 Task: Look for space in Sragen, Indonesia from 9th July, 2023 to 16th July, 2023 for 2 adults, 1 child in price range Rs.8000 to Rs.16000. Place can be entire place with 2 bedrooms having 2 beds and 1 bathroom. Property type can be house, flat, guest house. Booking option can be shelf check-in. Required host language is English.
Action: Mouse moved to (558, 88)
Screenshot: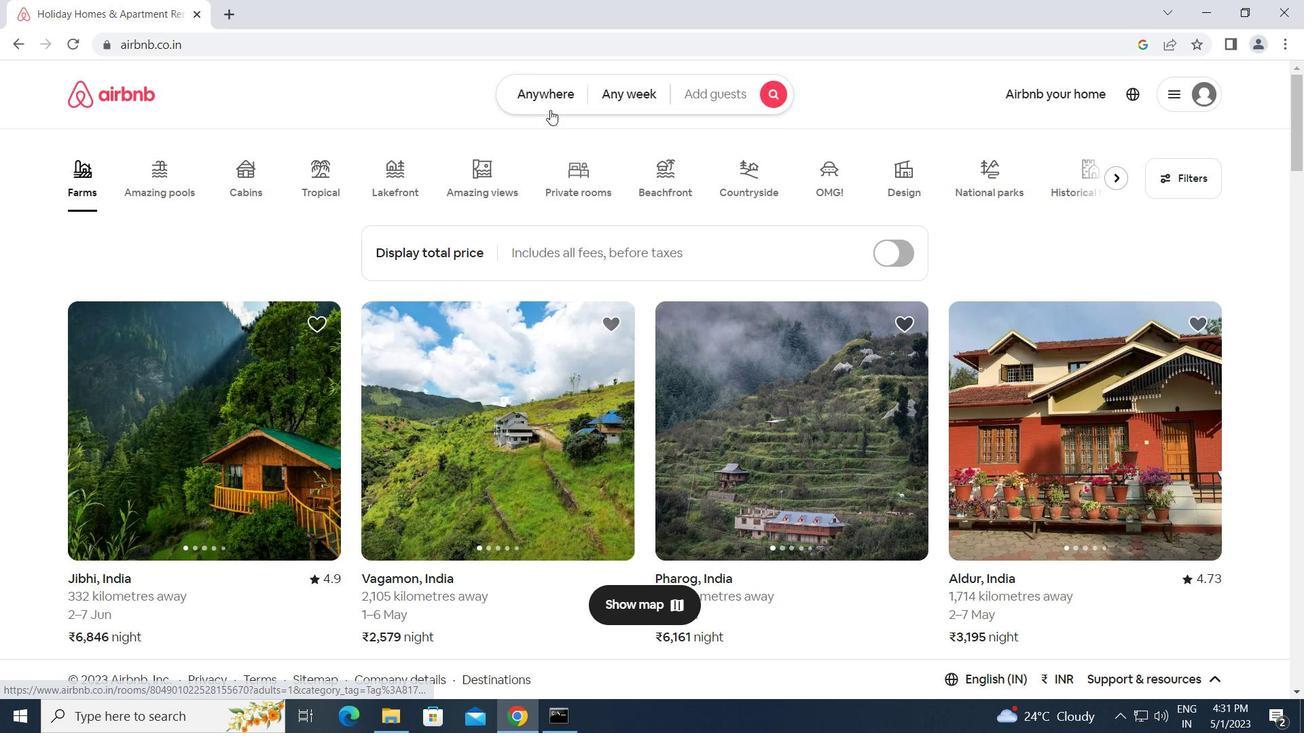 
Action: Mouse pressed left at (558, 88)
Screenshot: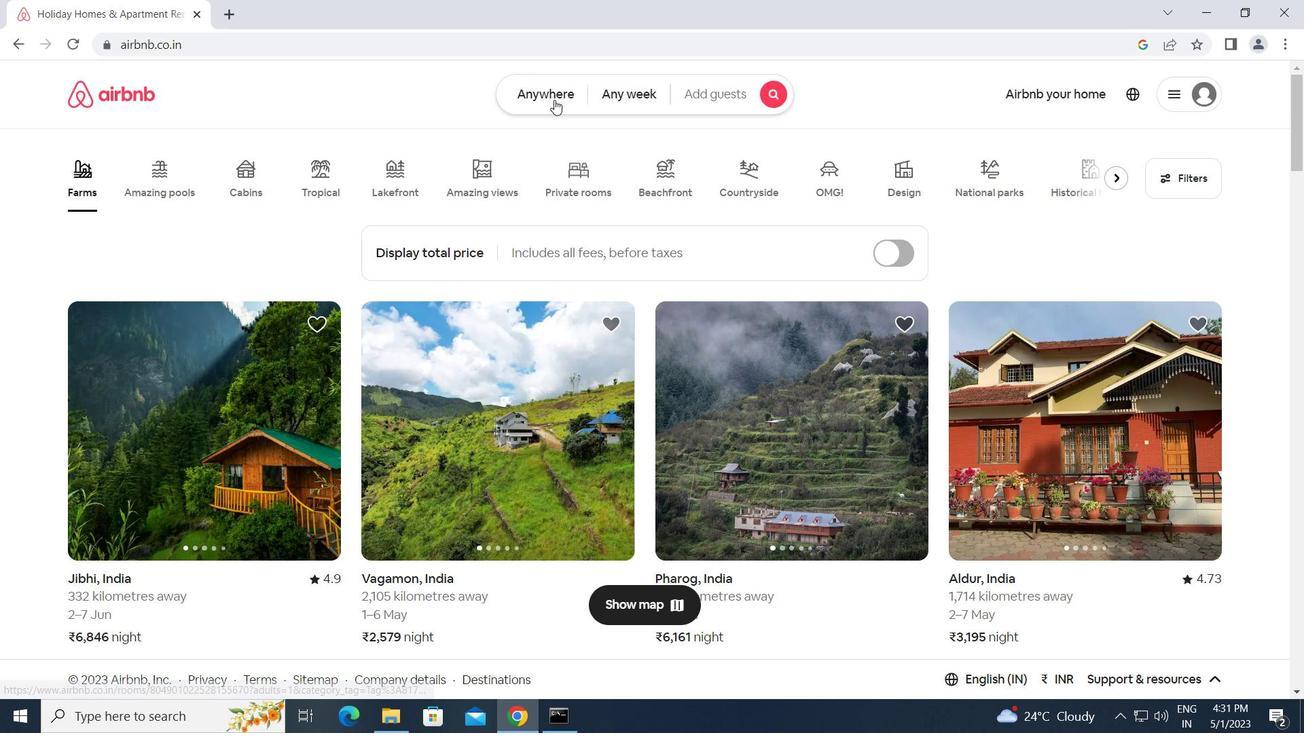 
Action: Mouse moved to (475, 169)
Screenshot: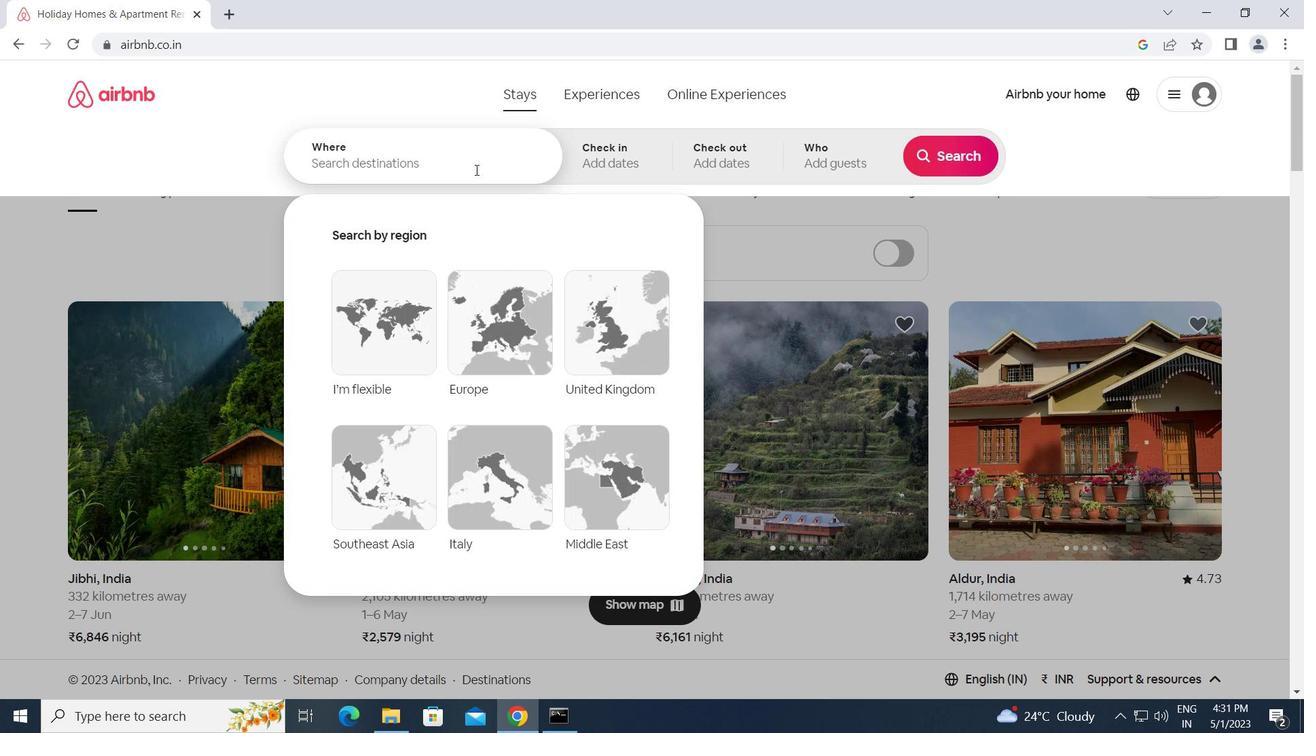 
Action: Mouse pressed left at (475, 169)
Screenshot: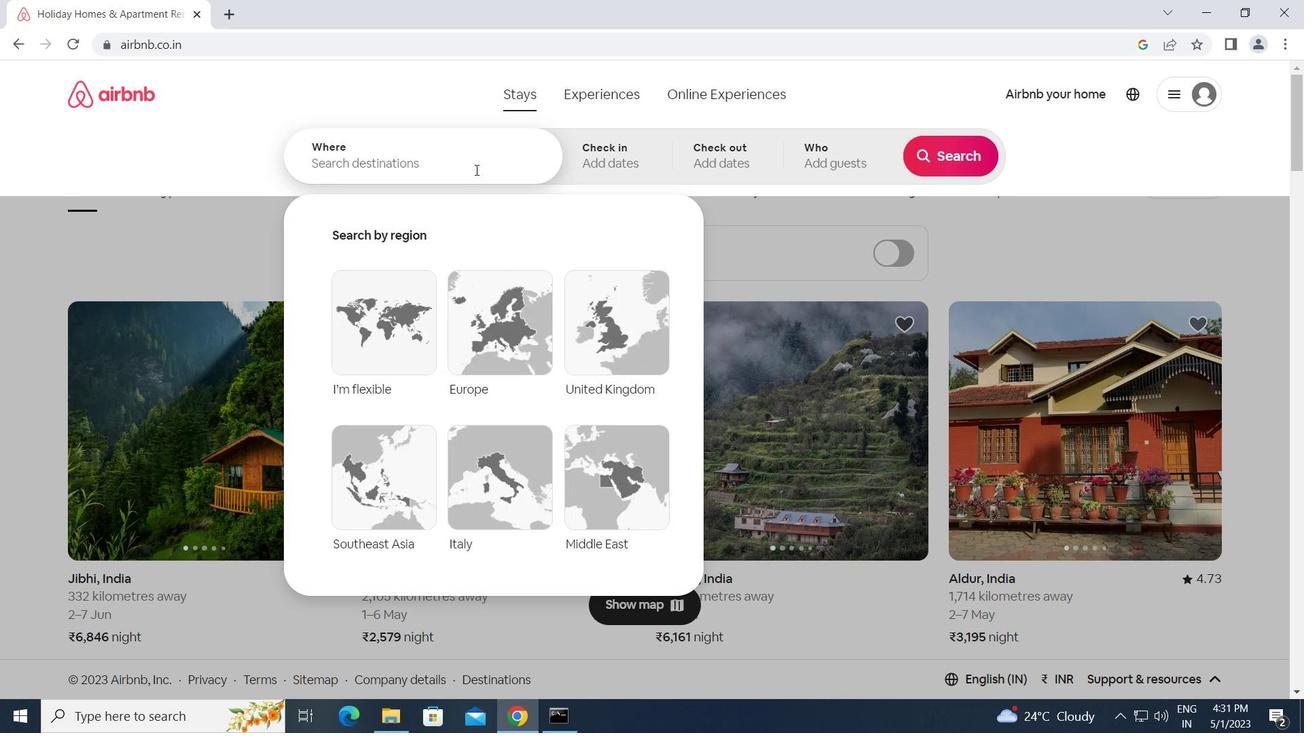 
Action: Key pressed s<Key.caps_lock>ragen,<Key.space><Key.caps_lock>i<Key.caps_lock>ndonesia<Key.enter>
Screenshot: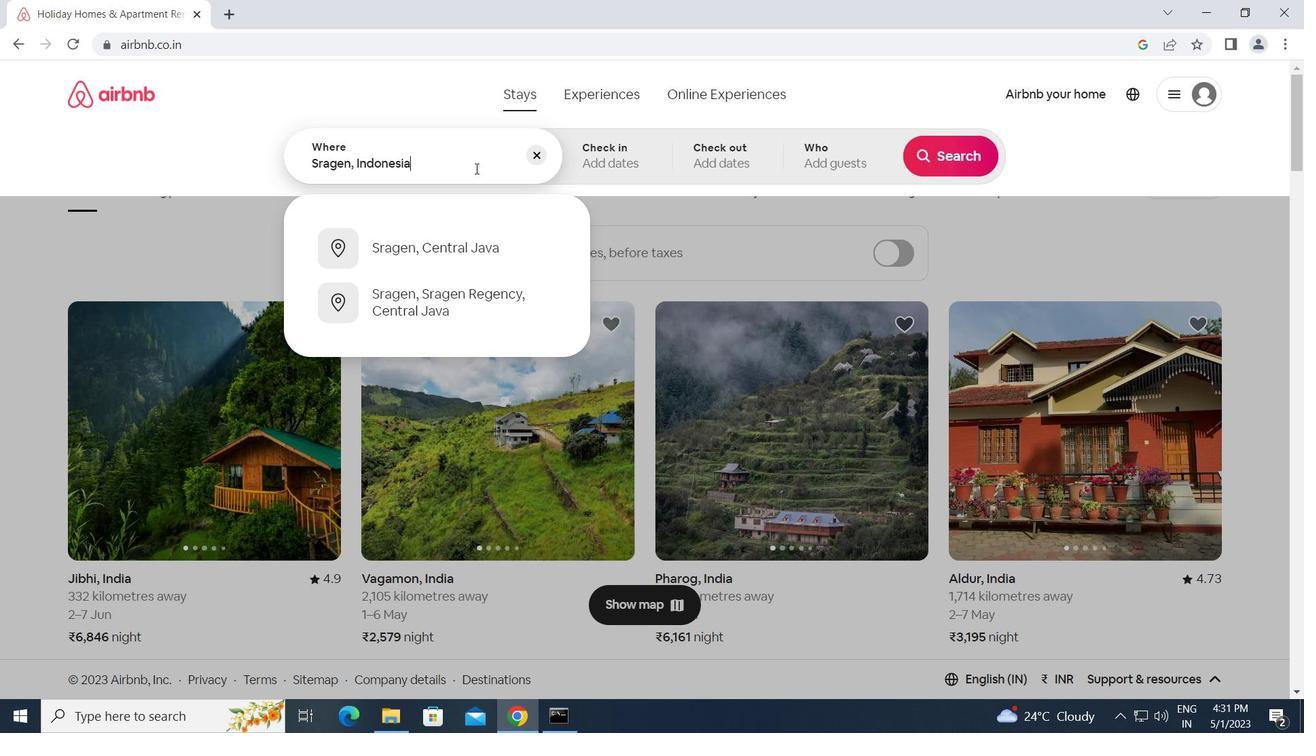 
Action: Mouse moved to (956, 303)
Screenshot: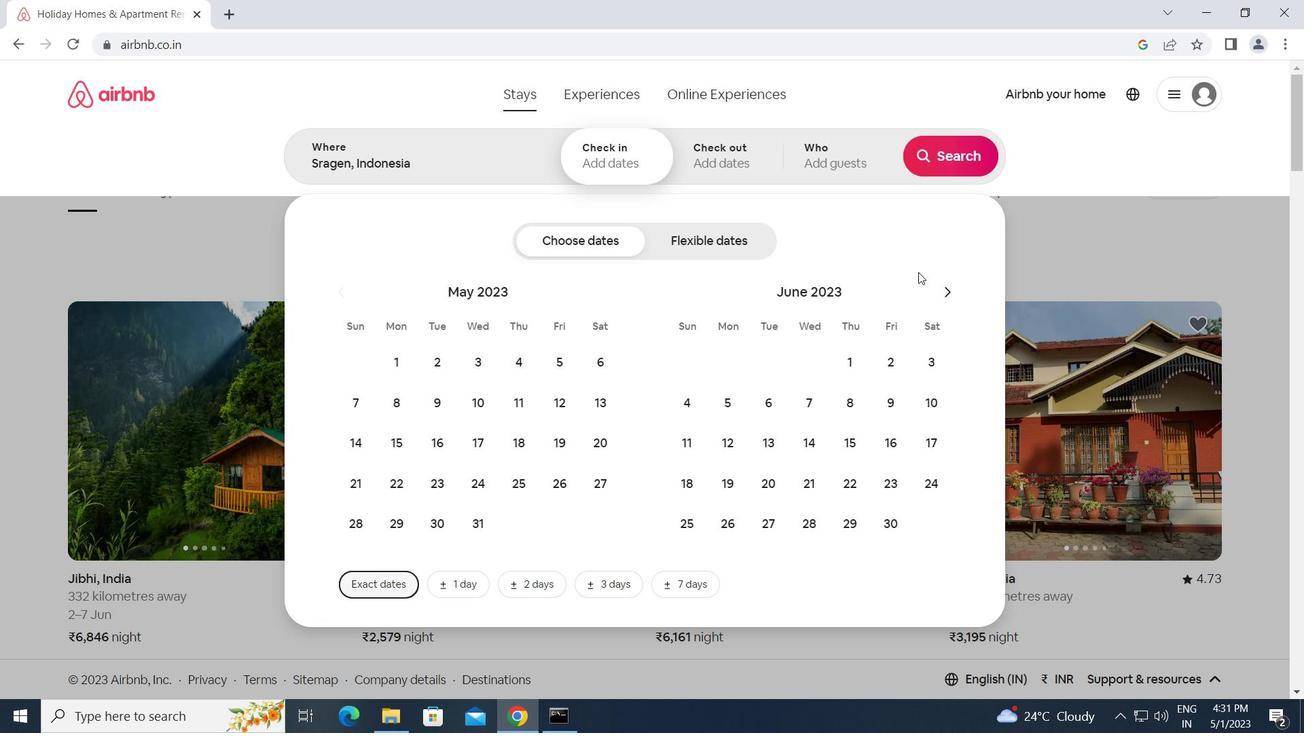 
Action: Mouse pressed left at (956, 303)
Screenshot: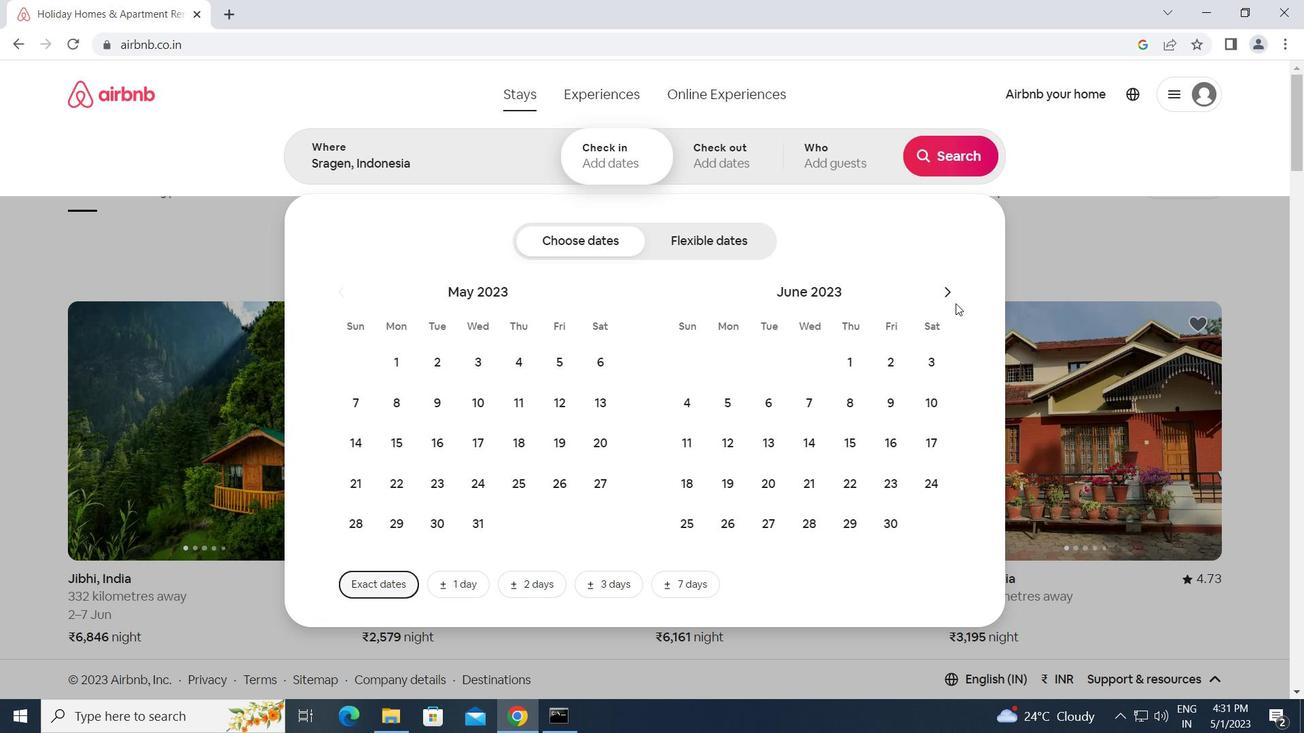 
Action: Mouse moved to (955, 299)
Screenshot: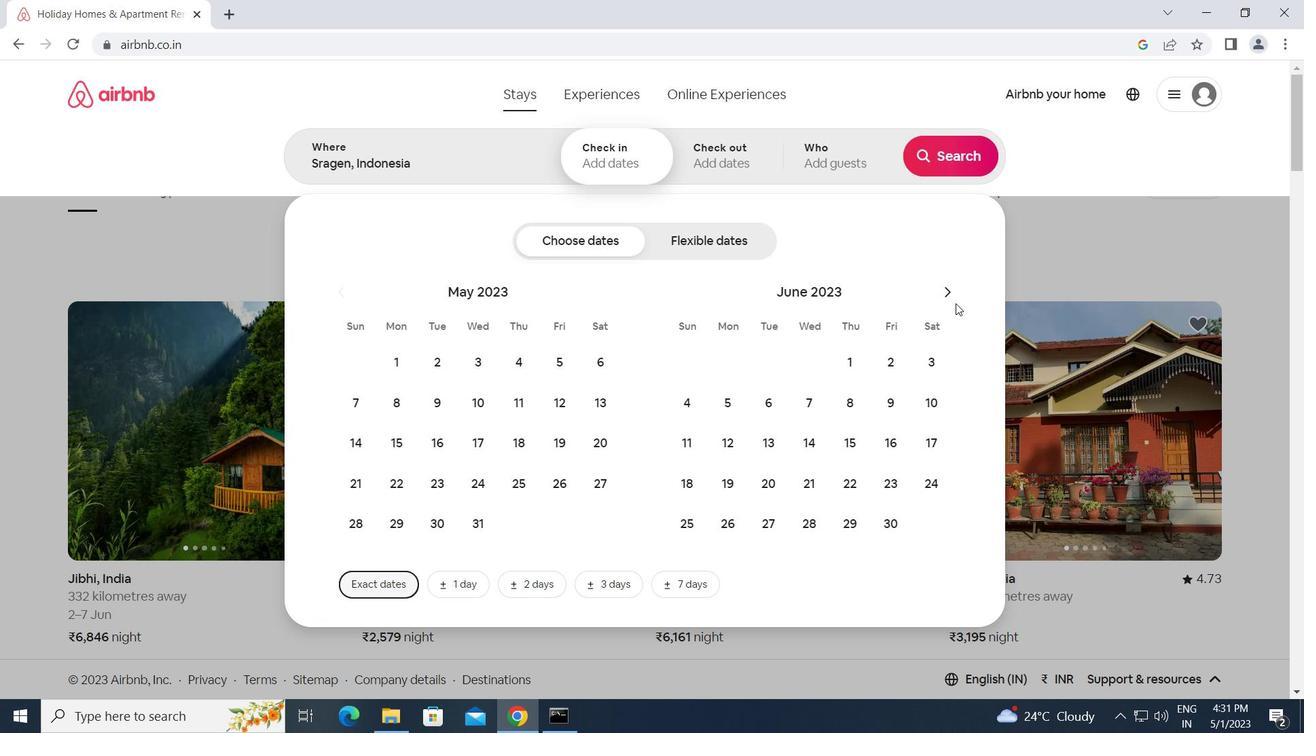 
Action: Mouse pressed left at (955, 299)
Screenshot: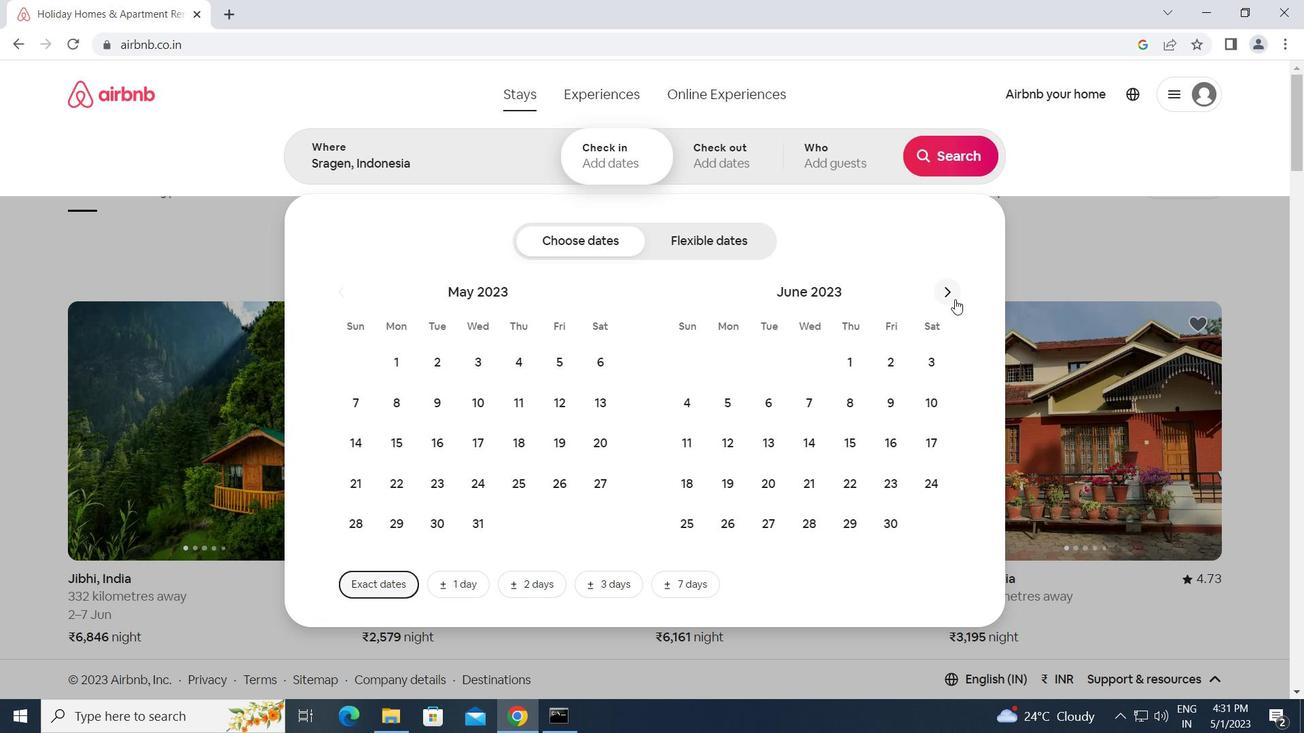 
Action: Mouse moved to (684, 441)
Screenshot: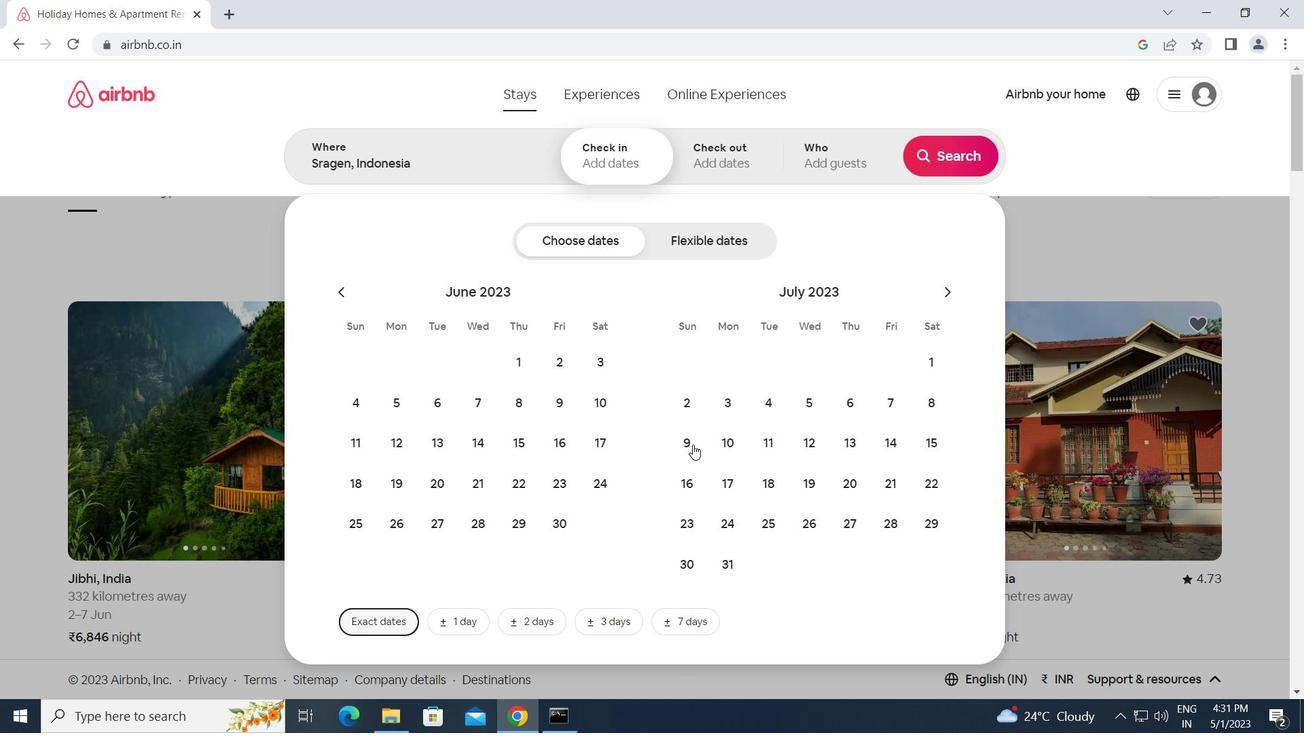 
Action: Mouse pressed left at (684, 441)
Screenshot: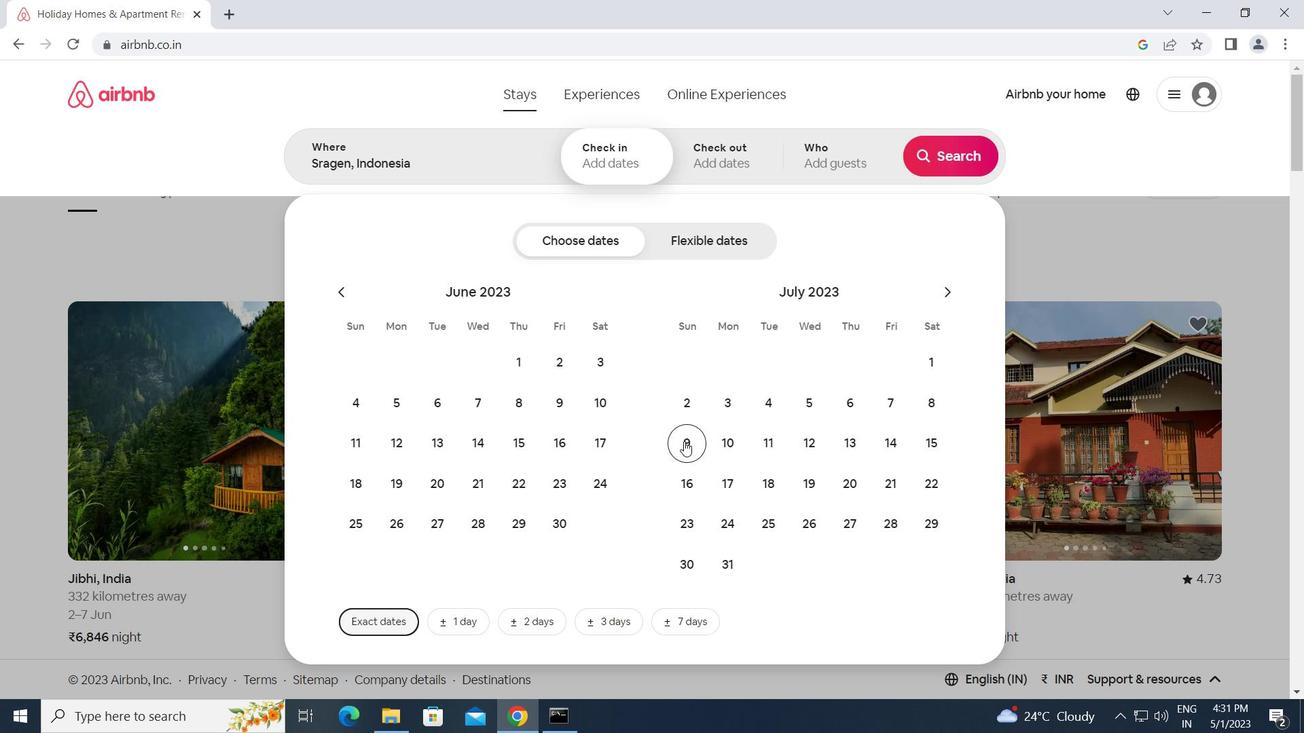 
Action: Mouse moved to (693, 481)
Screenshot: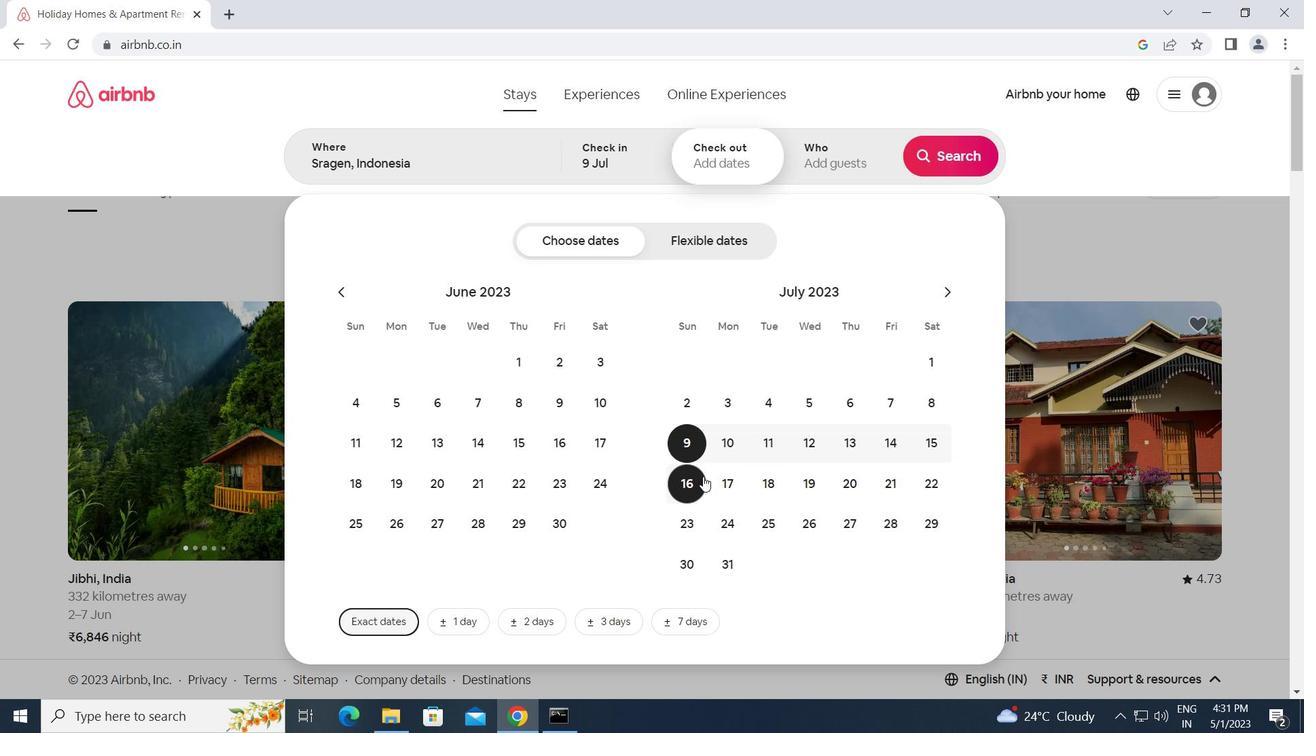 
Action: Mouse pressed left at (693, 481)
Screenshot: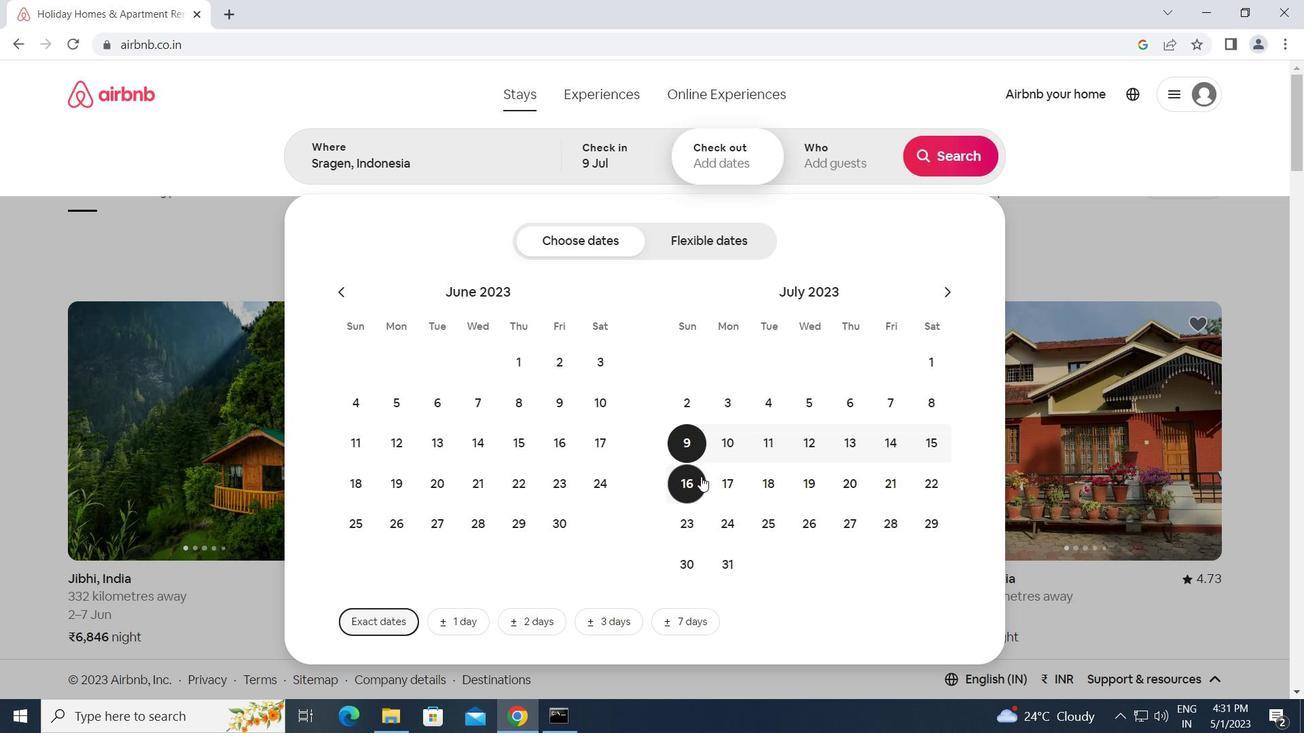 
Action: Mouse moved to (841, 158)
Screenshot: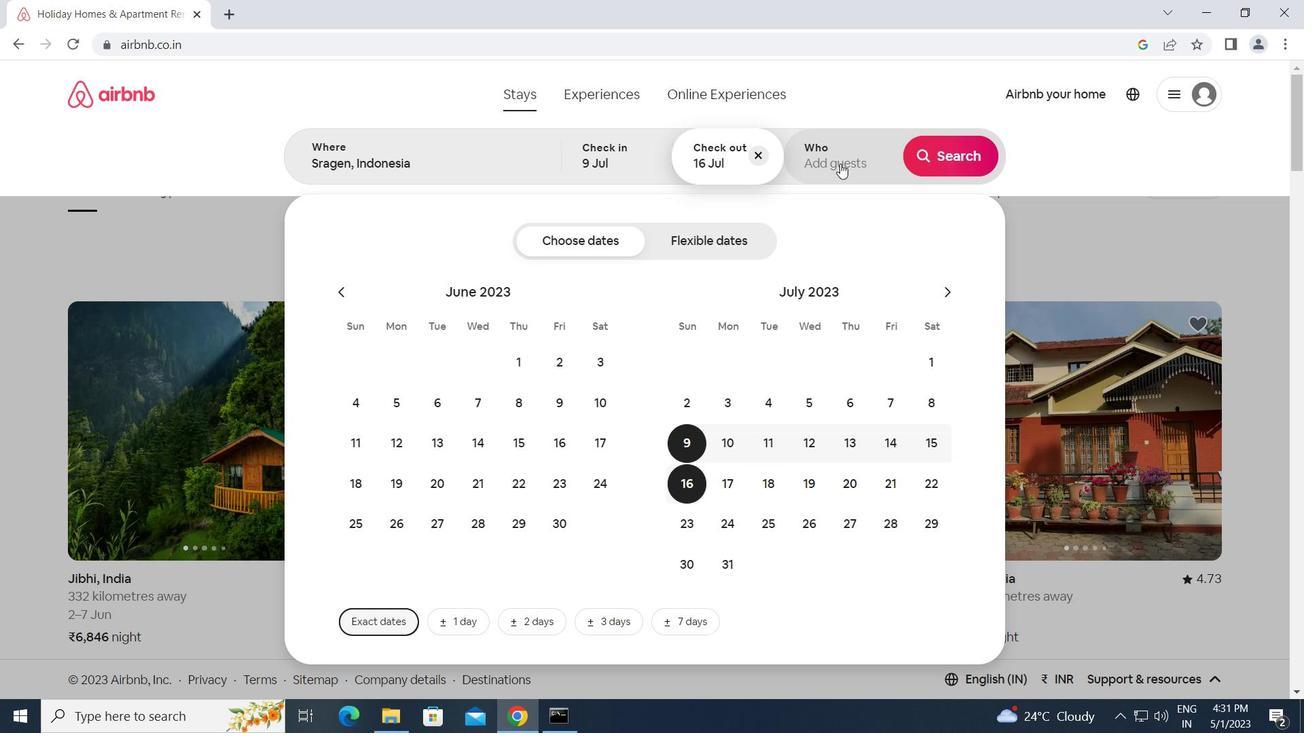 
Action: Mouse pressed left at (841, 158)
Screenshot: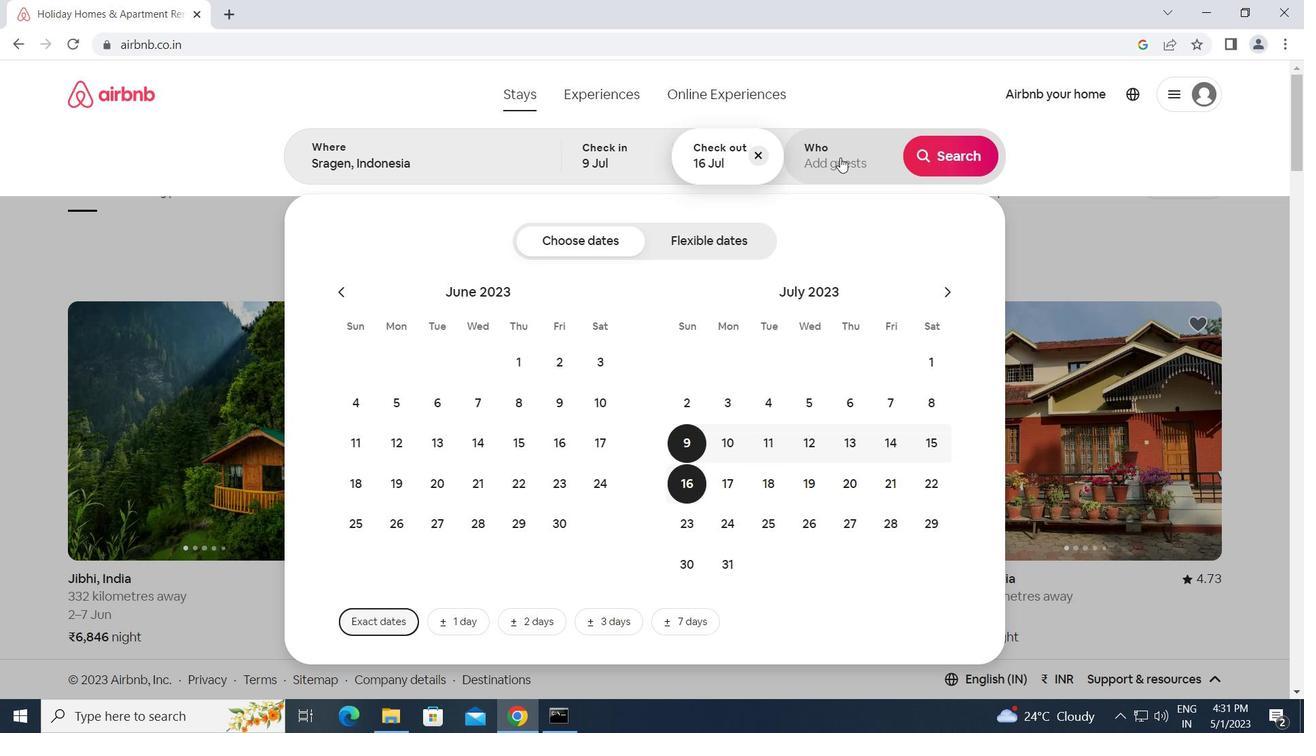 
Action: Mouse moved to (959, 247)
Screenshot: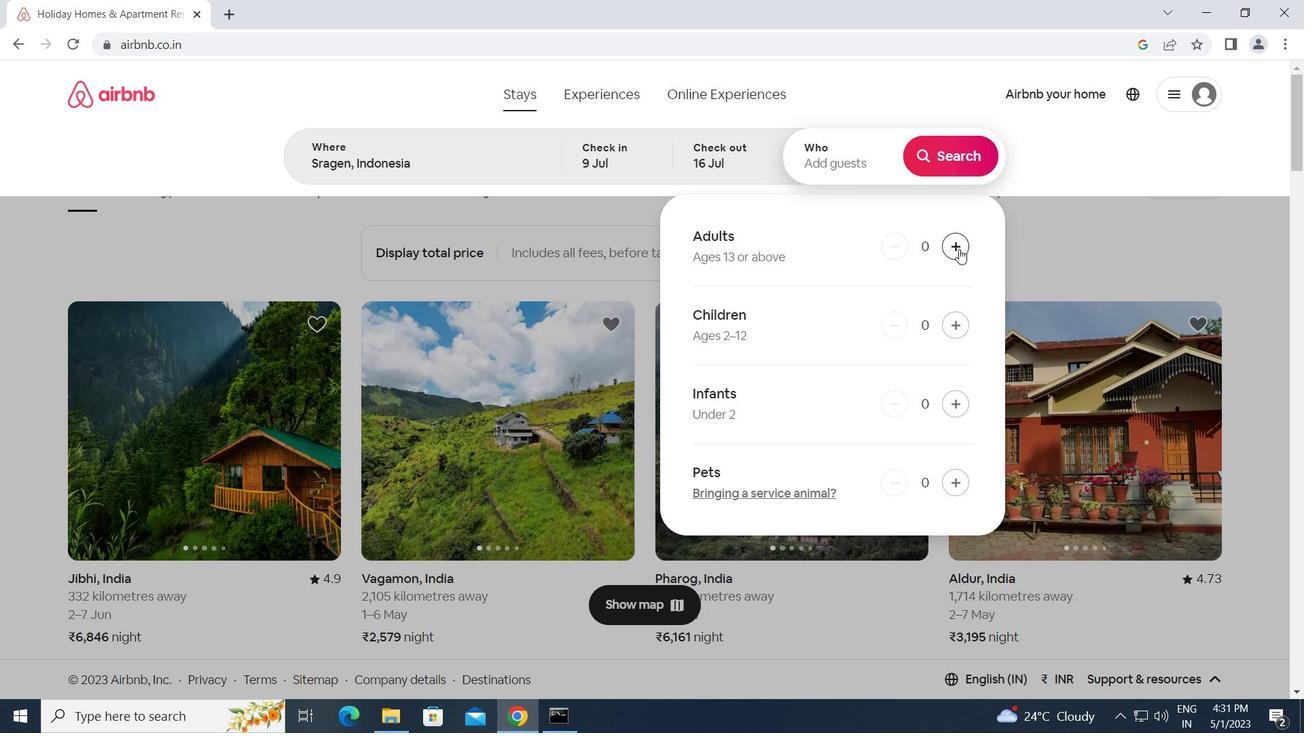 
Action: Mouse pressed left at (959, 247)
Screenshot: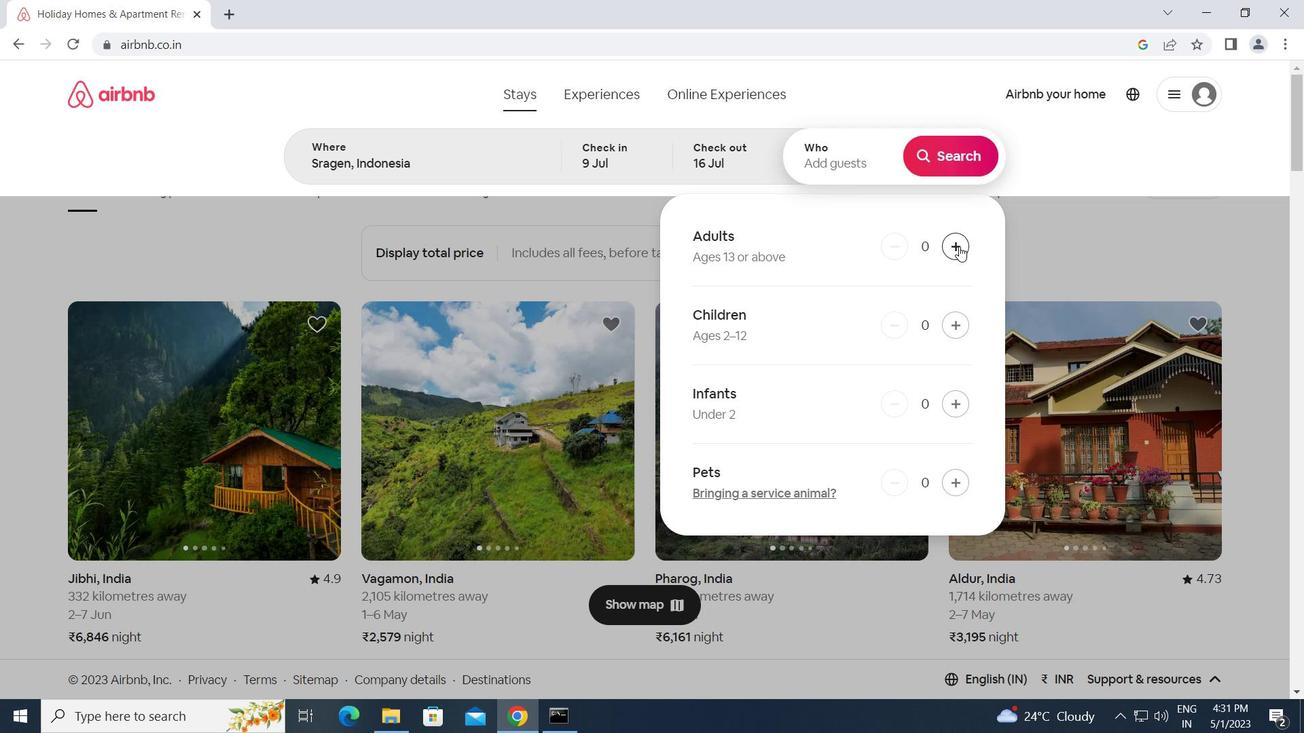 
Action: Mouse moved to (958, 246)
Screenshot: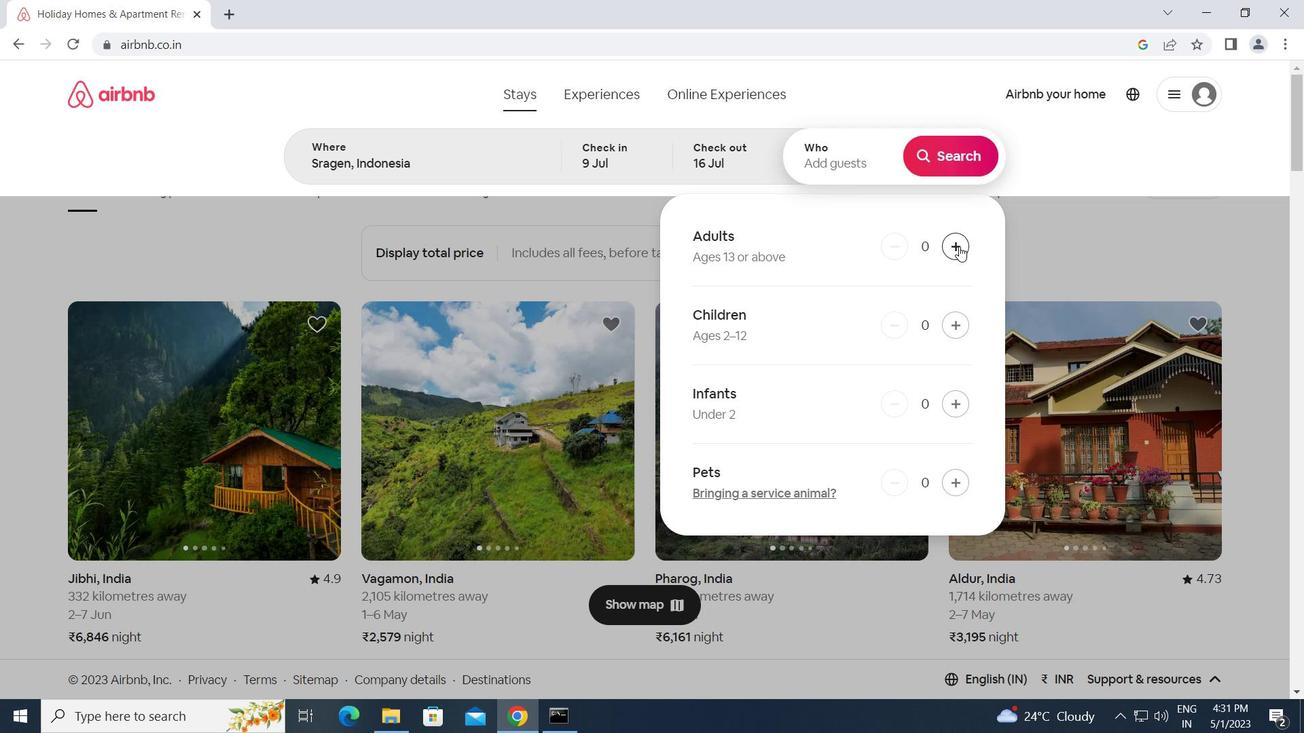 
Action: Mouse pressed left at (958, 246)
Screenshot: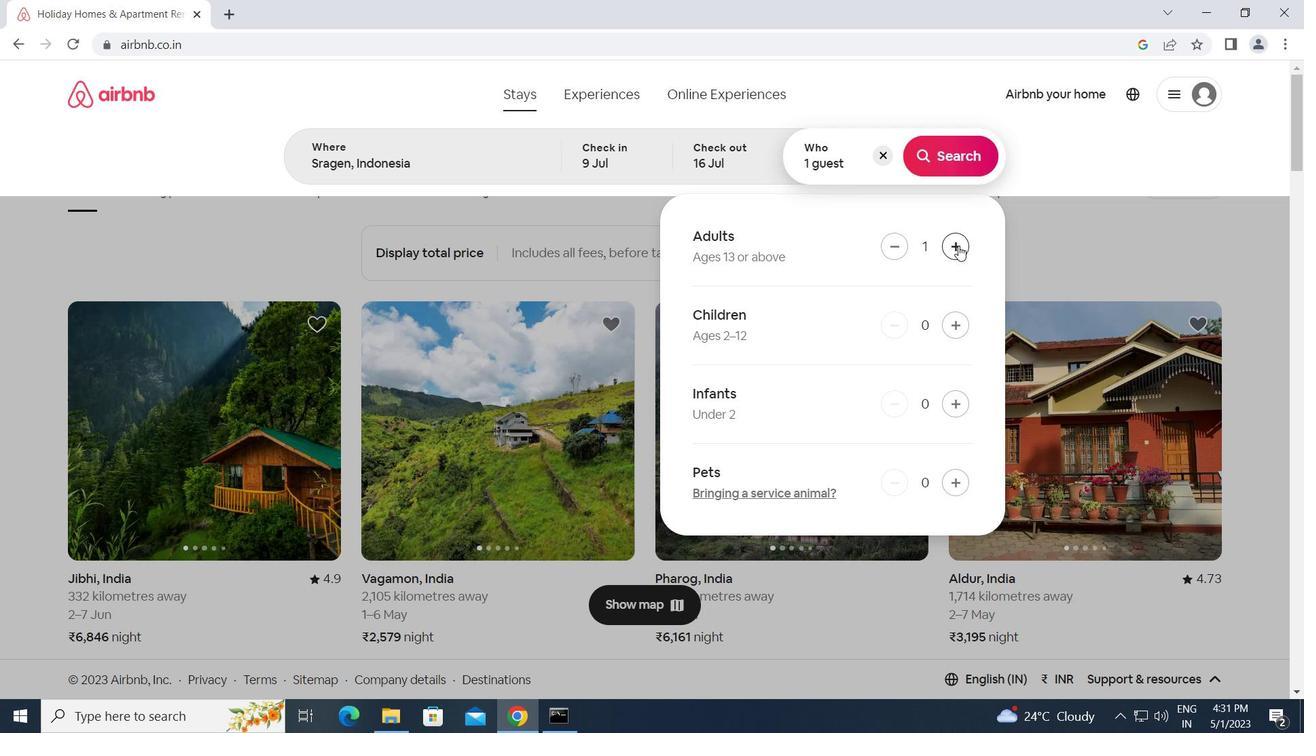 
Action: Mouse moved to (959, 325)
Screenshot: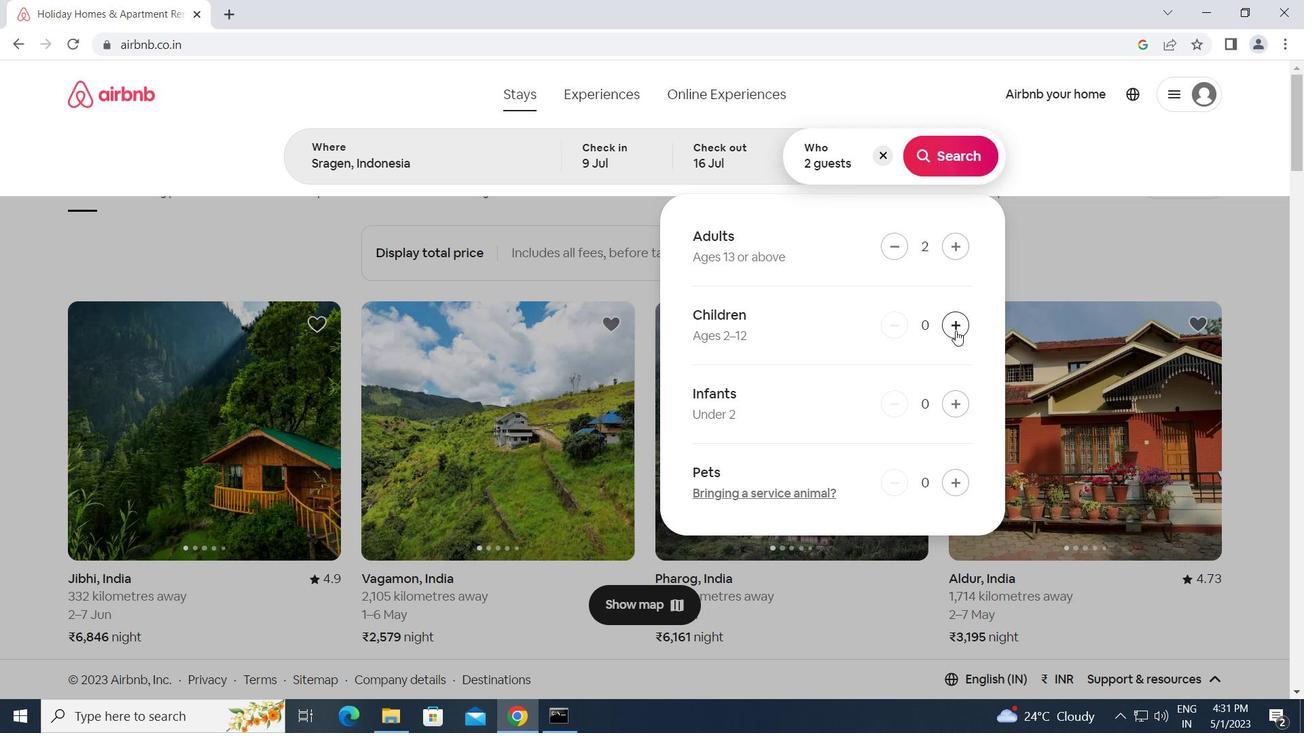 
Action: Mouse pressed left at (959, 325)
Screenshot: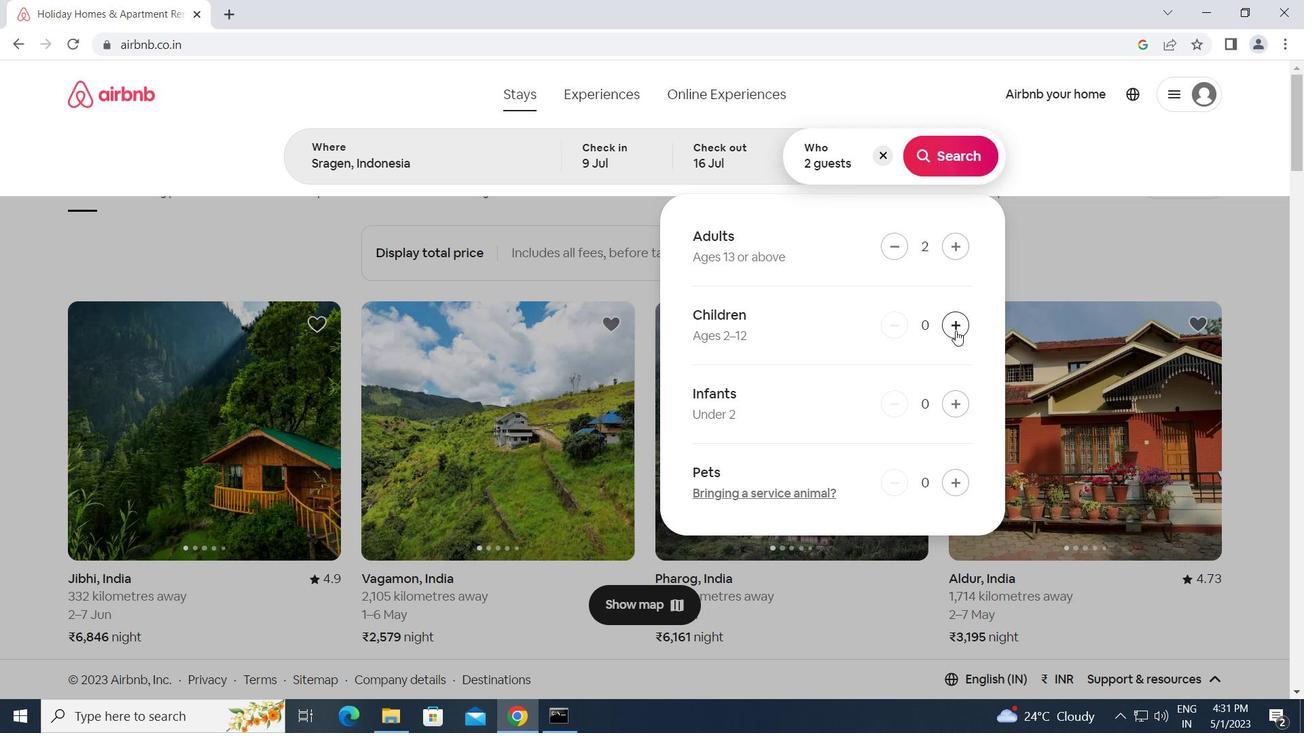 
Action: Mouse moved to (952, 158)
Screenshot: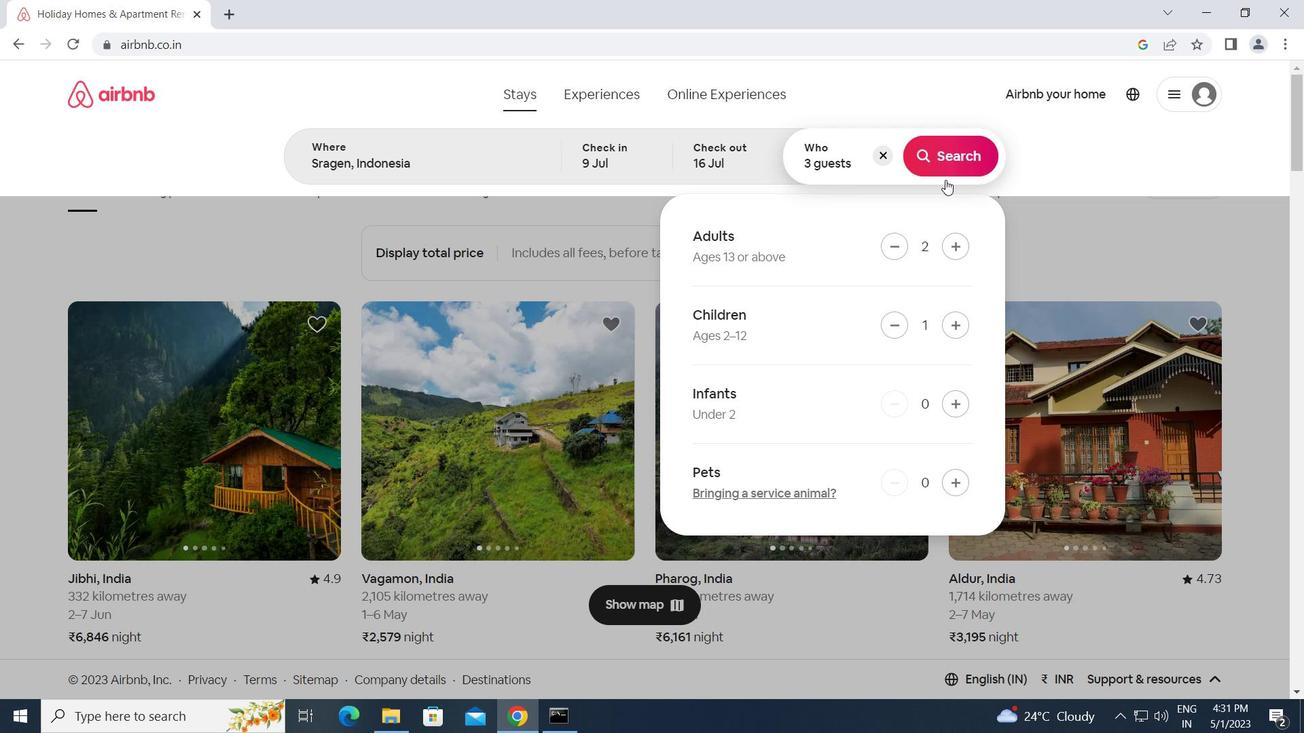 
Action: Mouse pressed left at (952, 158)
Screenshot: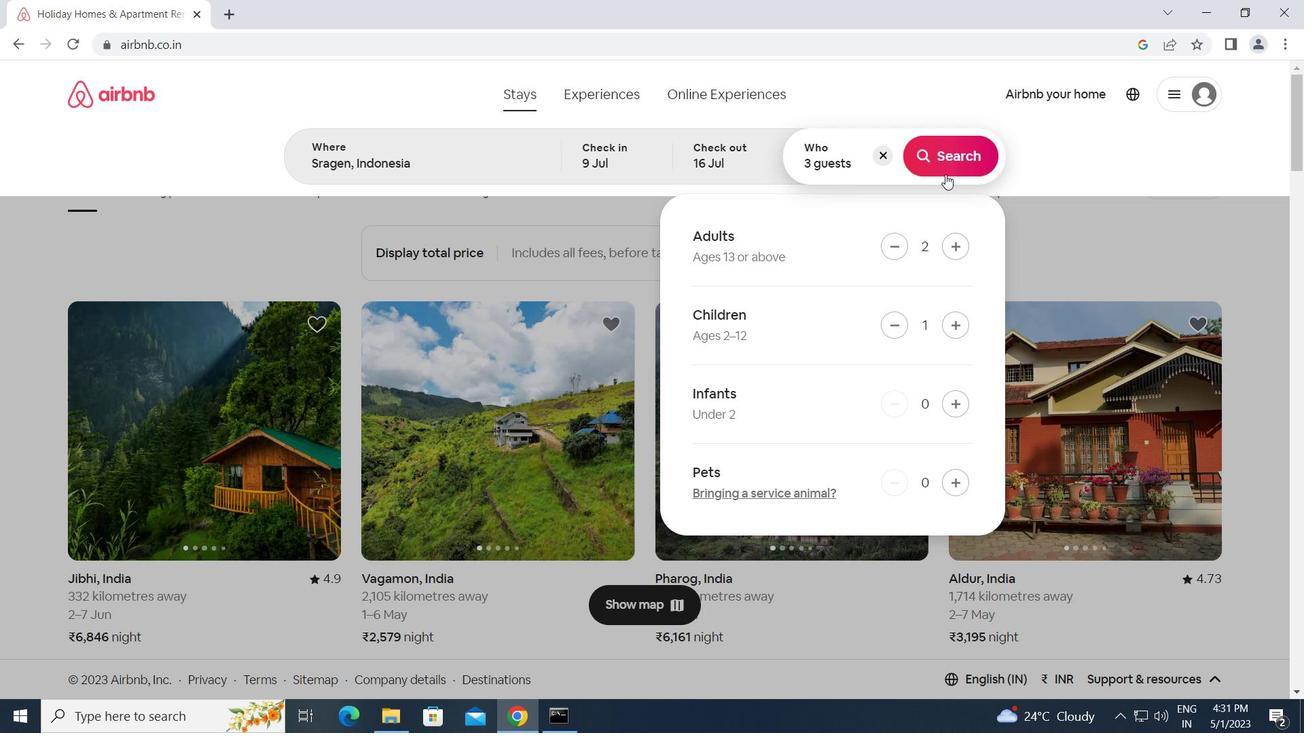 
Action: Mouse moved to (1229, 159)
Screenshot: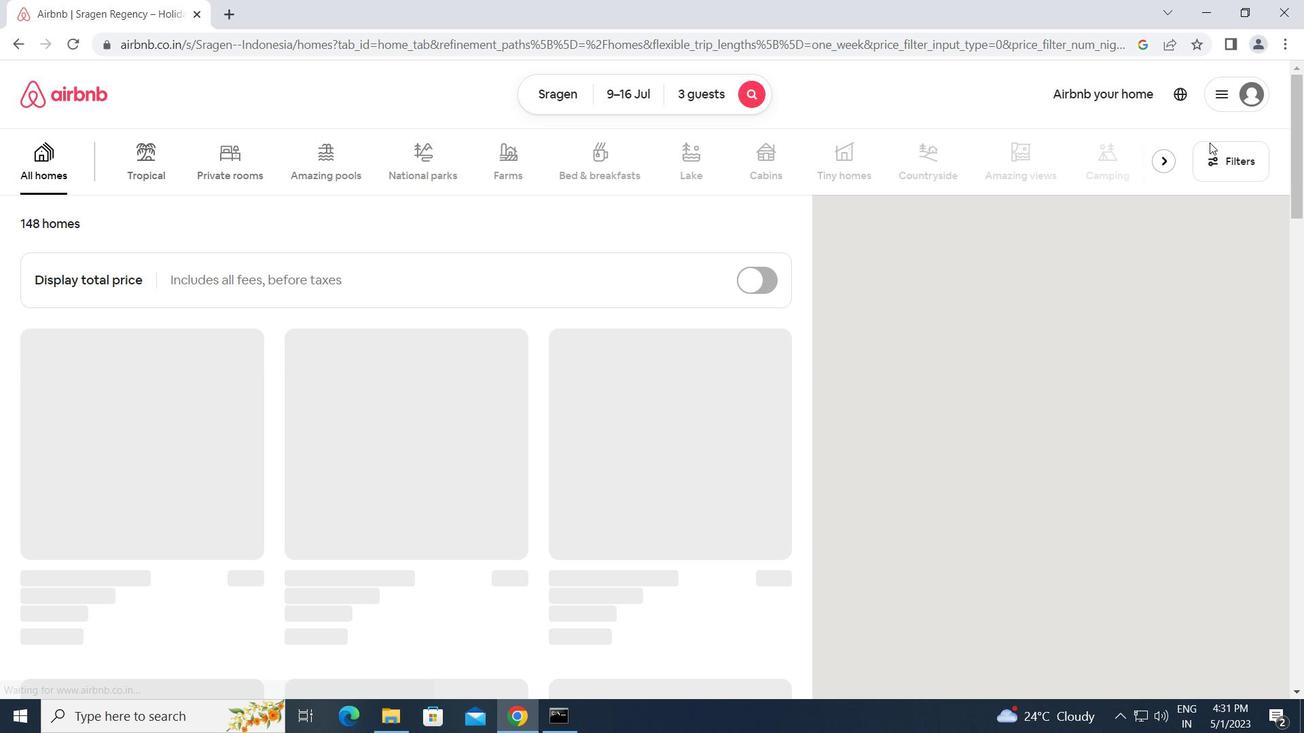 
Action: Mouse pressed left at (1229, 159)
Screenshot: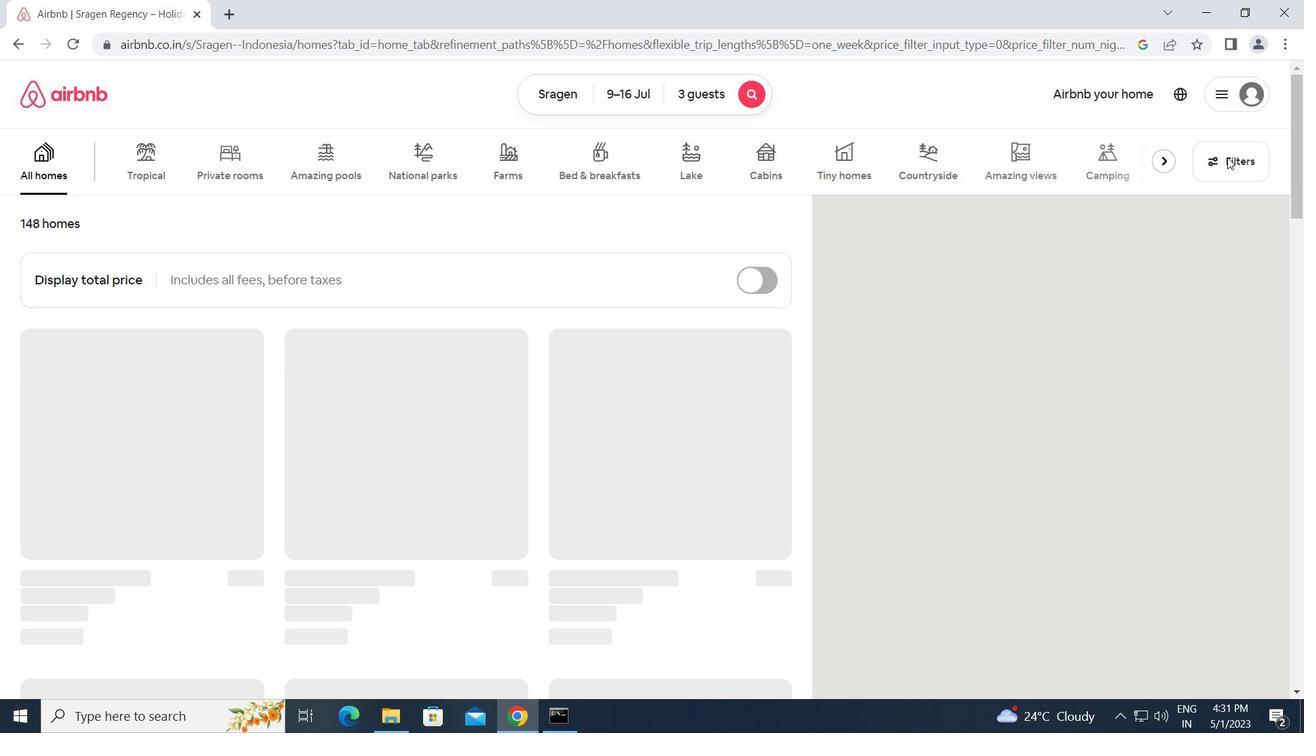 
Action: Mouse moved to (457, 376)
Screenshot: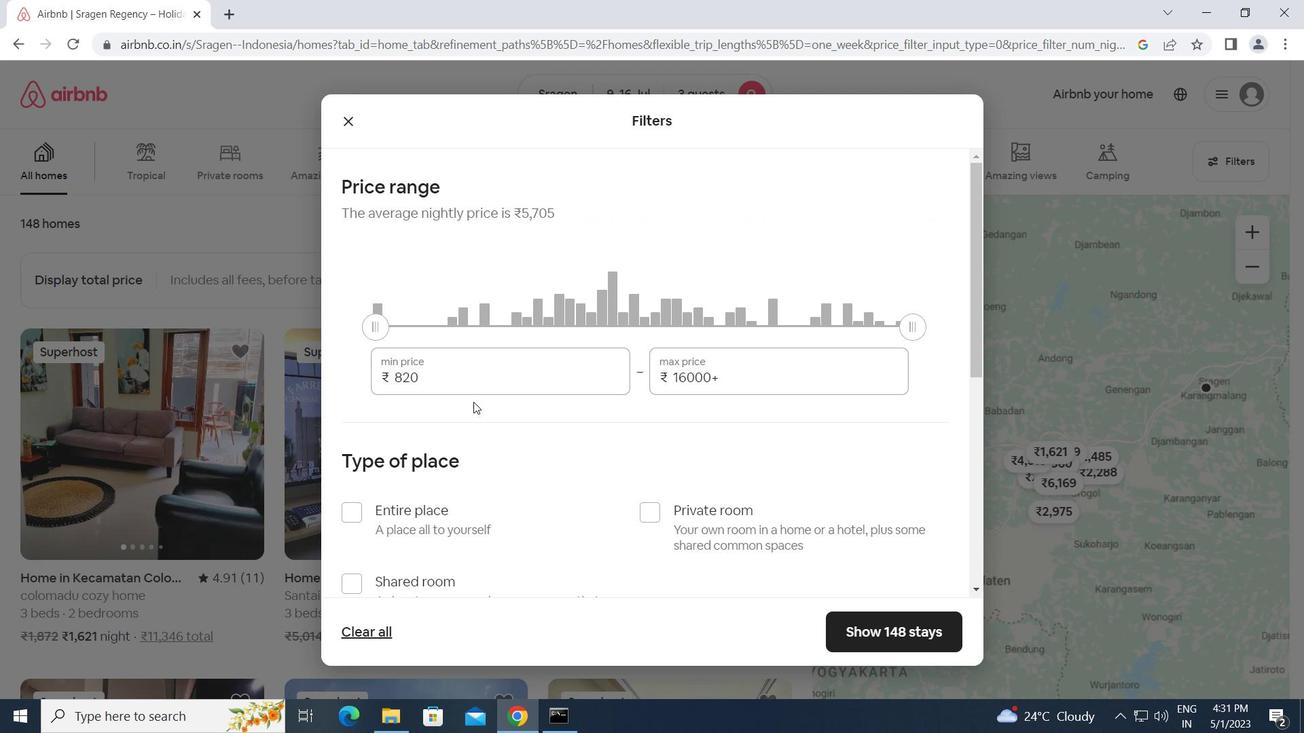 
Action: Mouse pressed left at (457, 376)
Screenshot: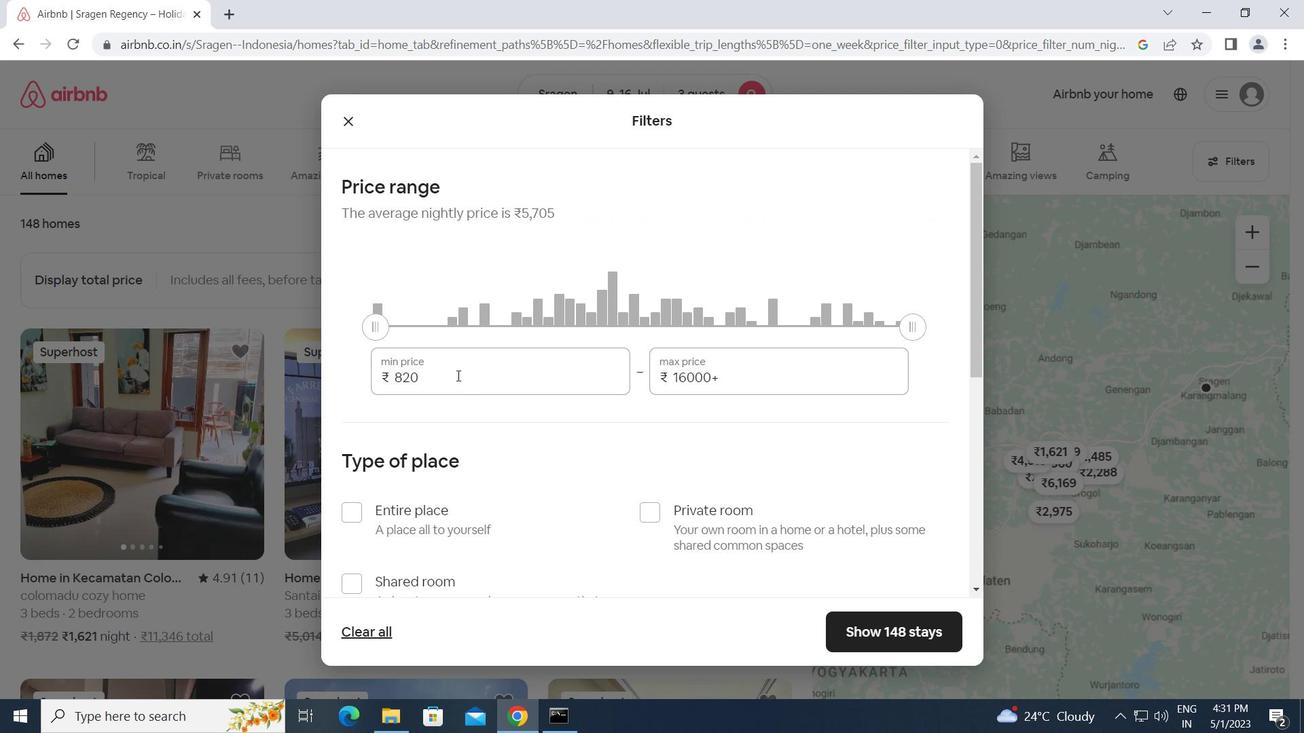 
Action: Mouse moved to (382, 384)
Screenshot: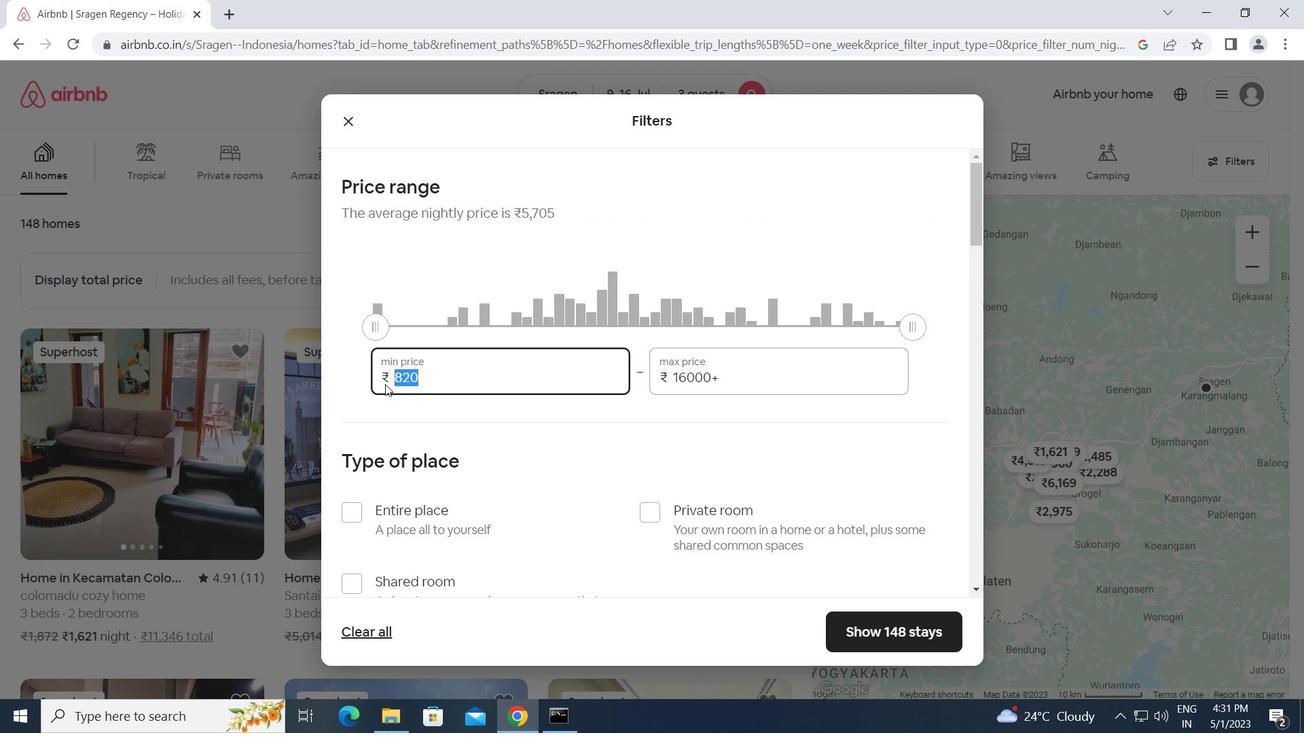 
Action: Key pressed 8000<Key.tab>16000
Screenshot: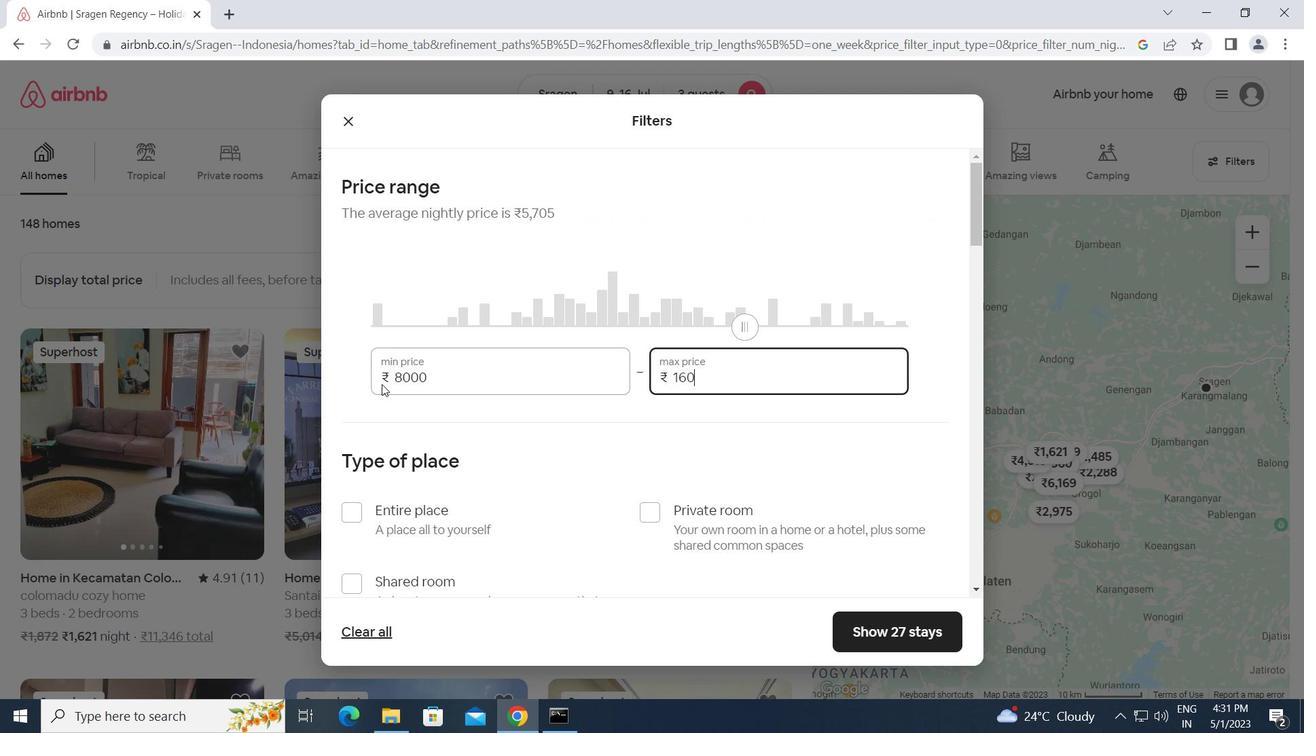 
Action: Mouse moved to (349, 502)
Screenshot: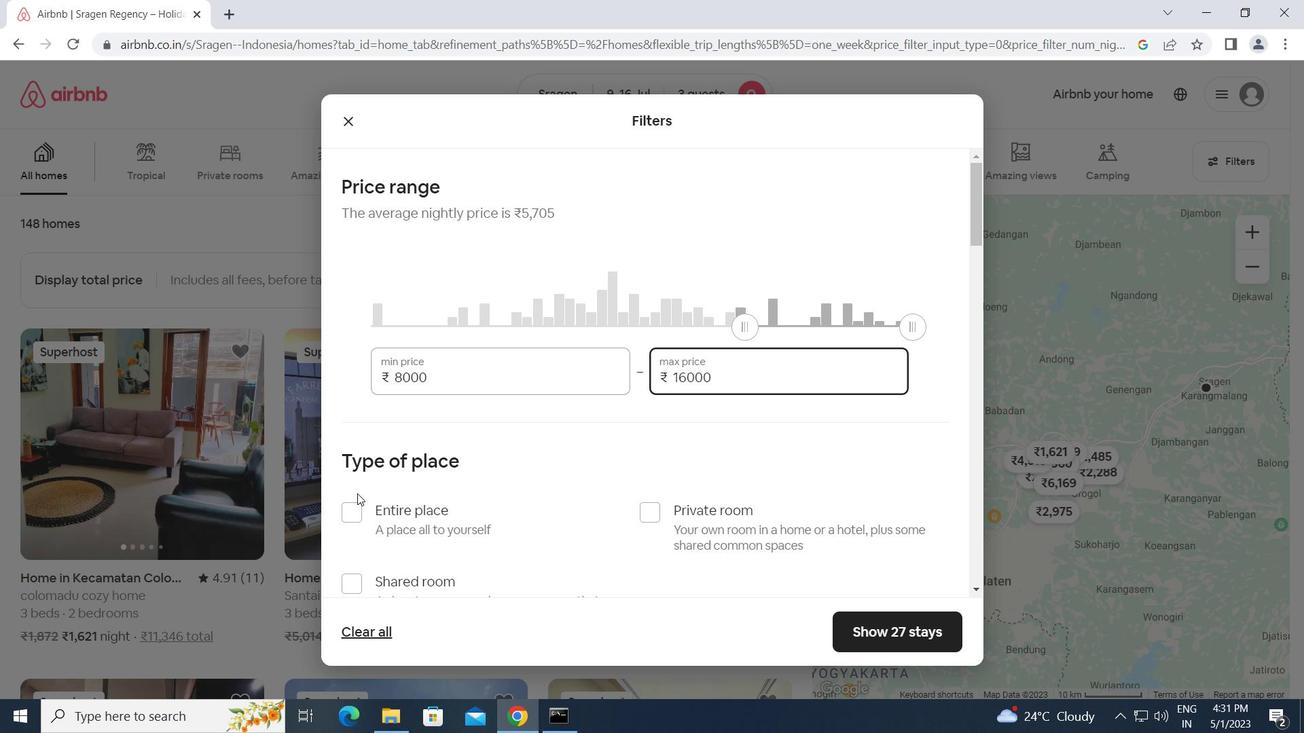 
Action: Mouse pressed left at (349, 502)
Screenshot: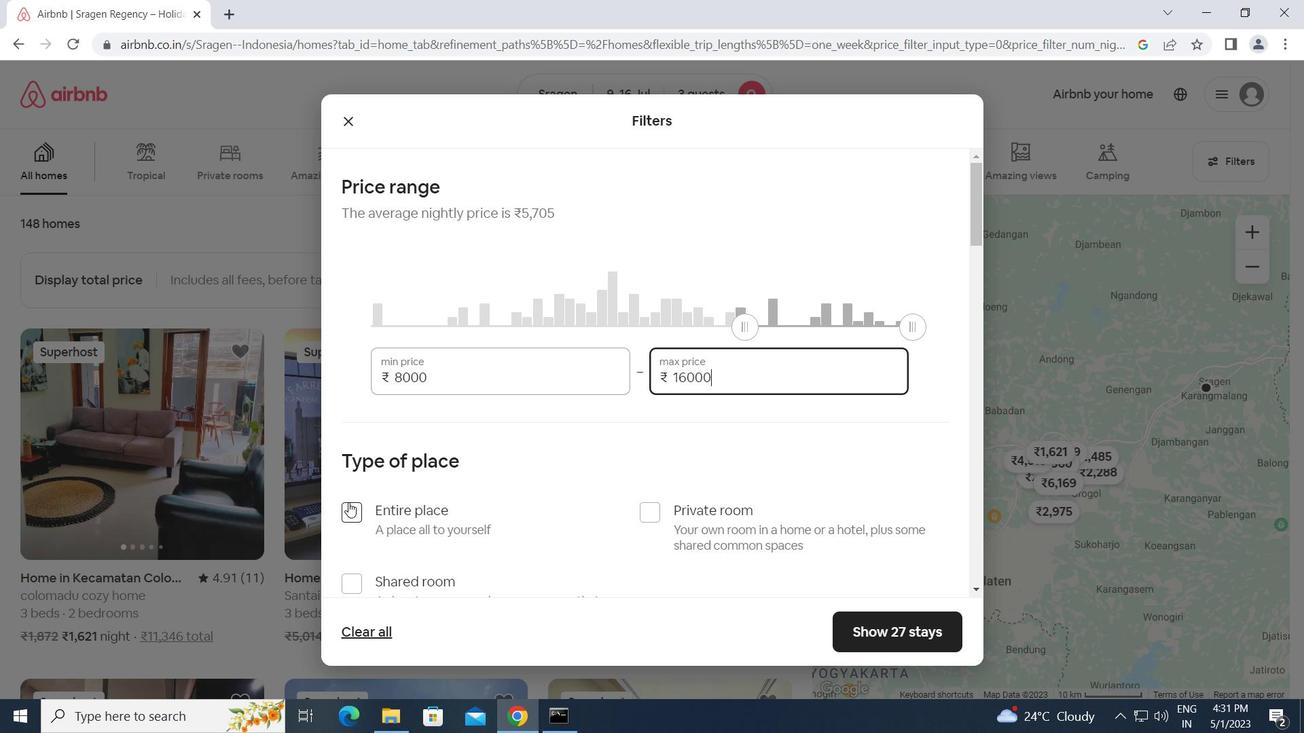 
Action: Mouse moved to (386, 489)
Screenshot: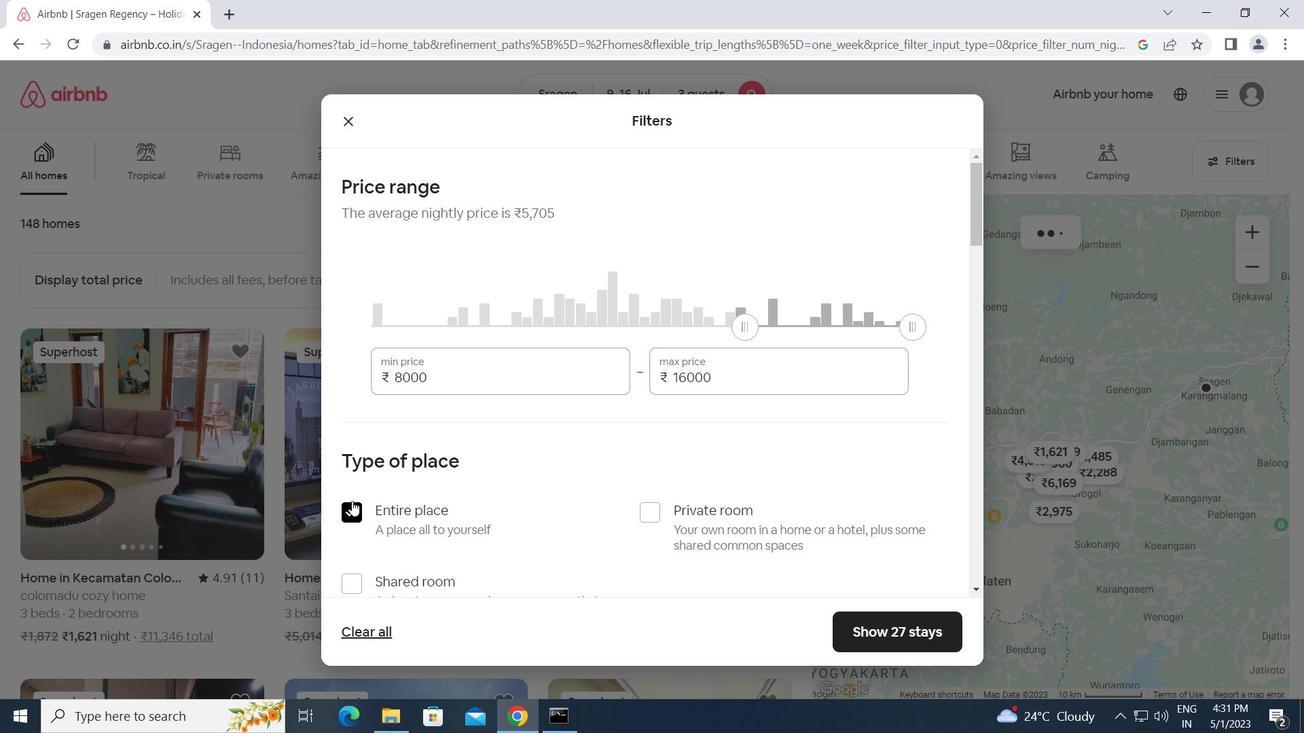
Action: Mouse scrolled (386, 488) with delta (0, 0)
Screenshot: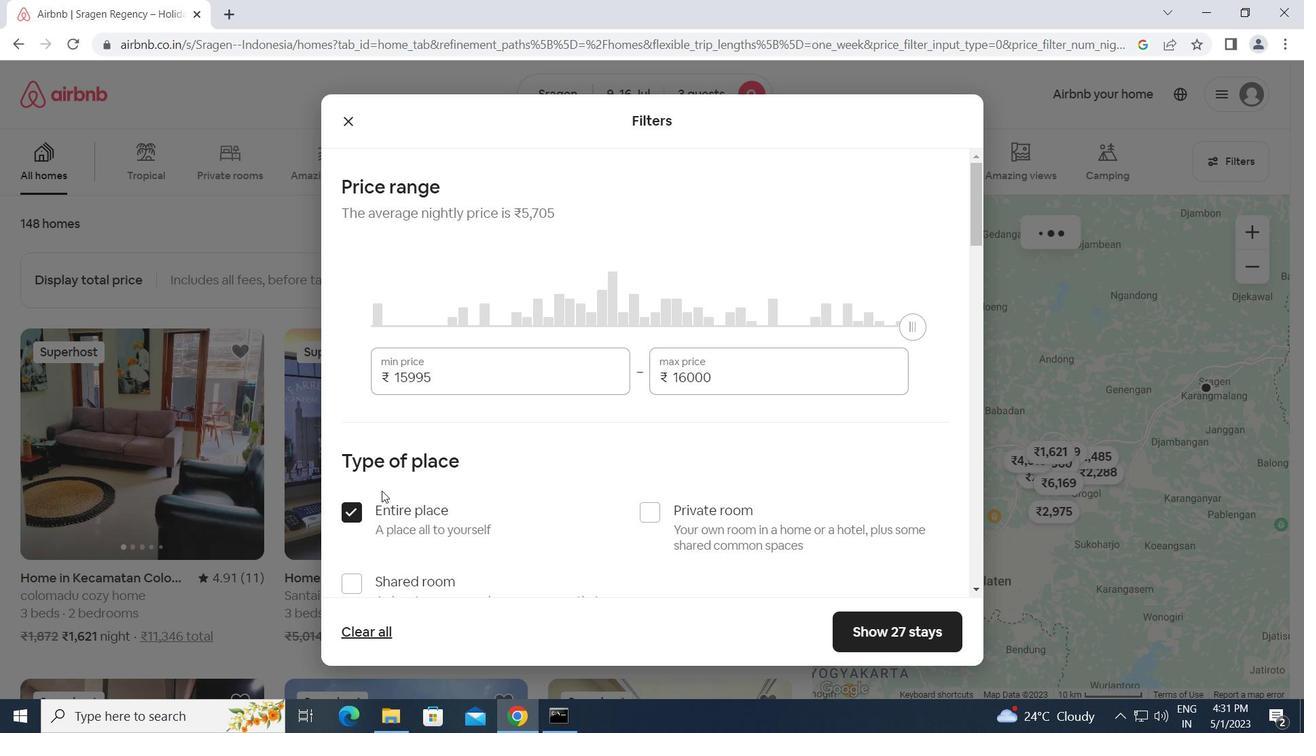 
Action: Mouse scrolled (386, 488) with delta (0, 0)
Screenshot: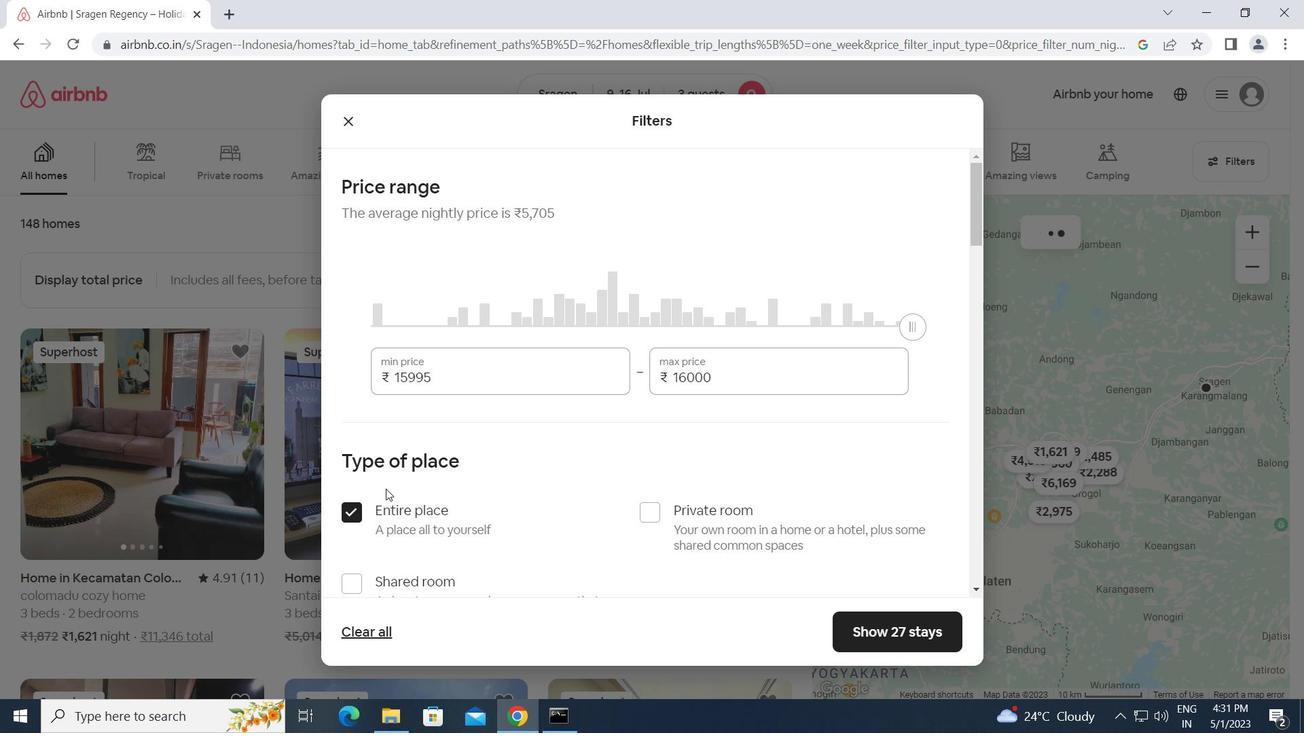
Action: Mouse moved to (462, 282)
Screenshot: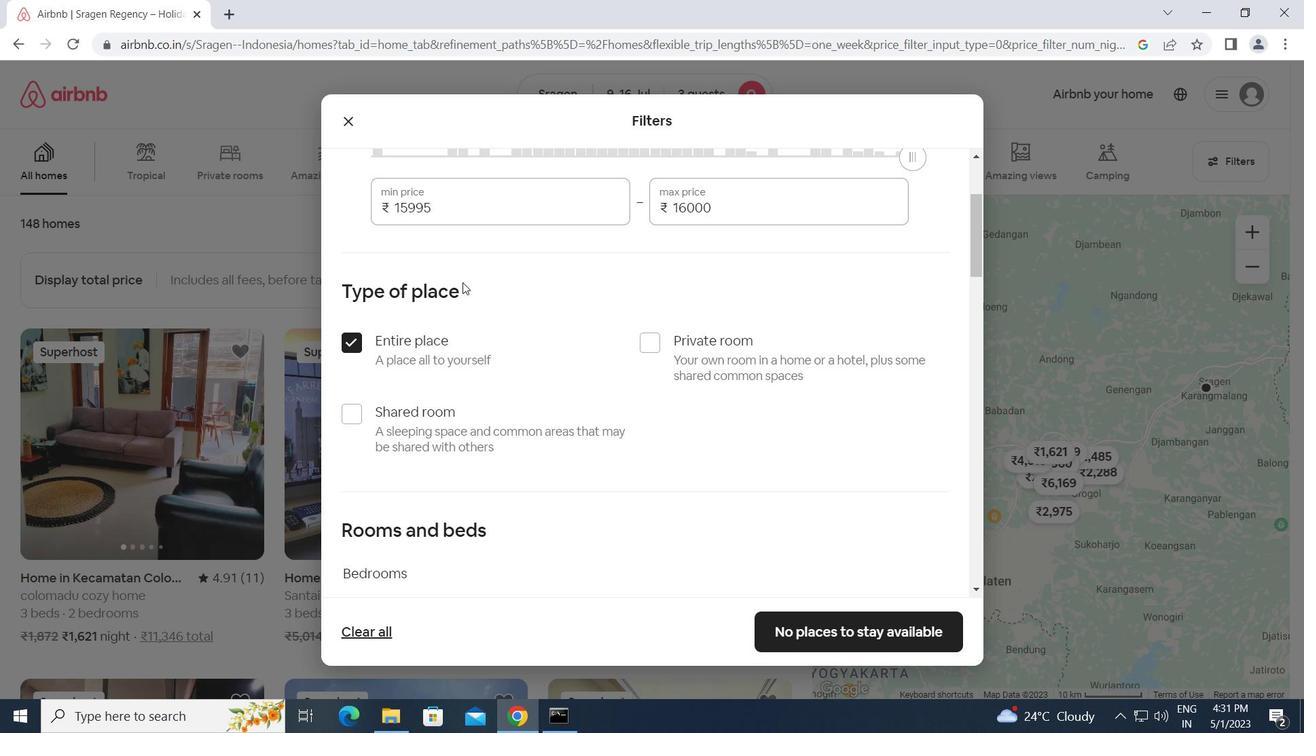 
Action: Mouse scrolled (462, 281) with delta (0, 0)
Screenshot: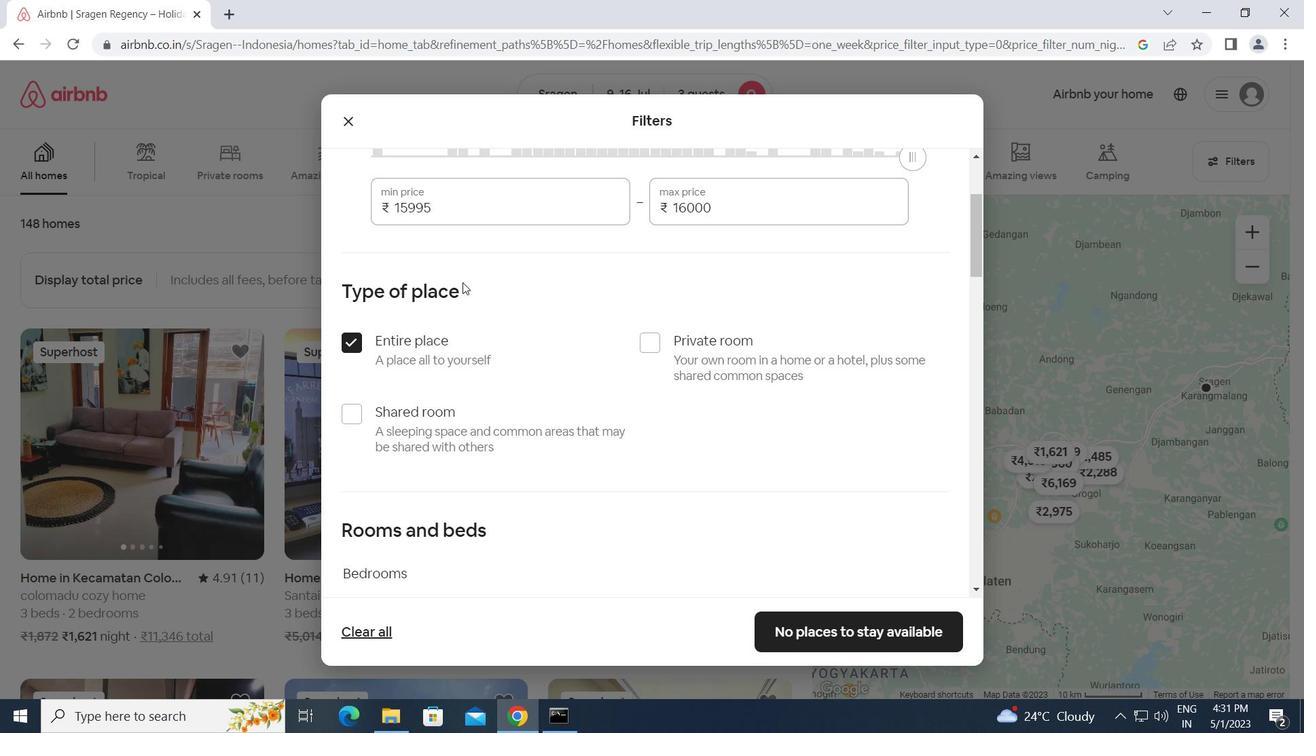 
Action: Mouse moved to (462, 284)
Screenshot: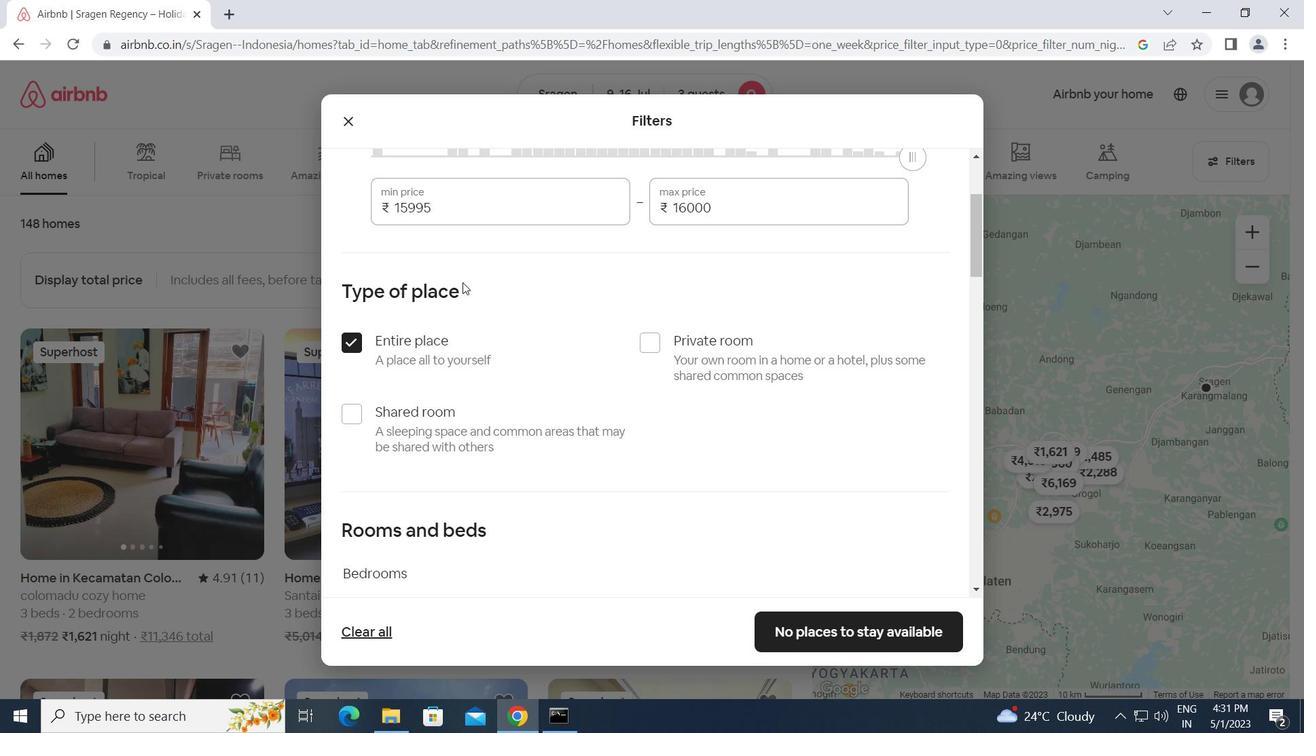 
Action: Mouse scrolled (462, 283) with delta (0, 0)
Screenshot: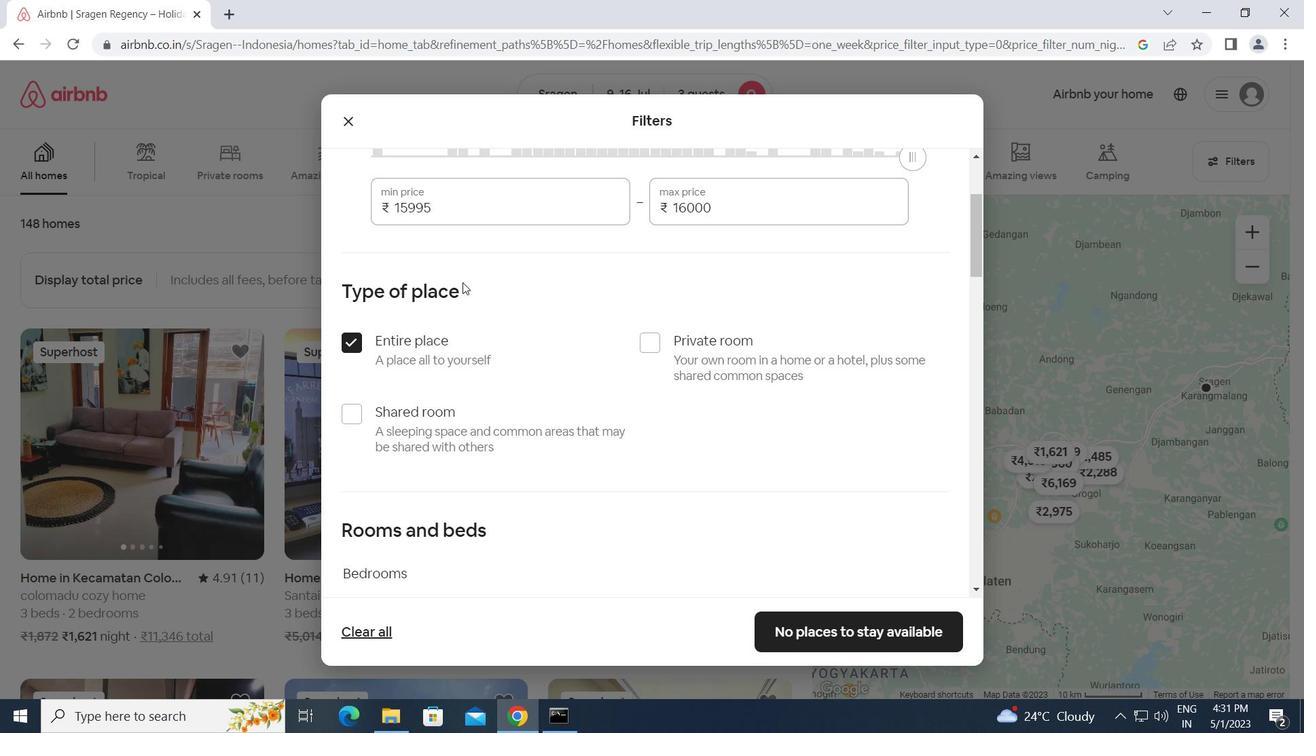 
Action: Mouse scrolled (462, 283) with delta (0, 0)
Screenshot: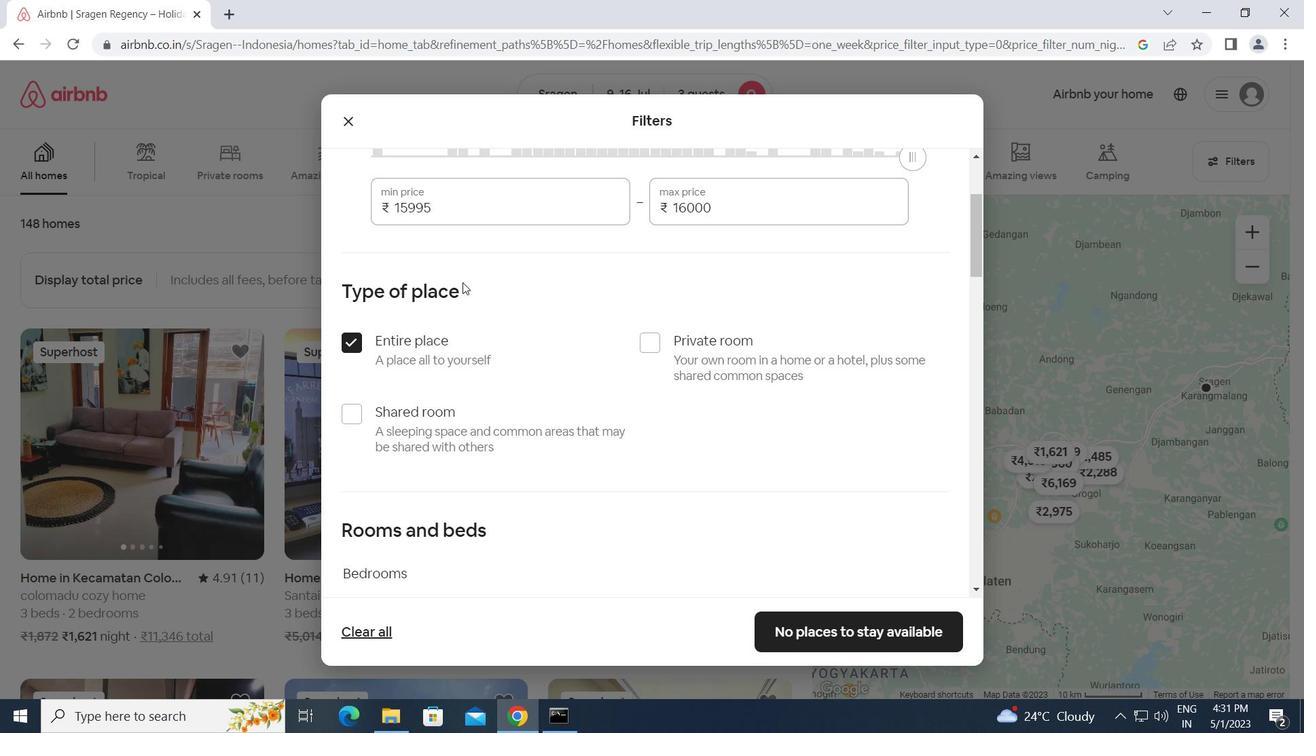 
Action: Mouse moved to (507, 360)
Screenshot: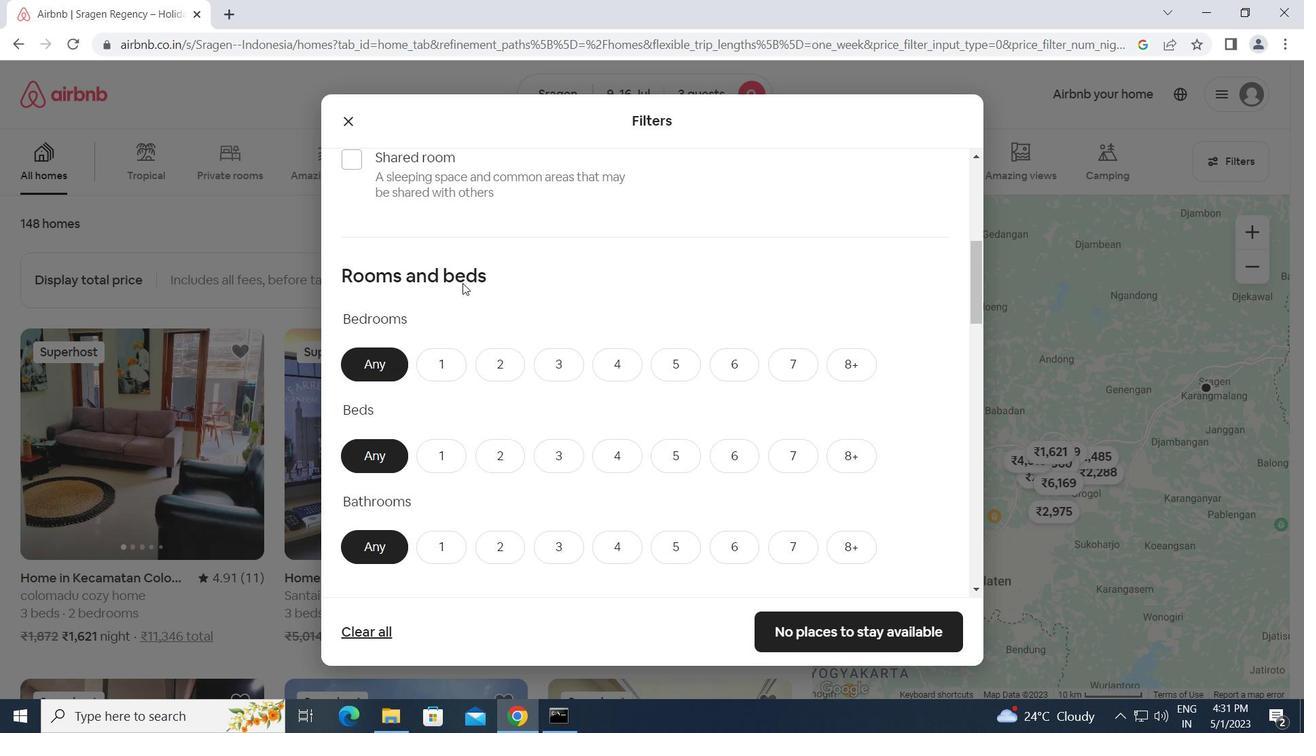 
Action: Mouse pressed left at (507, 360)
Screenshot: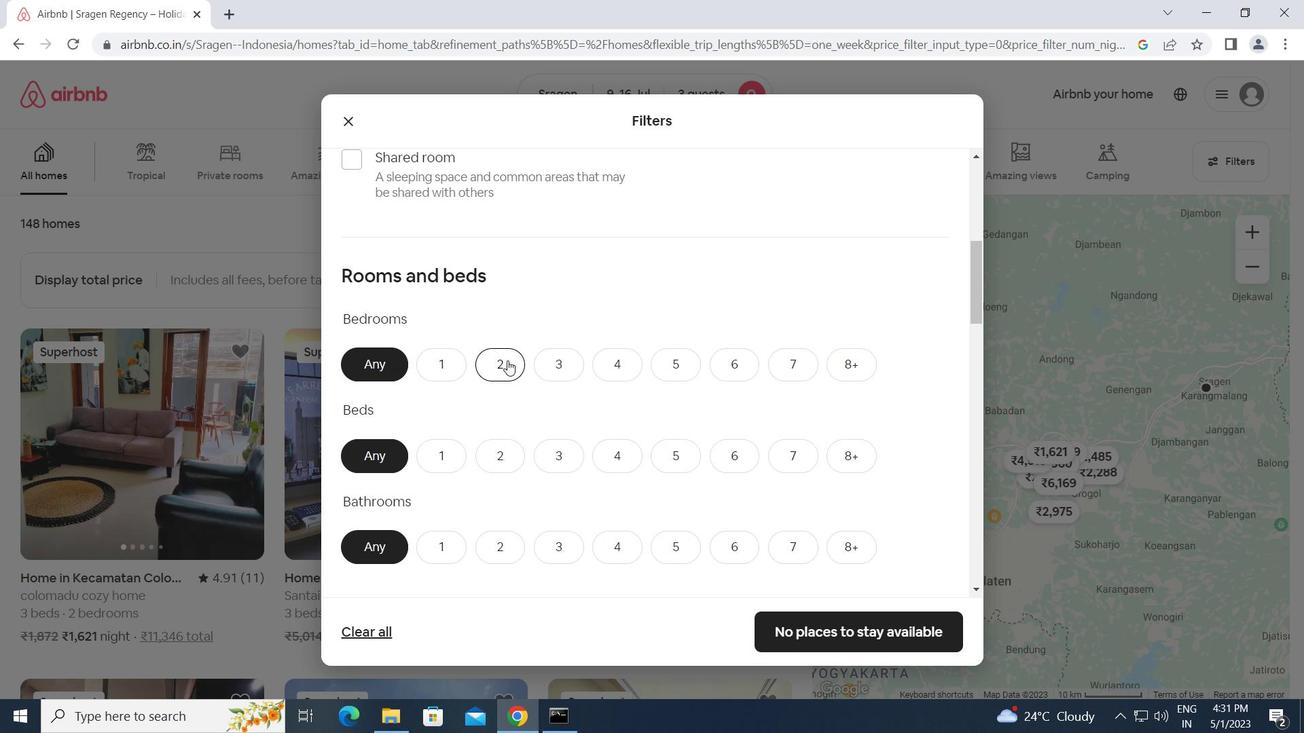 
Action: Mouse moved to (499, 449)
Screenshot: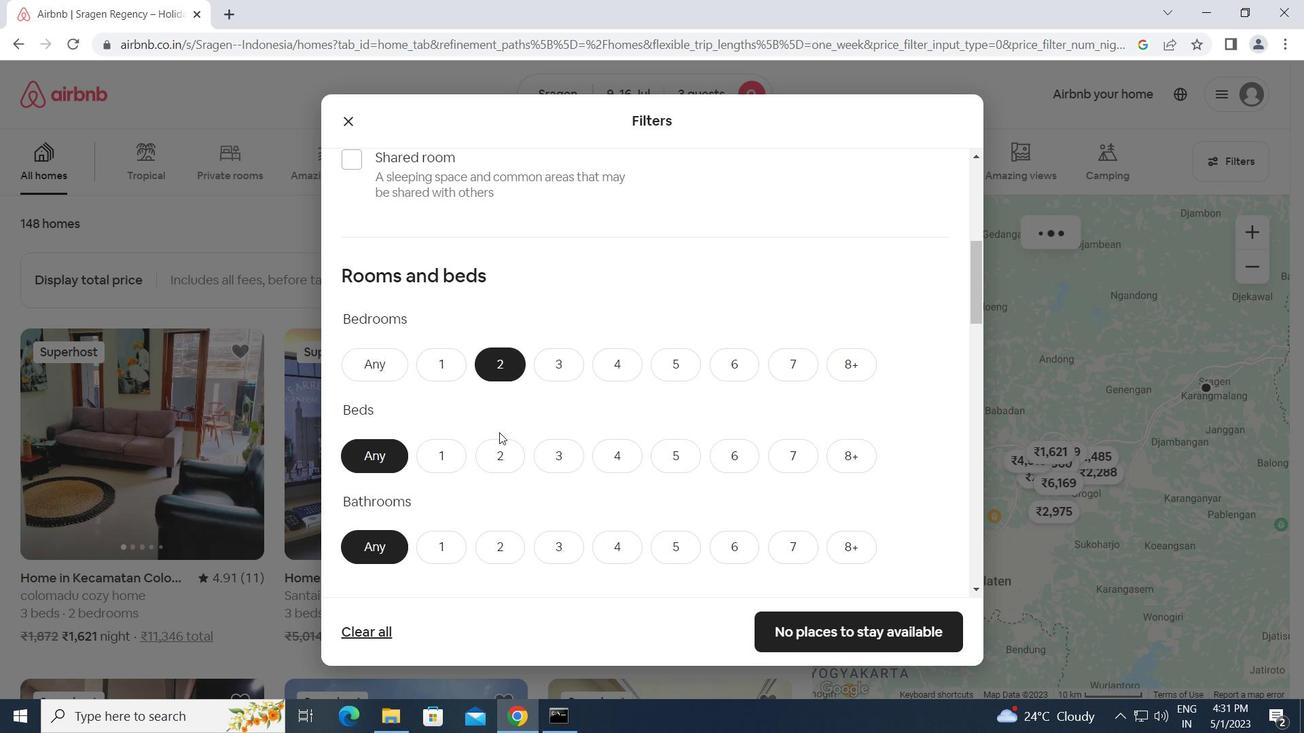 
Action: Mouse pressed left at (499, 449)
Screenshot: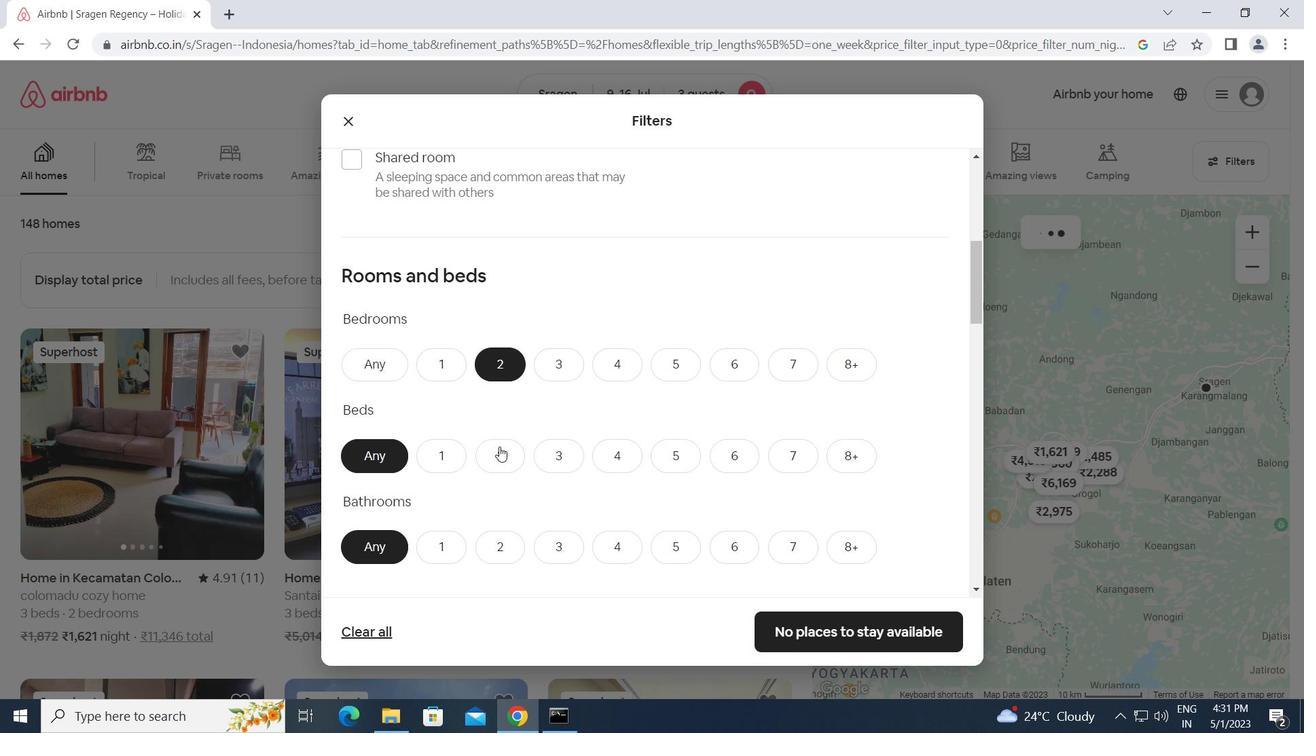 
Action: Mouse moved to (440, 532)
Screenshot: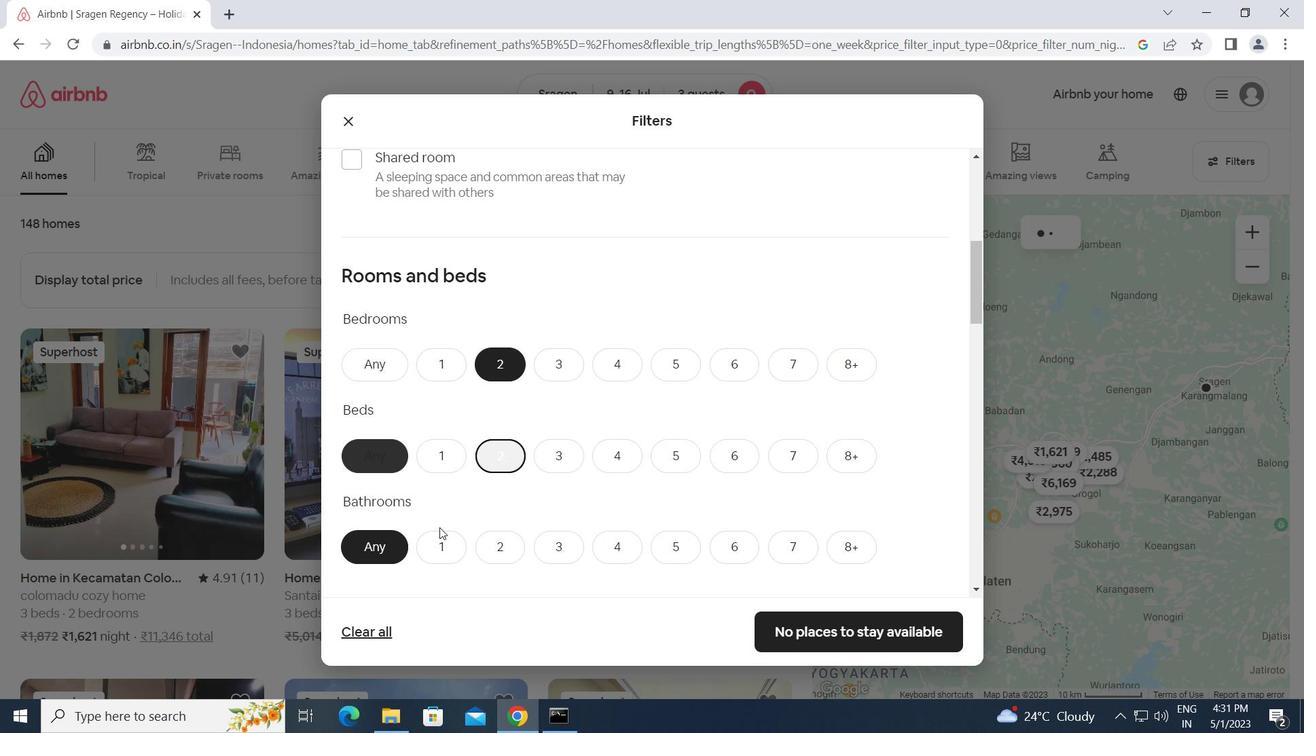 
Action: Mouse pressed left at (440, 532)
Screenshot: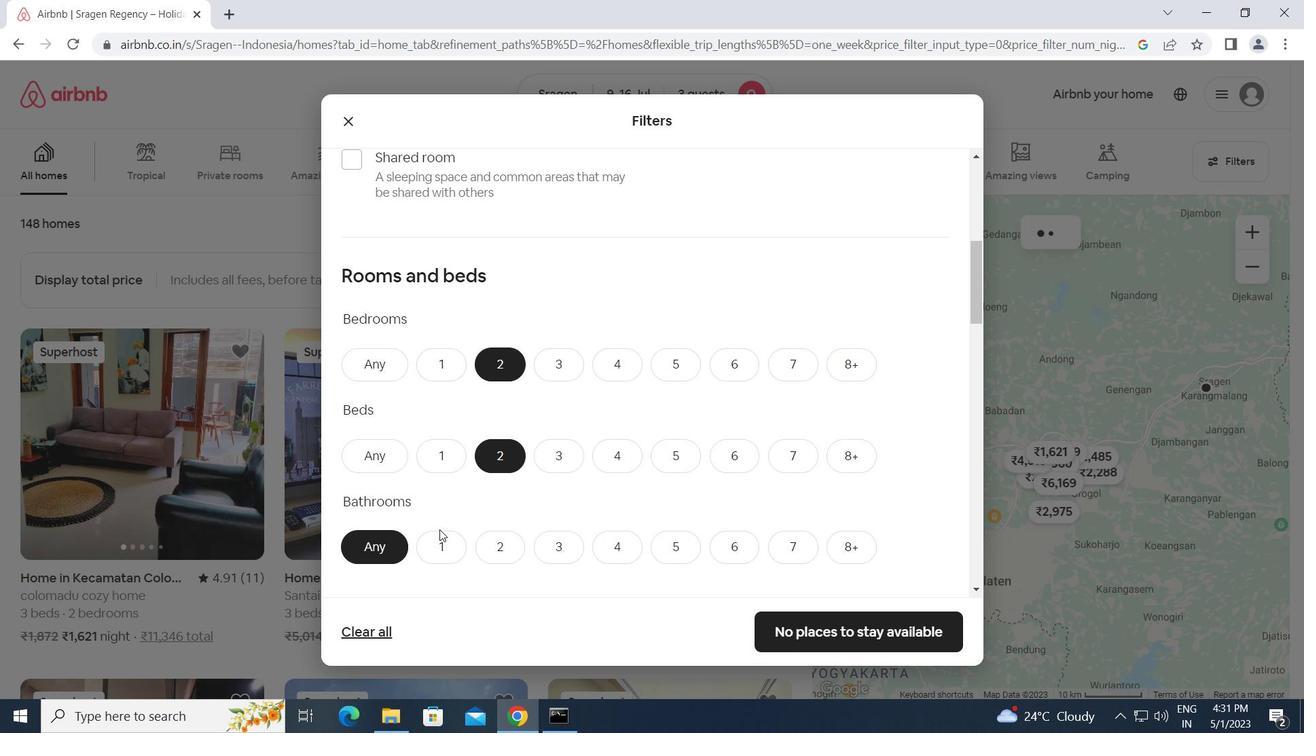 
Action: Mouse moved to (682, 472)
Screenshot: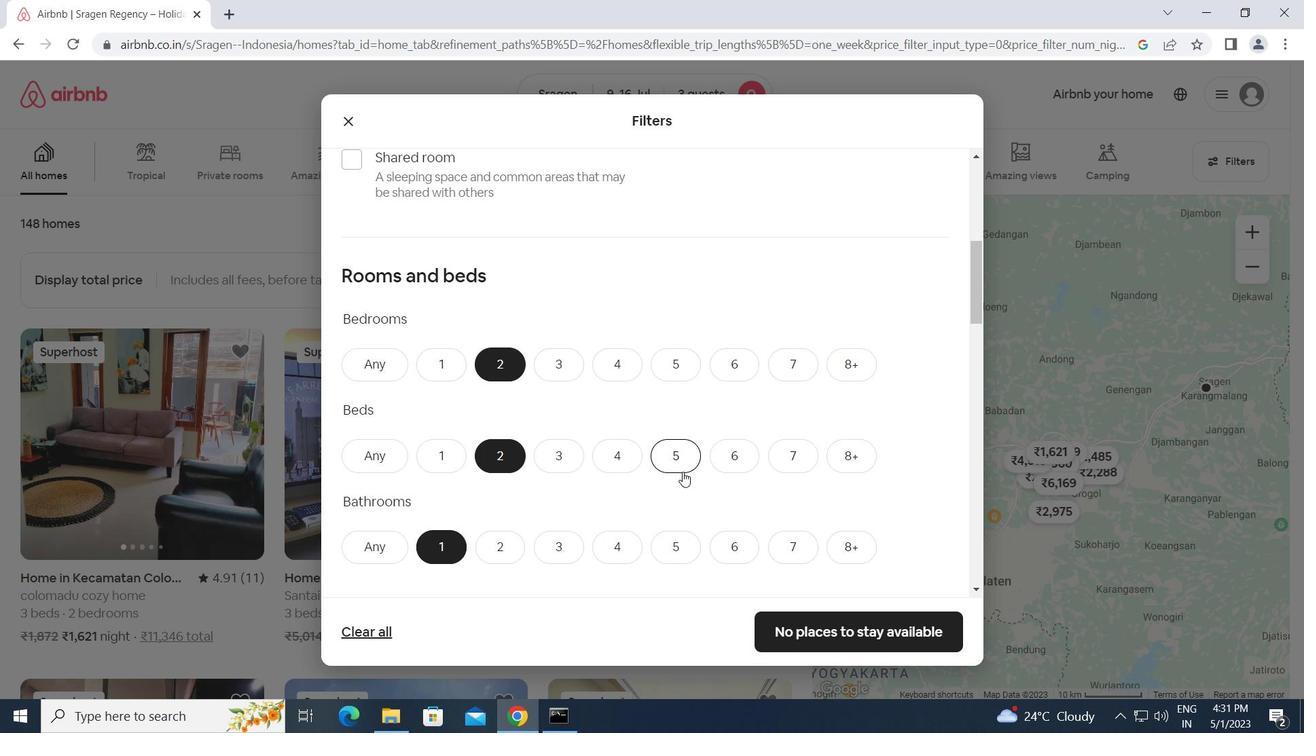 
Action: Mouse scrolled (682, 471) with delta (0, 0)
Screenshot: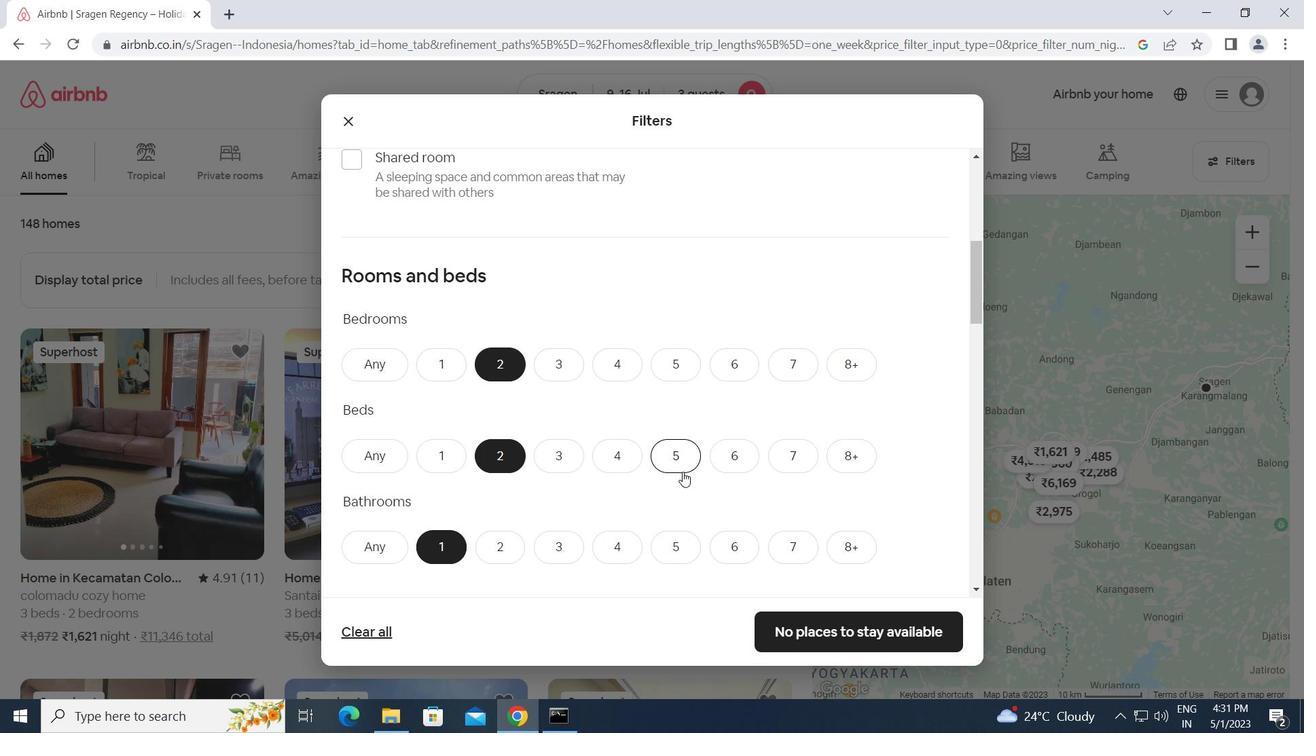 
Action: Mouse scrolled (682, 471) with delta (0, 0)
Screenshot: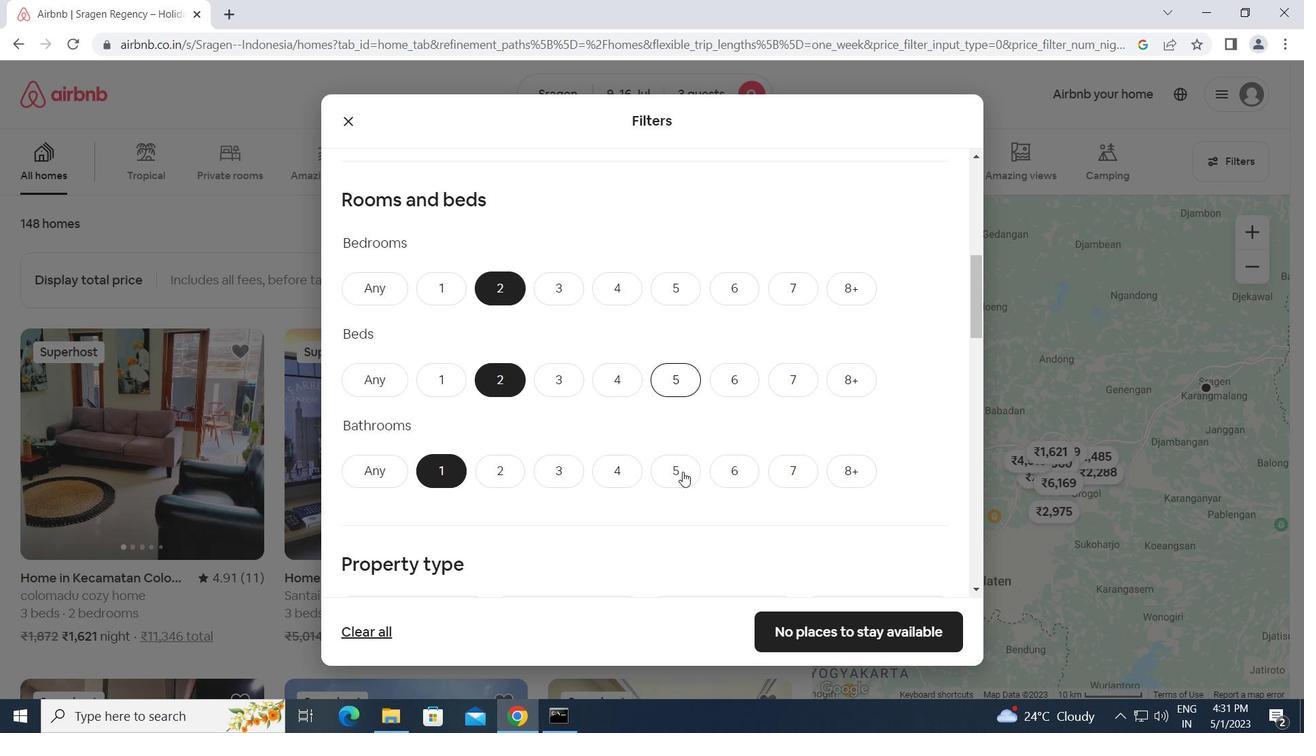 
Action: Mouse moved to (681, 472)
Screenshot: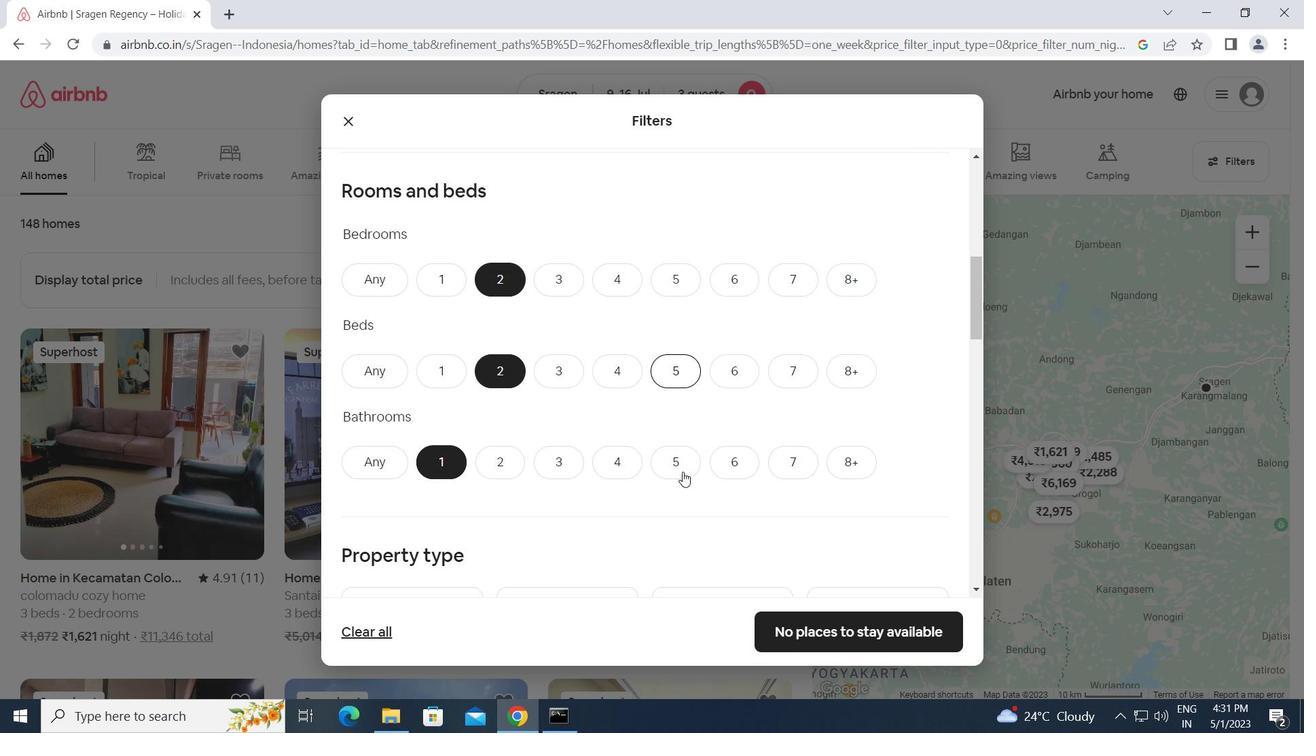 
Action: Mouse scrolled (681, 471) with delta (0, 0)
Screenshot: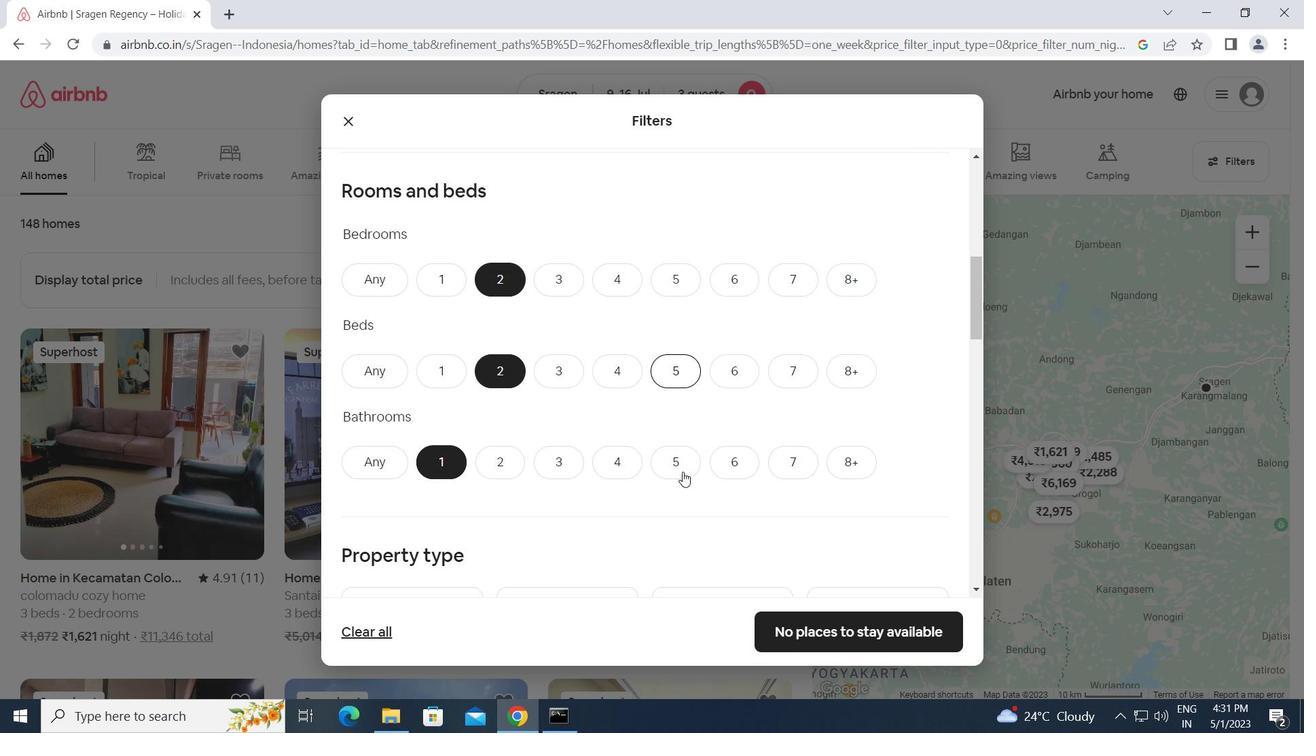 
Action: Mouse moved to (680, 472)
Screenshot: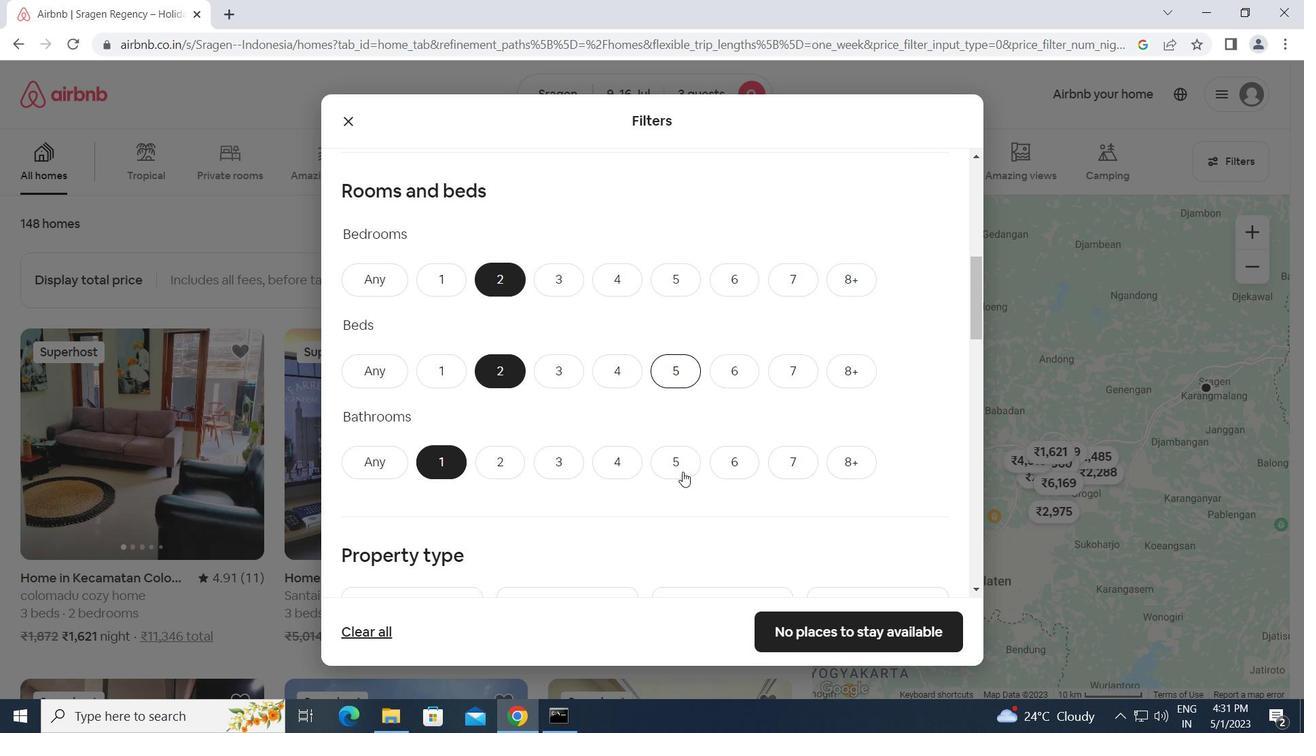 
Action: Mouse scrolled (680, 471) with delta (0, 0)
Screenshot: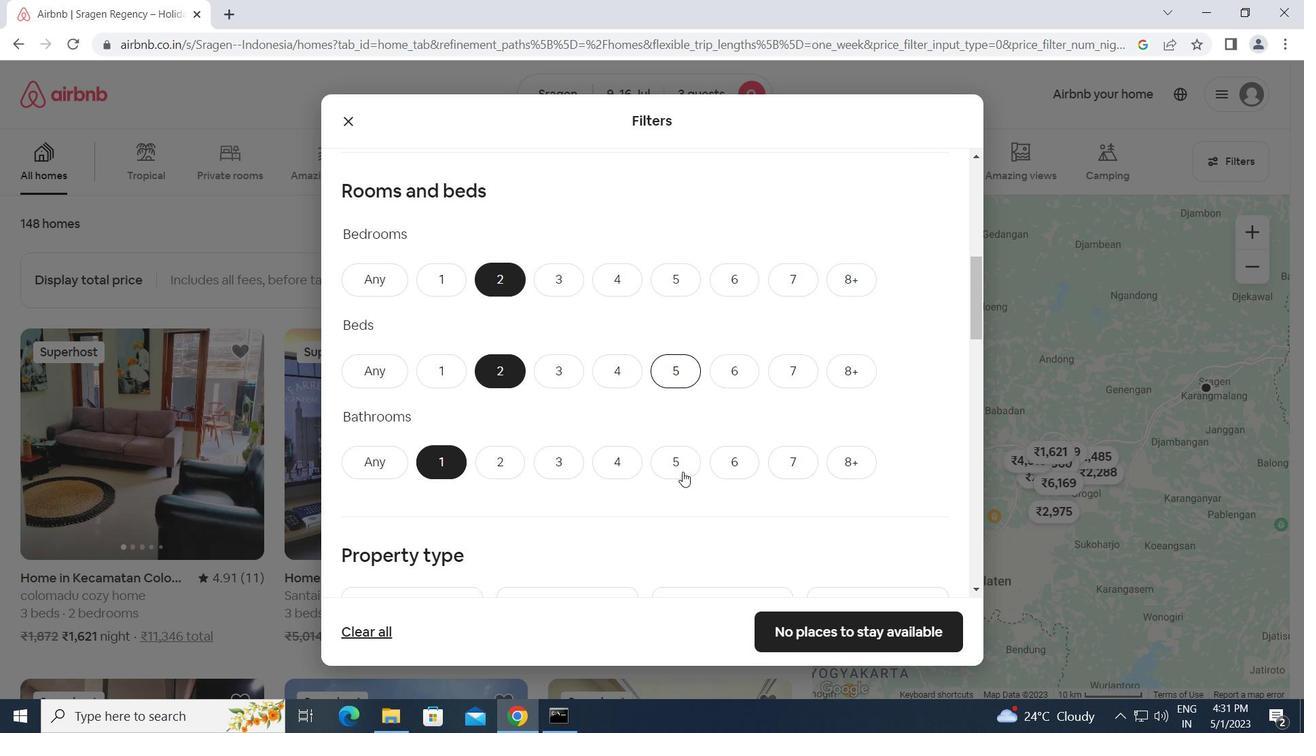 
Action: Mouse moved to (383, 403)
Screenshot: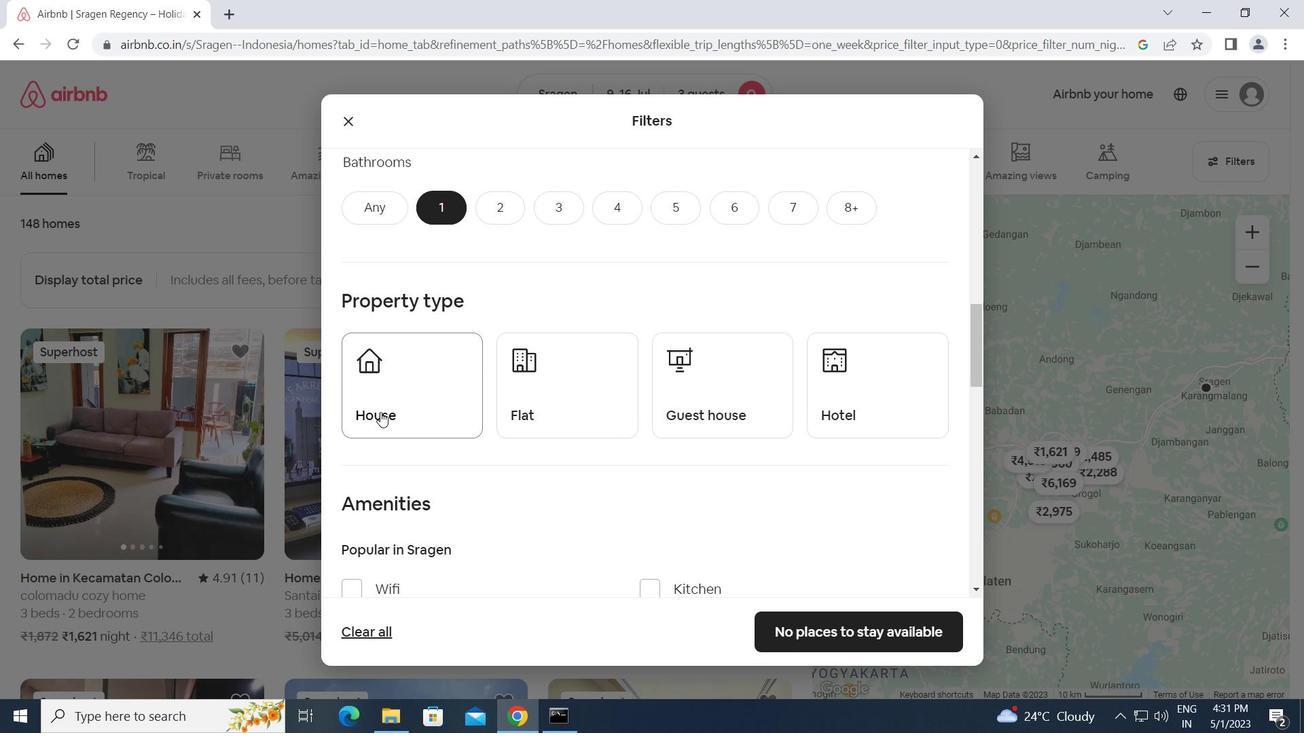 
Action: Mouse pressed left at (383, 403)
Screenshot: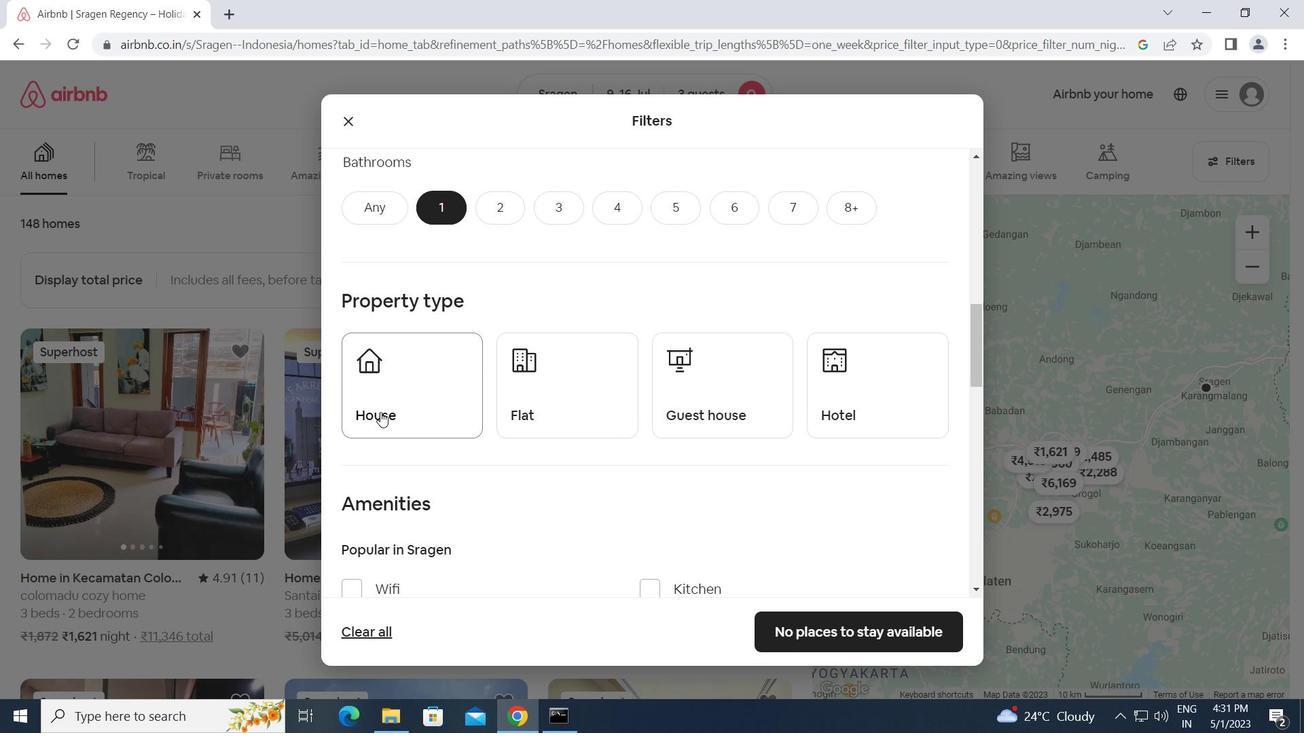 
Action: Mouse moved to (520, 396)
Screenshot: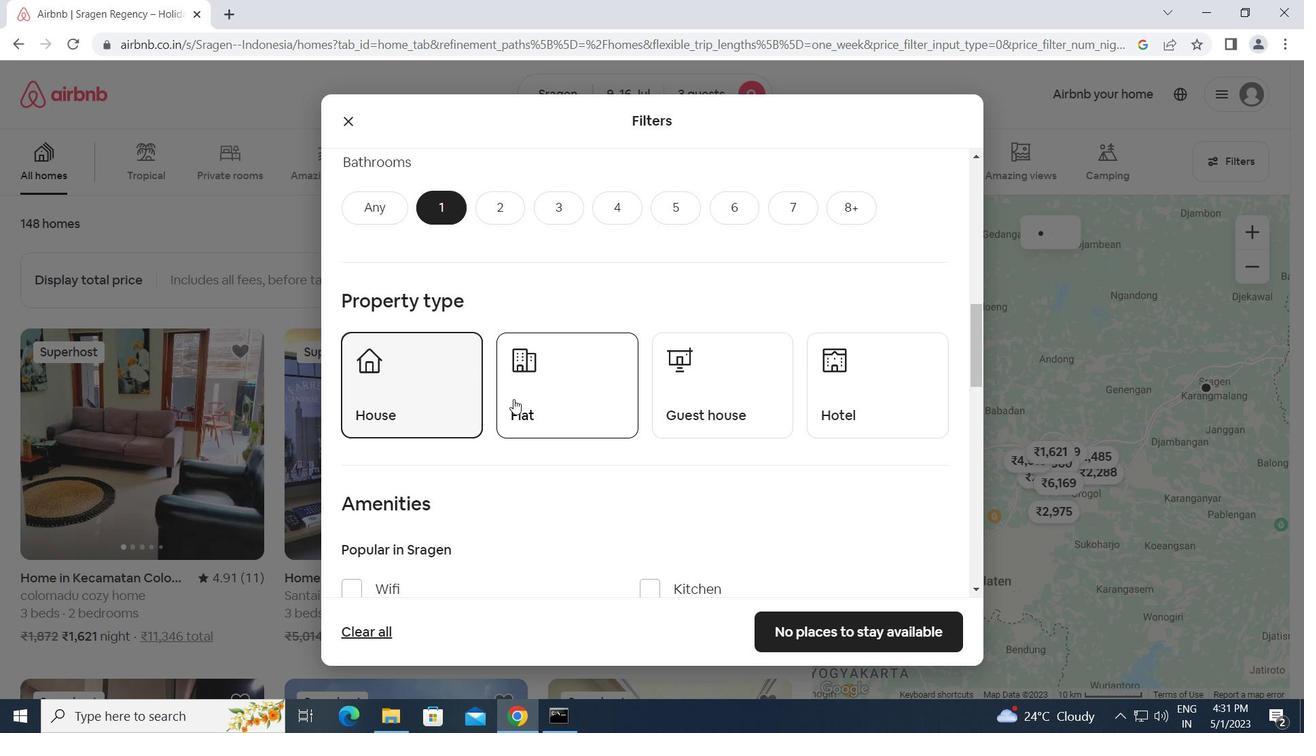 
Action: Mouse pressed left at (520, 396)
Screenshot: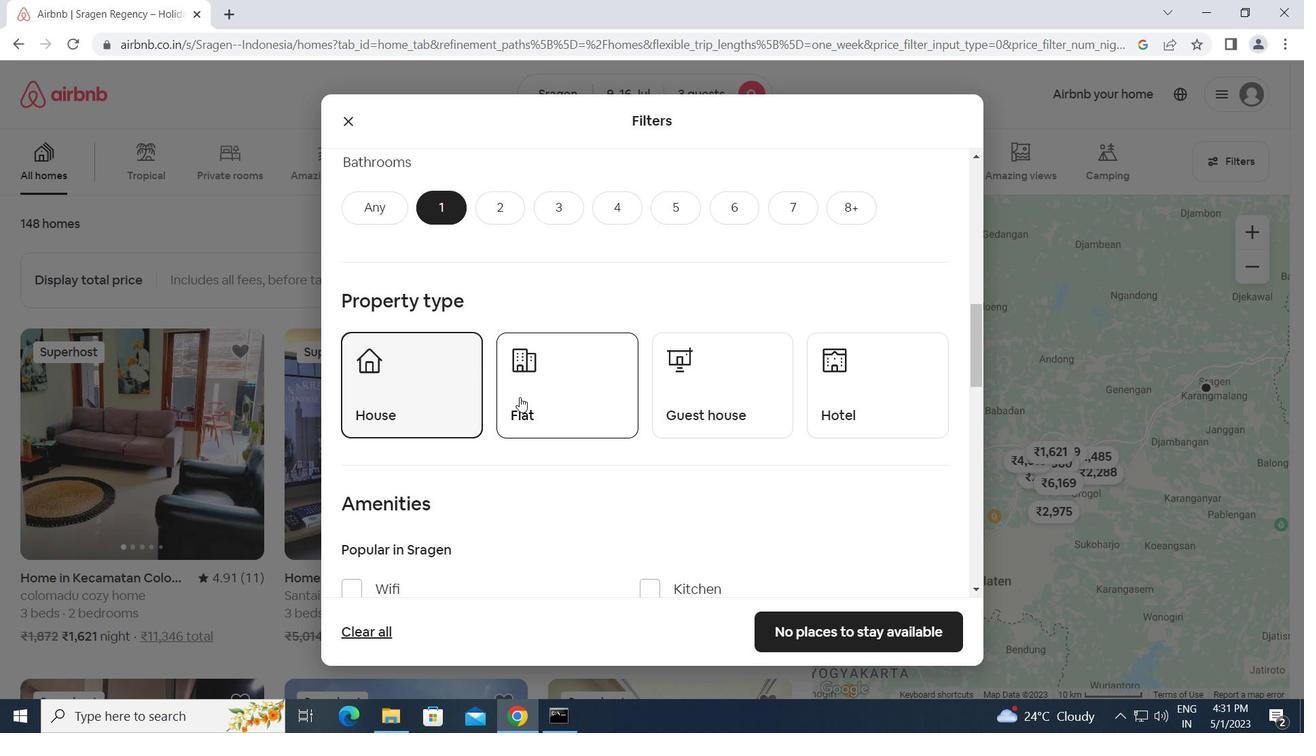 
Action: Mouse moved to (691, 382)
Screenshot: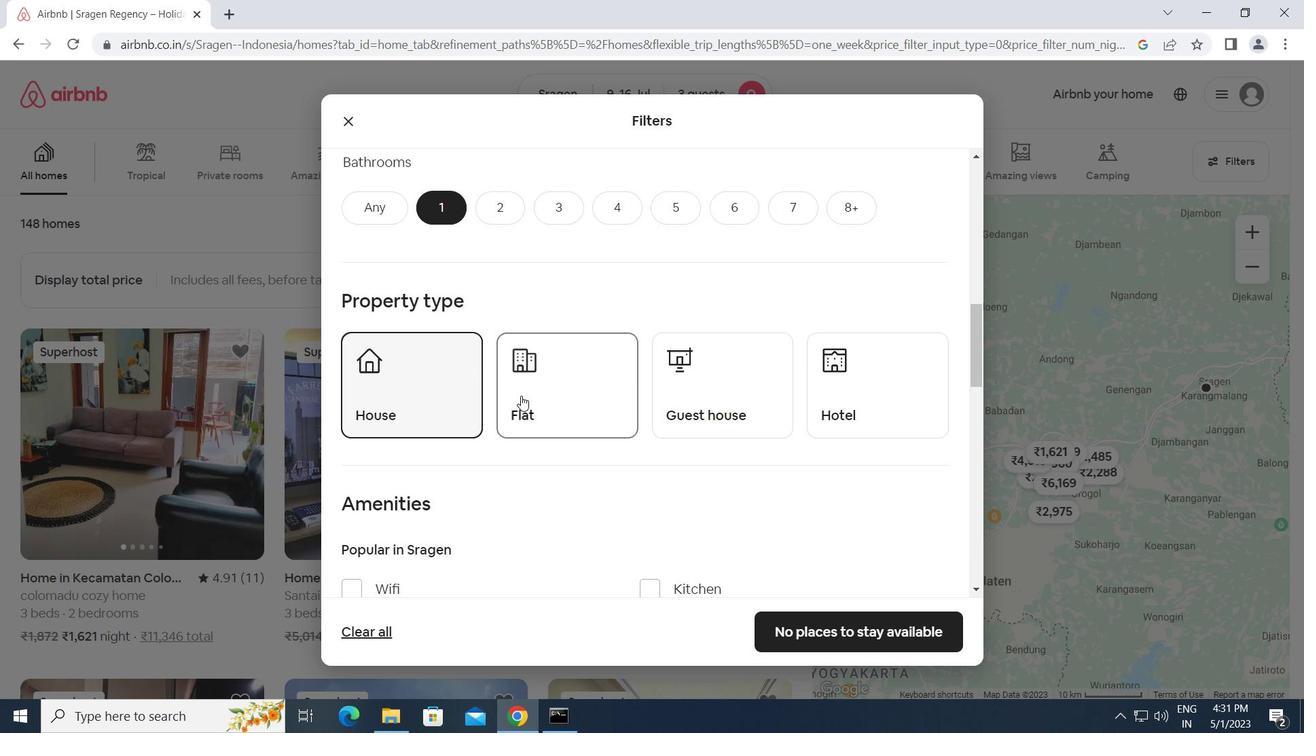 
Action: Mouse pressed left at (691, 382)
Screenshot: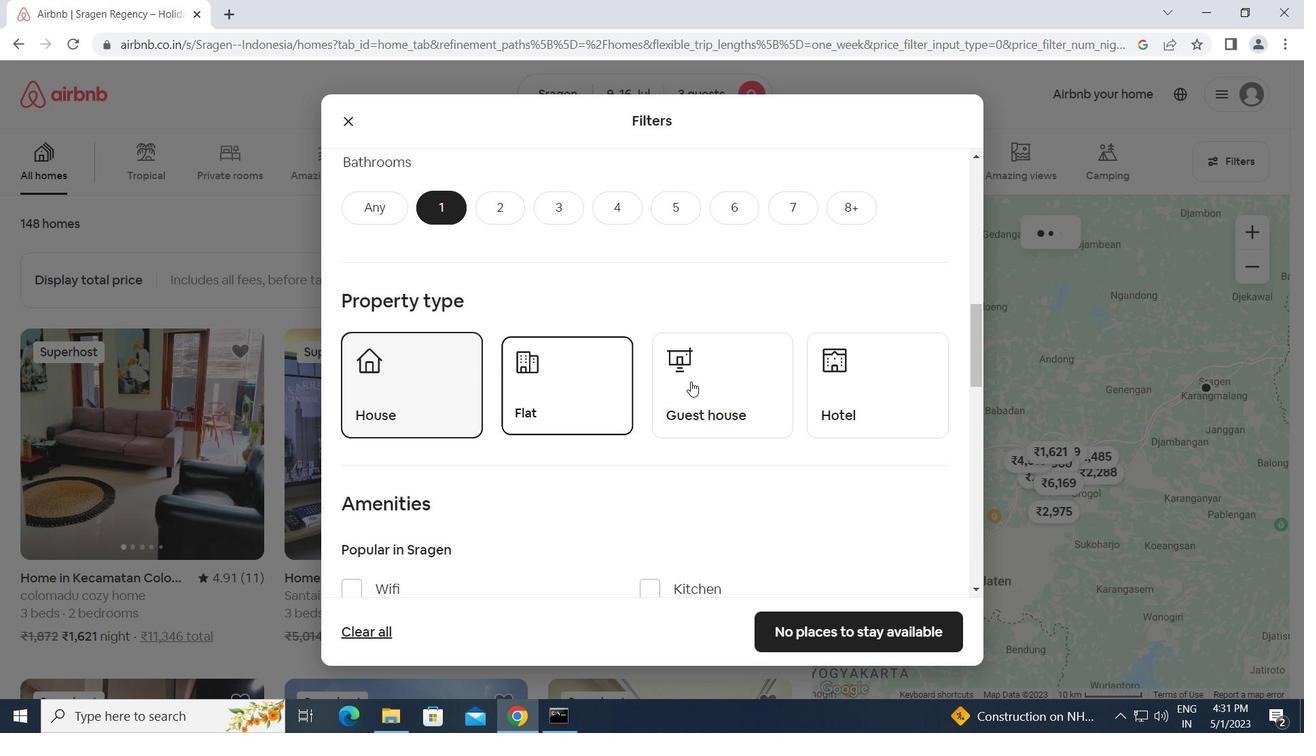 
Action: Mouse moved to (618, 417)
Screenshot: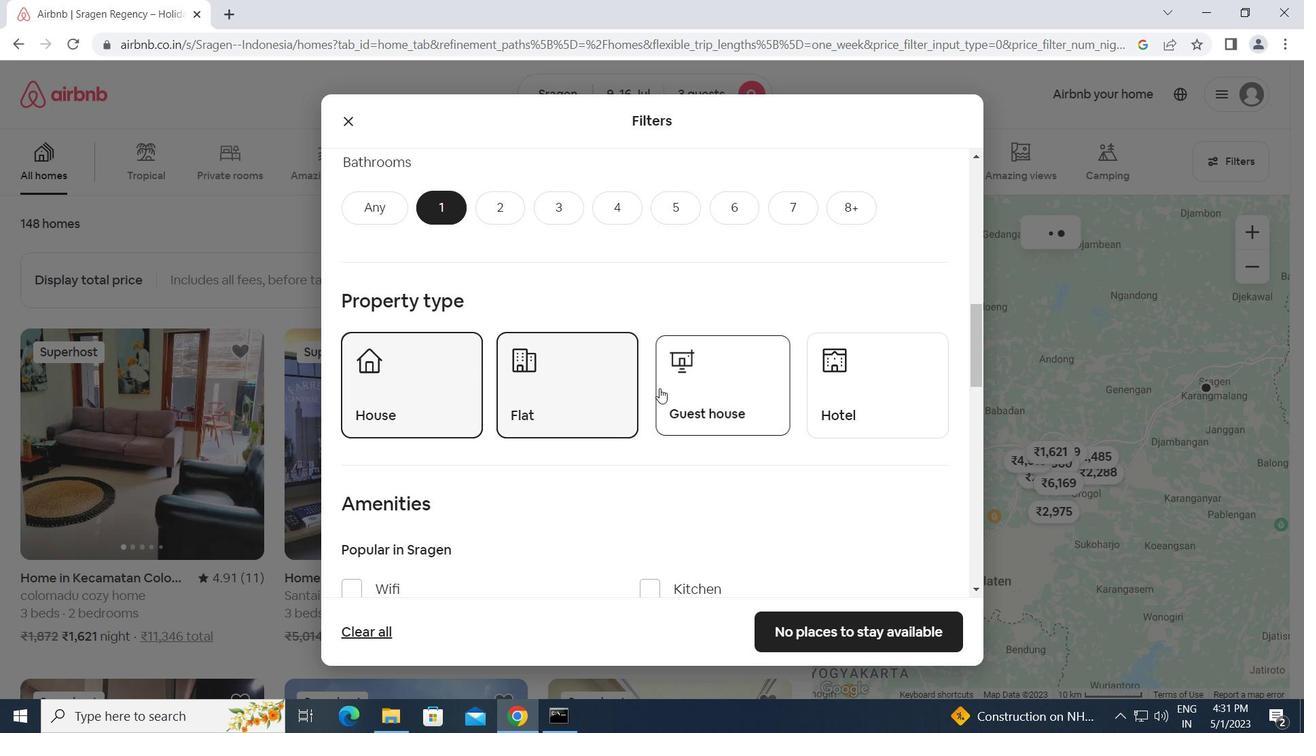 
Action: Mouse scrolled (618, 417) with delta (0, 0)
Screenshot: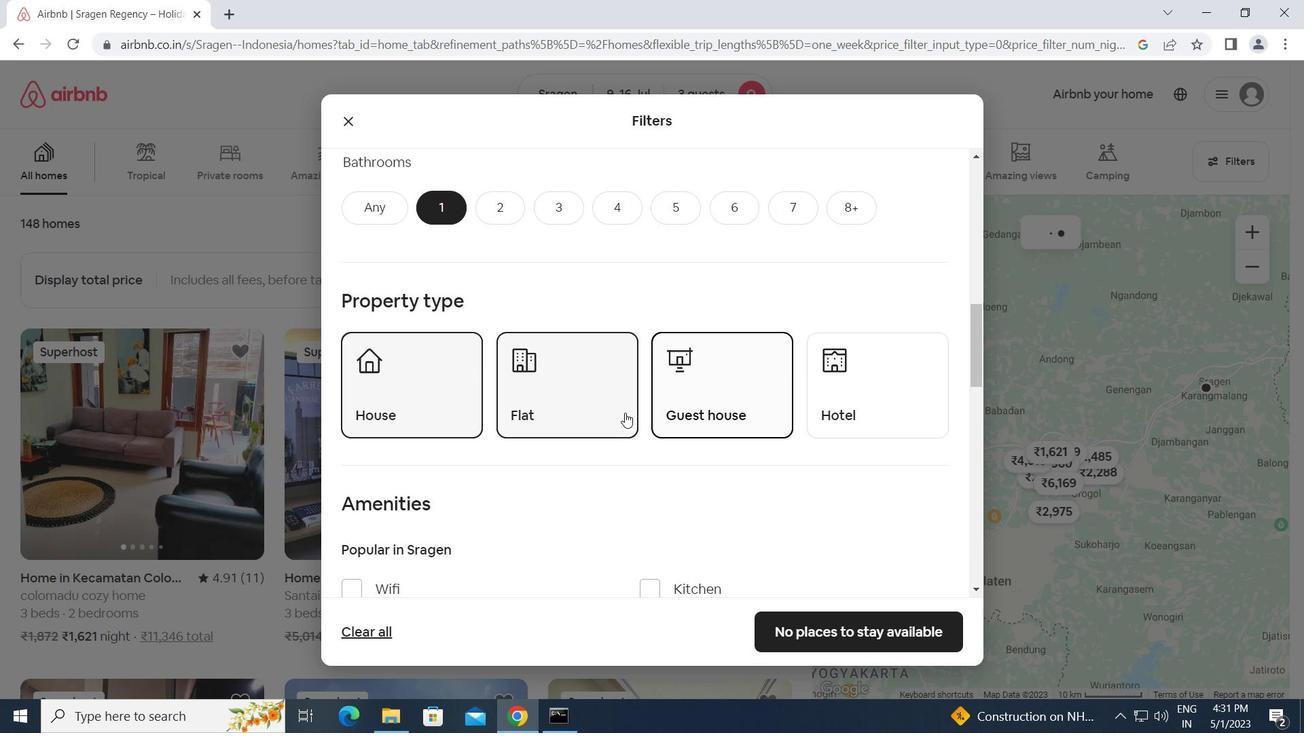 
Action: Mouse scrolled (618, 417) with delta (0, 0)
Screenshot: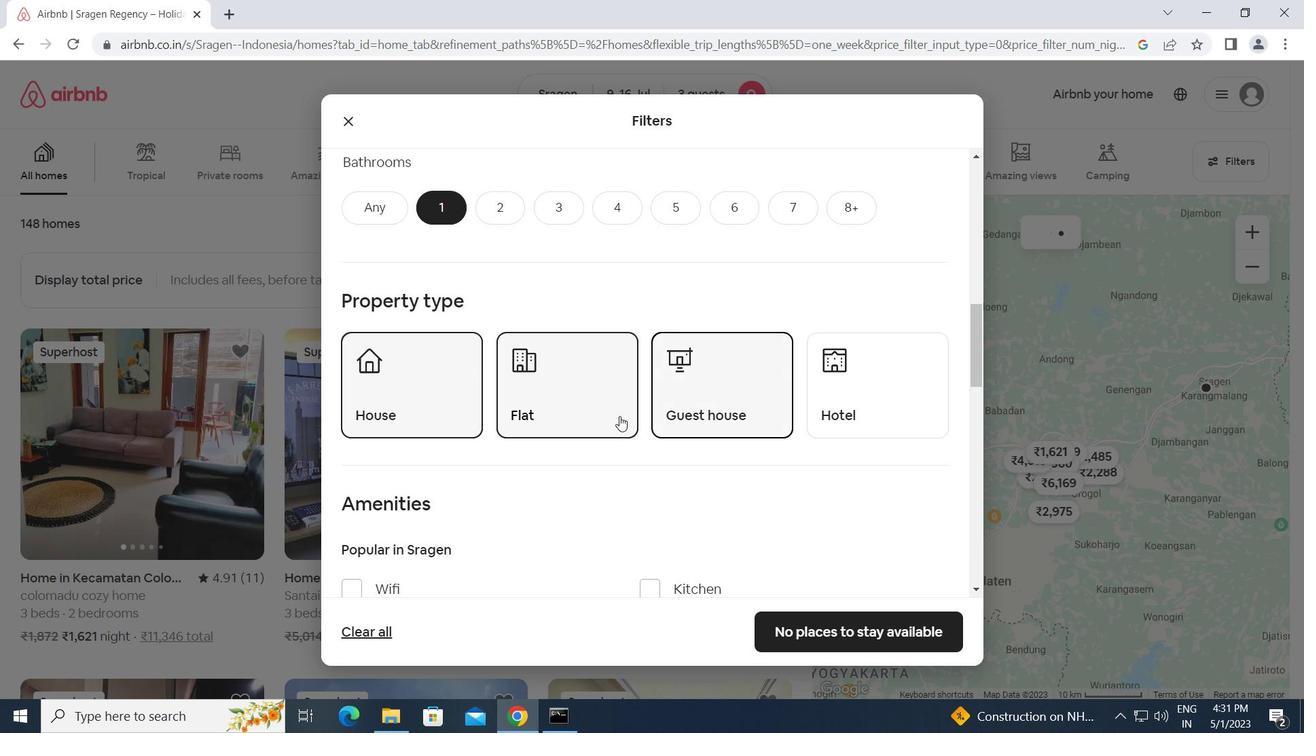 
Action: Mouse scrolled (618, 417) with delta (0, 0)
Screenshot: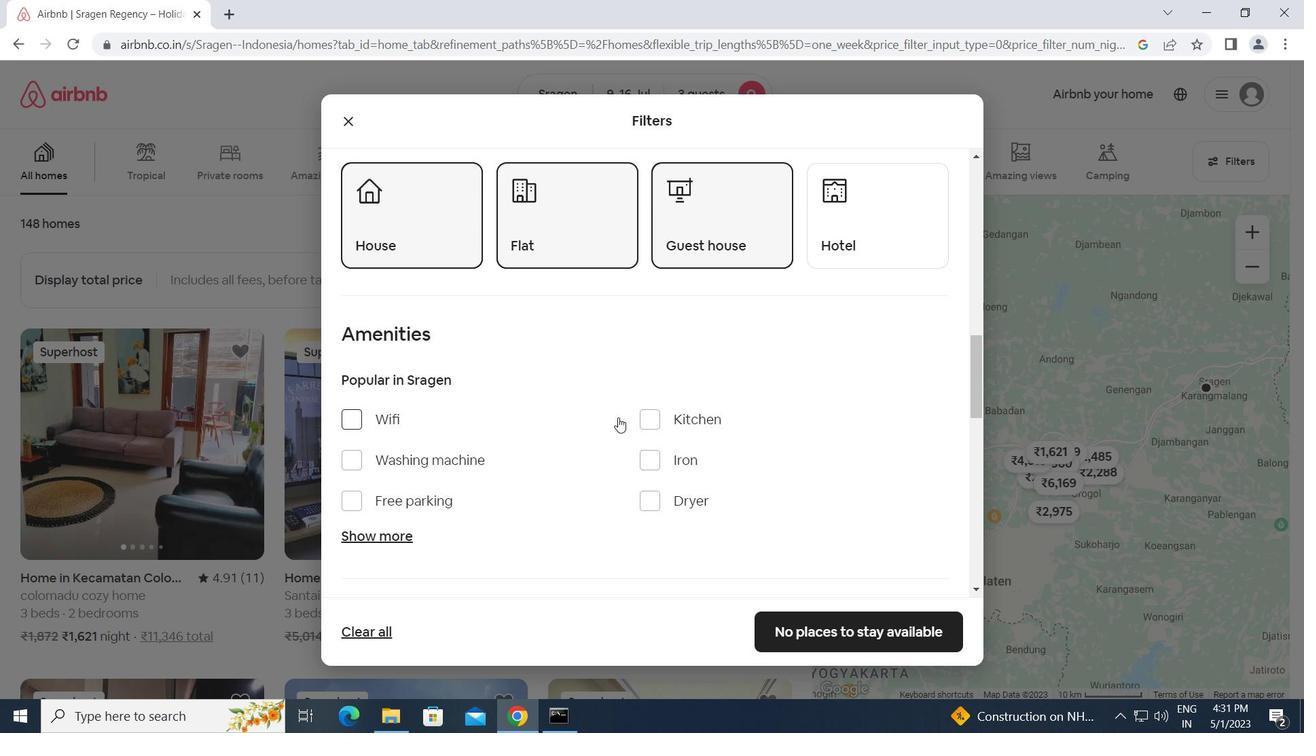 
Action: Mouse scrolled (618, 417) with delta (0, 0)
Screenshot: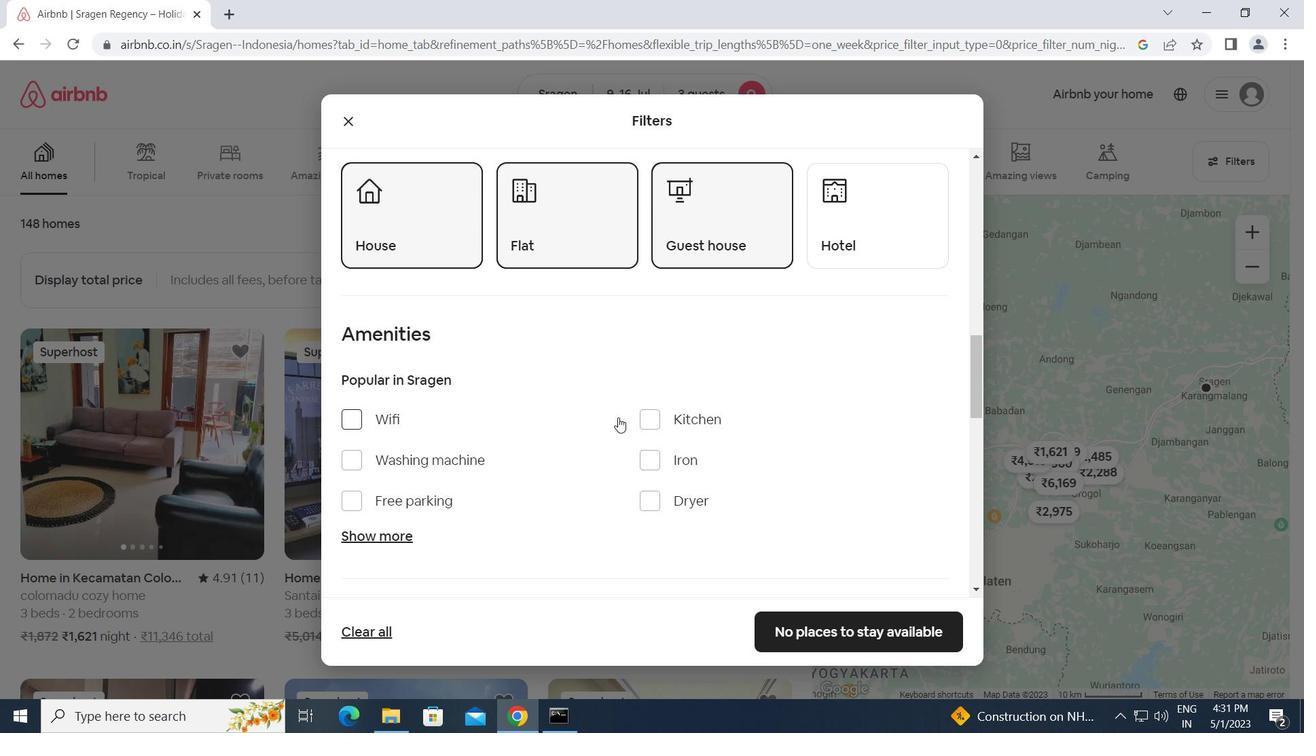 
Action: Mouse scrolled (618, 417) with delta (0, 0)
Screenshot: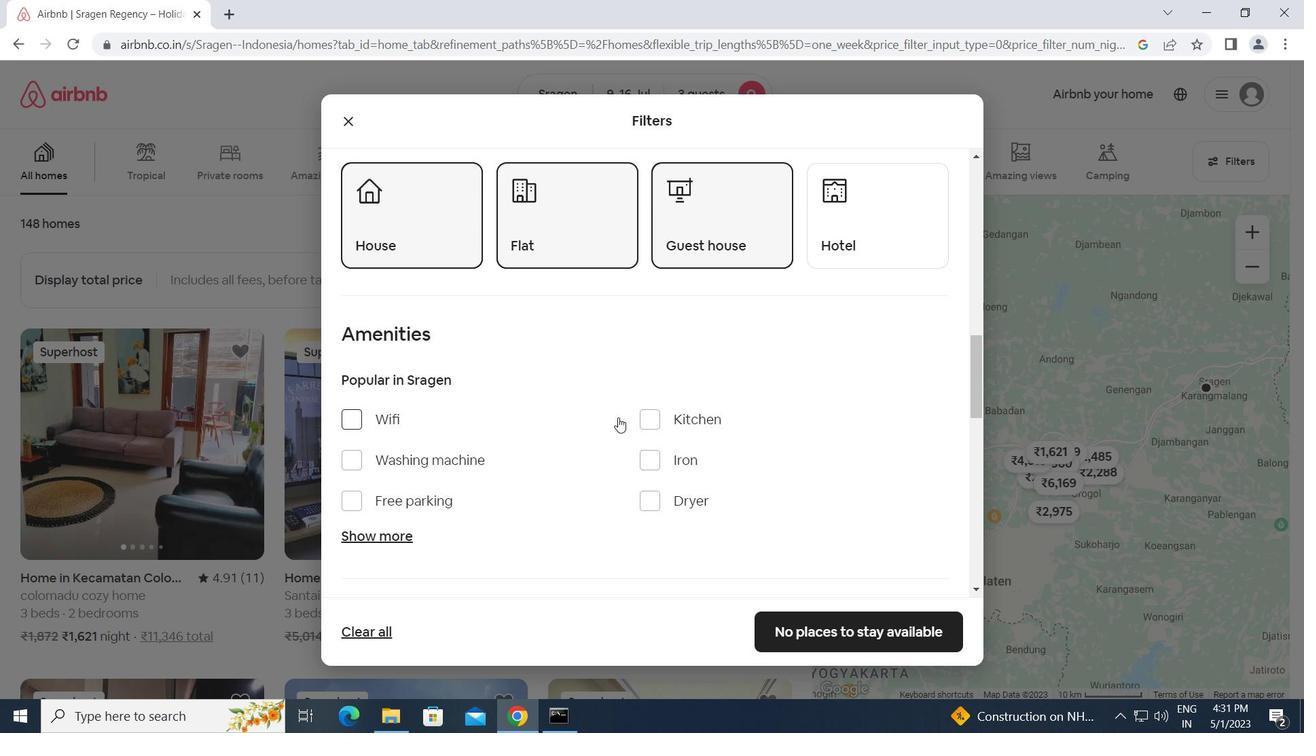 
Action: Mouse scrolled (618, 417) with delta (0, 0)
Screenshot: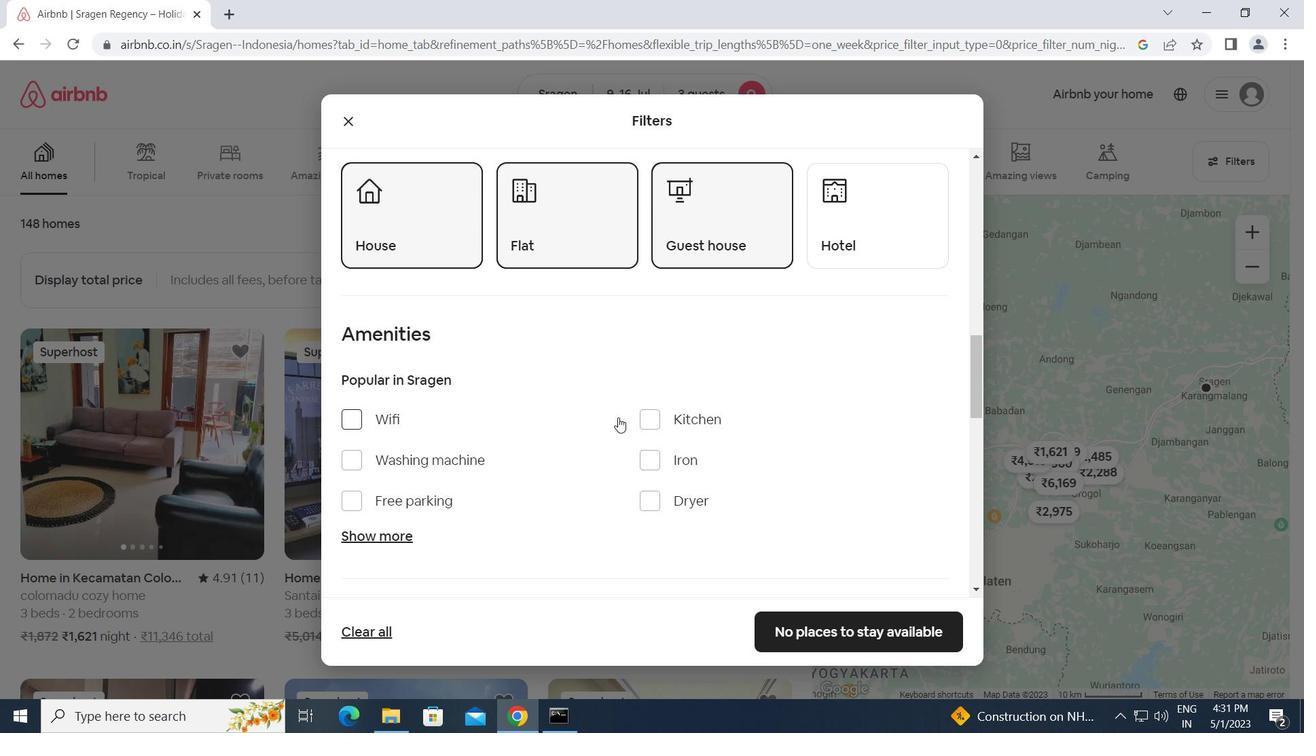 
Action: Mouse moved to (907, 389)
Screenshot: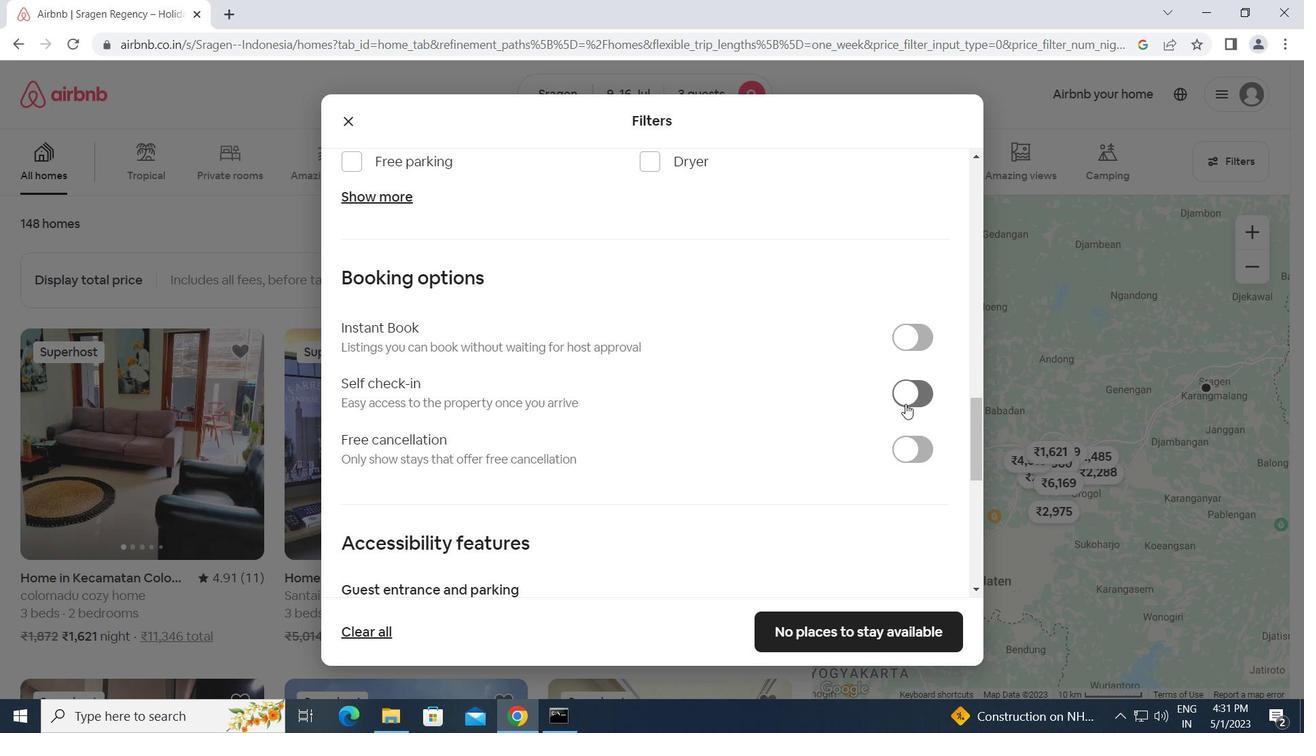 
Action: Mouse pressed left at (907, 389)
Screenshot: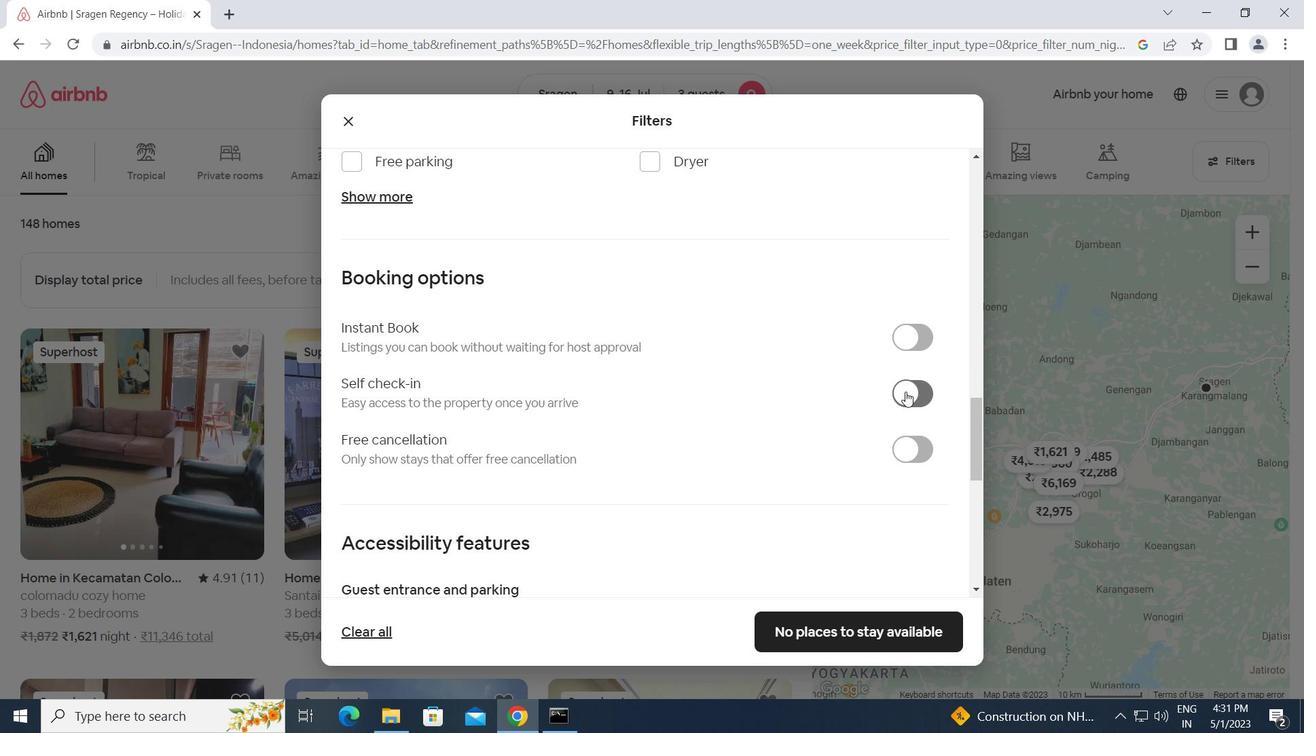 
Action: Mouse moved to (742, 426)
Screenshot: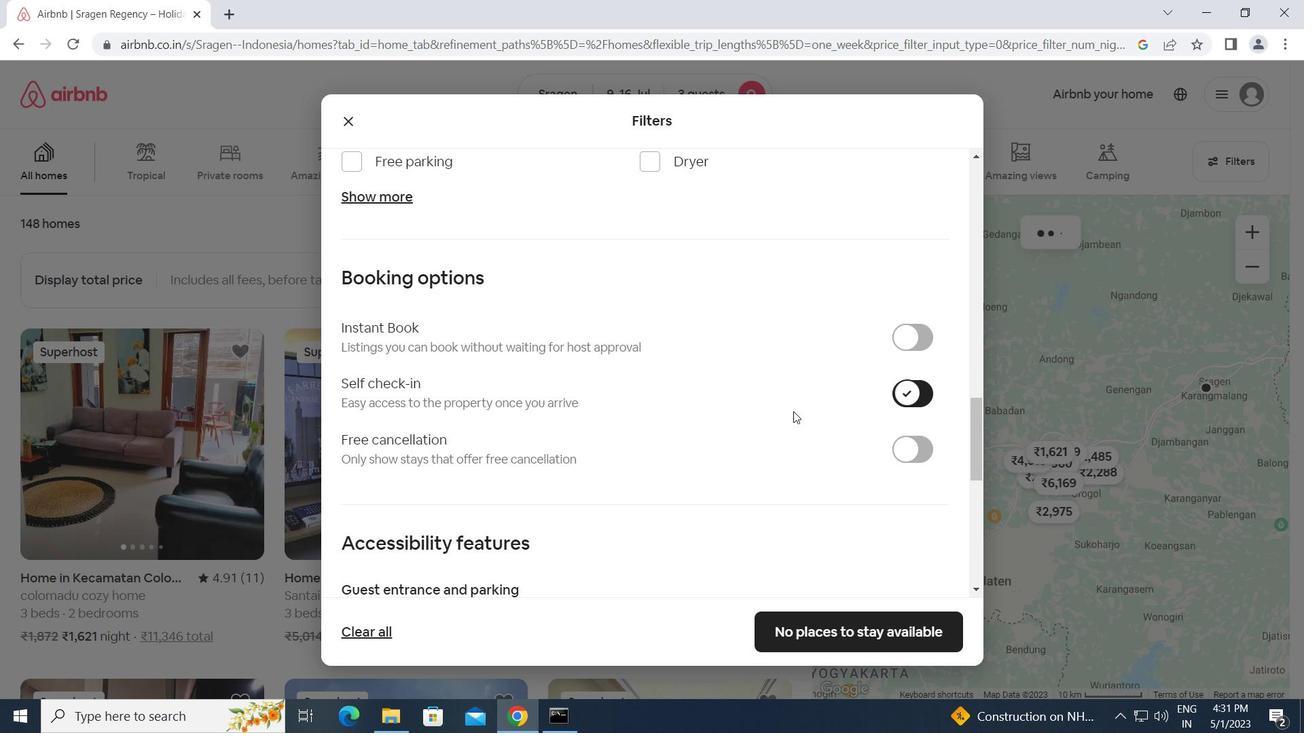 
Action: Mouse scrolled (742, 426) with delta (0, 0)
Screenshot: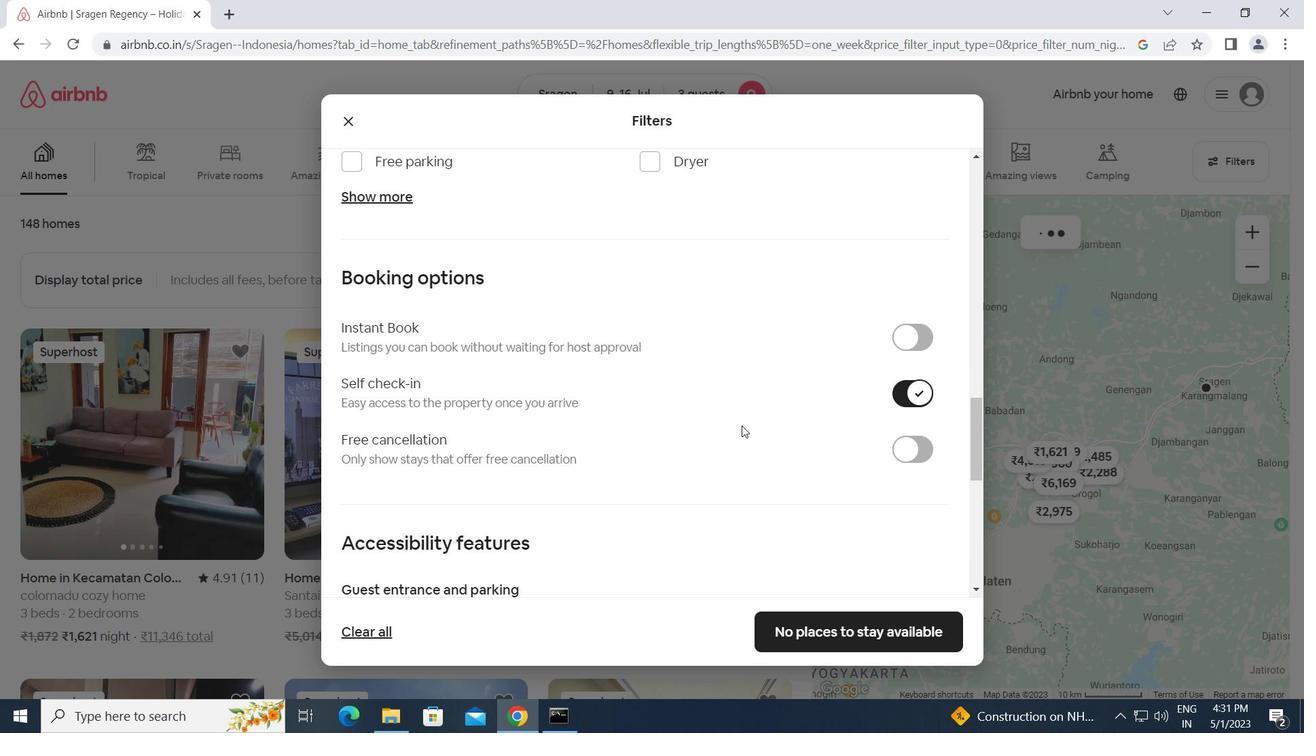 
Action: Mouse scrolled (742, 426) with delta (0, 0)
Screenshot: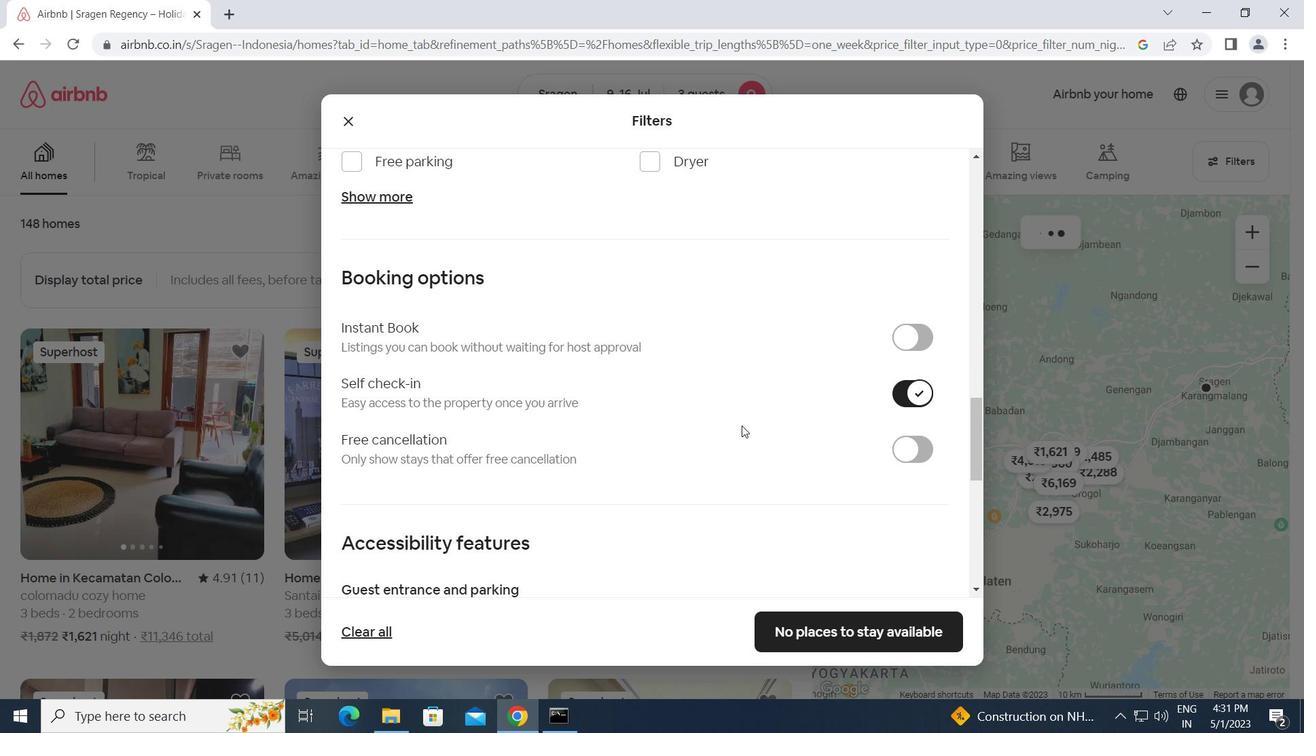 
Action: Mouse scrolled (742, 426) with delta (0, 0)
Screenshot: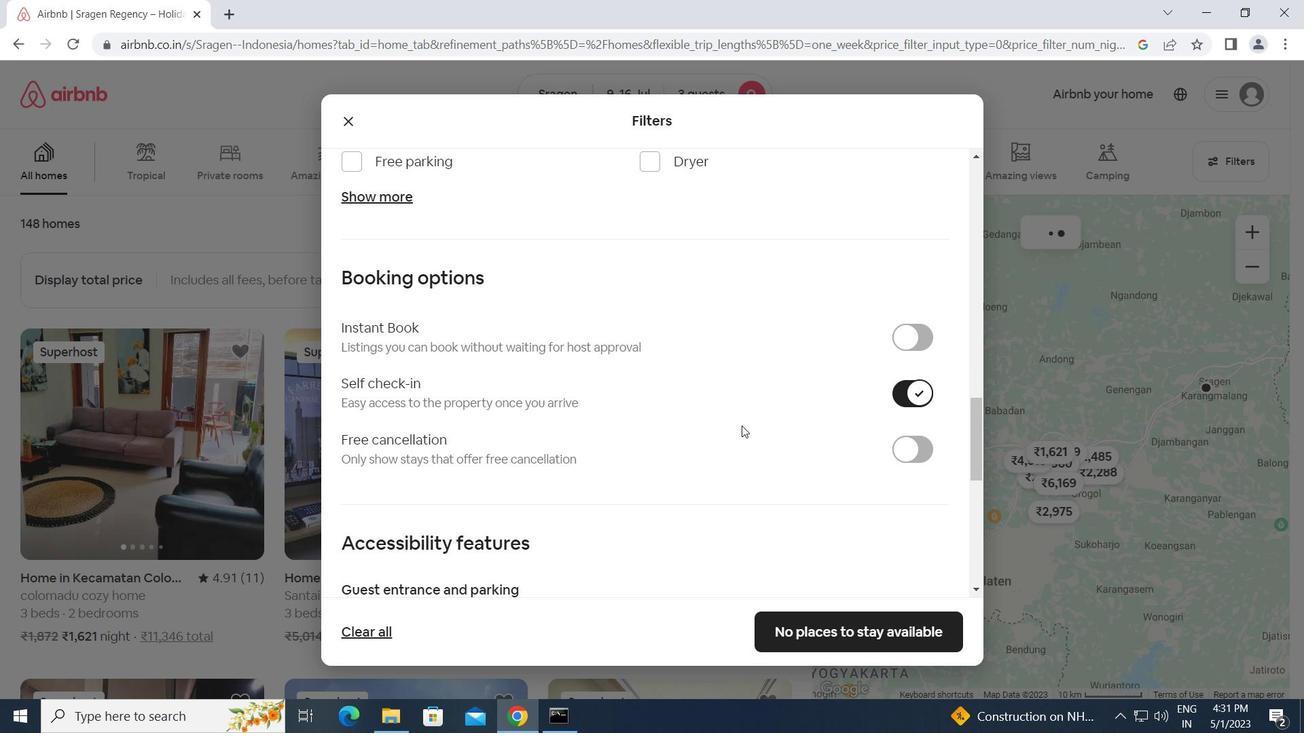
Action: Mouse scrolled (742, 426) with delta (0, 0)
Screenshot: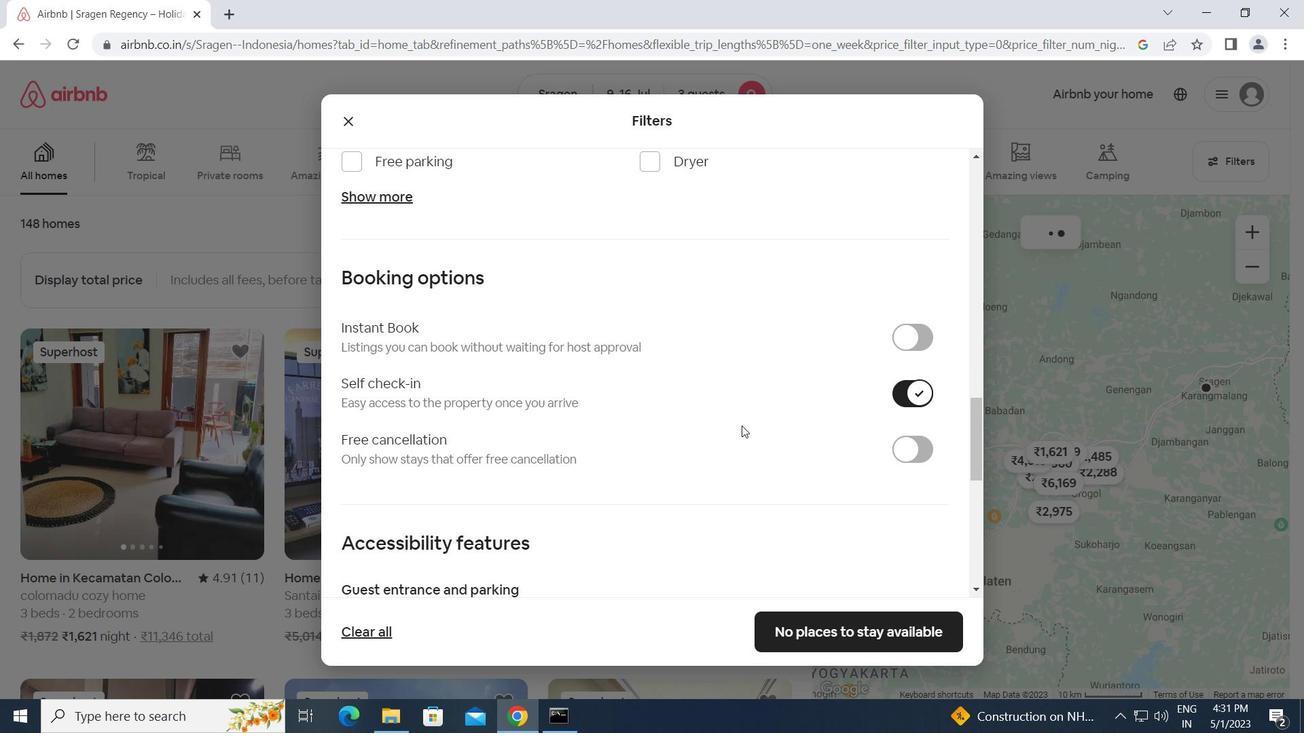 
Action: Mouse moved to (740, 426)
Screenshot: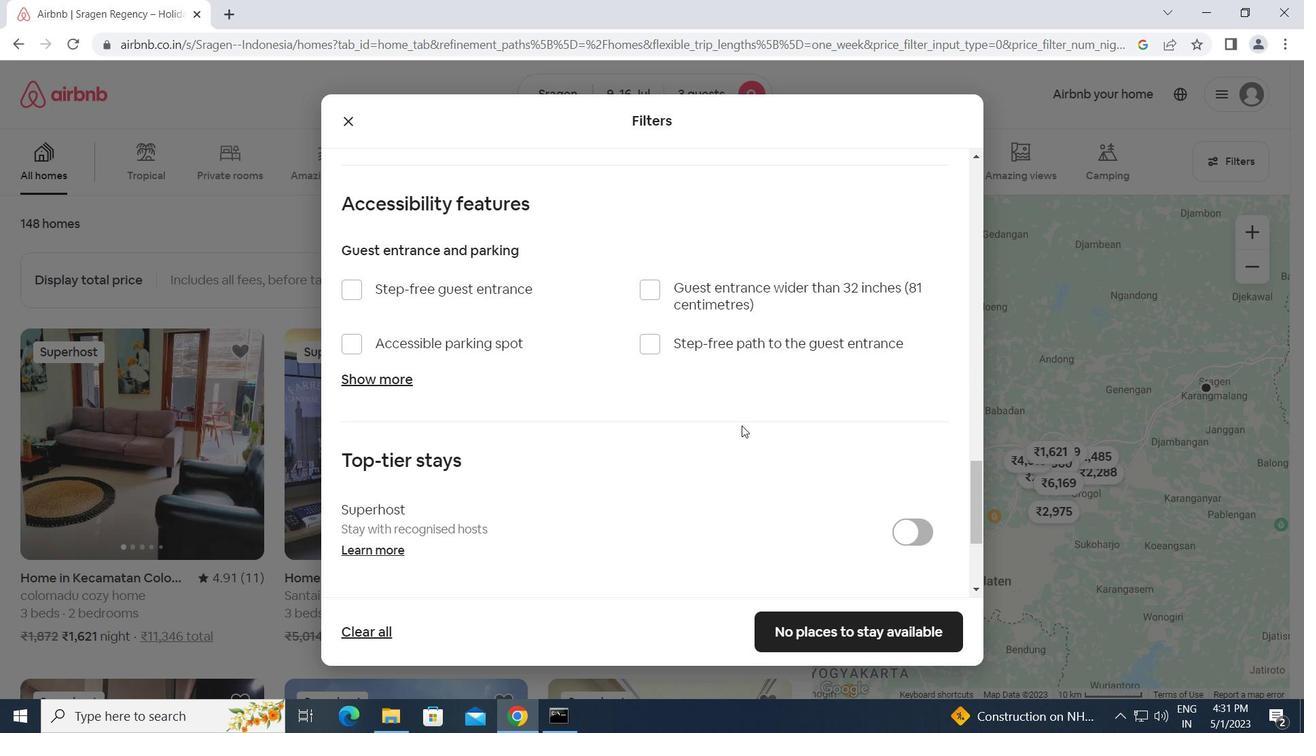 
Action: Mouse scrolled (740, 426) with delta (0, 0)
Screenshot: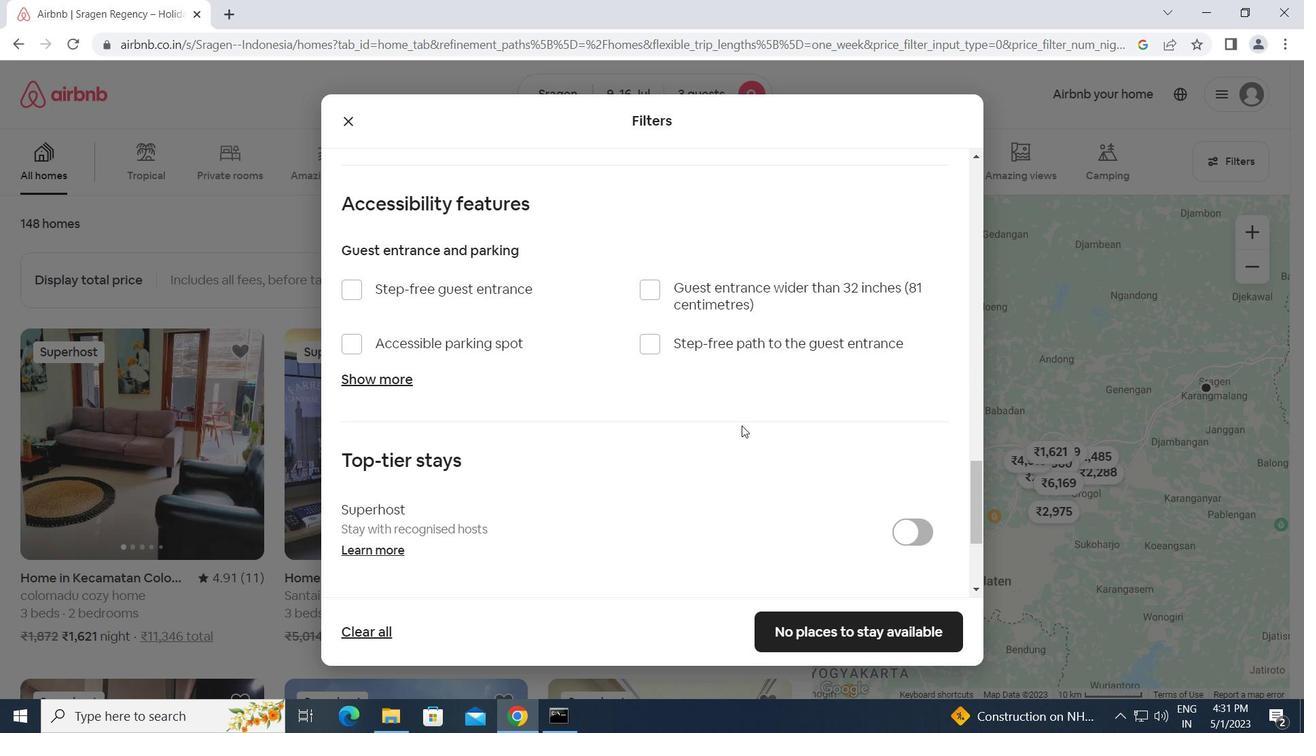 
Action: Mouse scrolled (740, 426) with delta (0, 0)
Screenshot: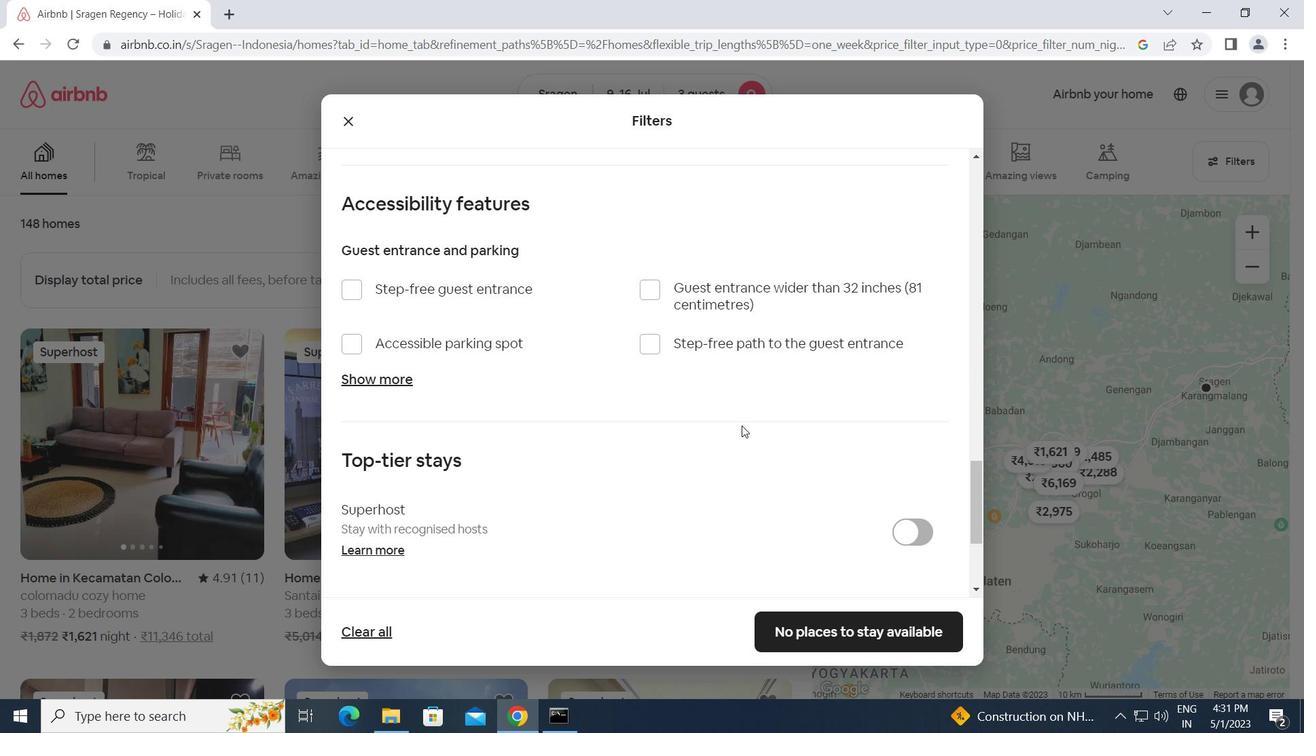 
Action: Mouse scrolled (740, 426) with delta (0, 0)
Screenshot: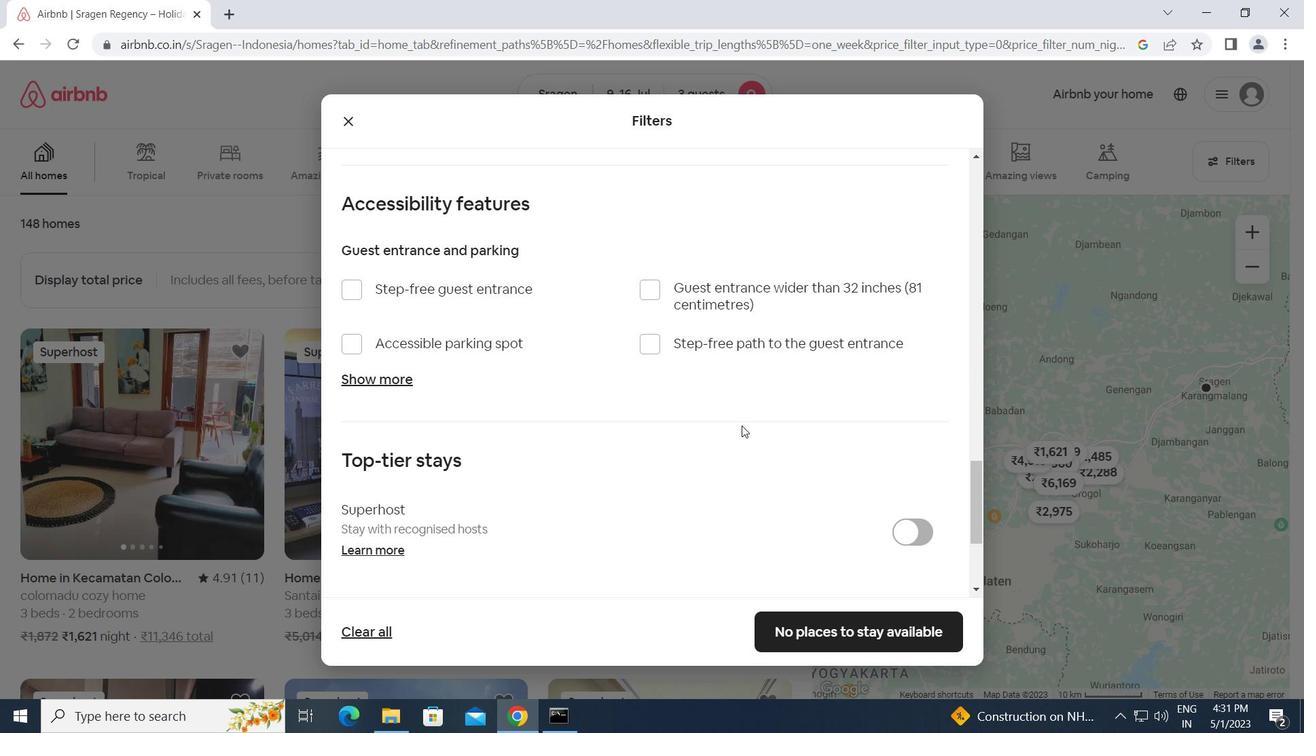 
Action: Mouse moved to (739, 427)
Screenshot: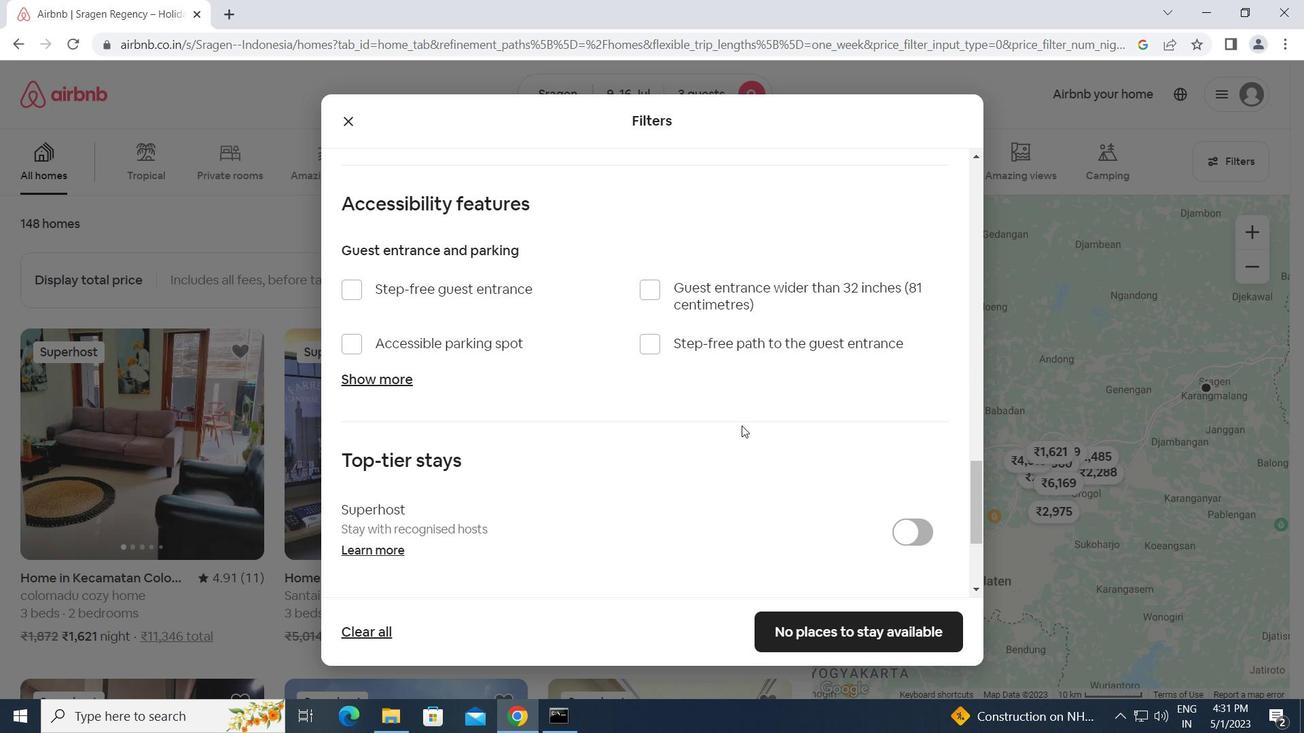 
Action: Mouse scrolled (739, 426) with delta (0, 0)
Screenshot: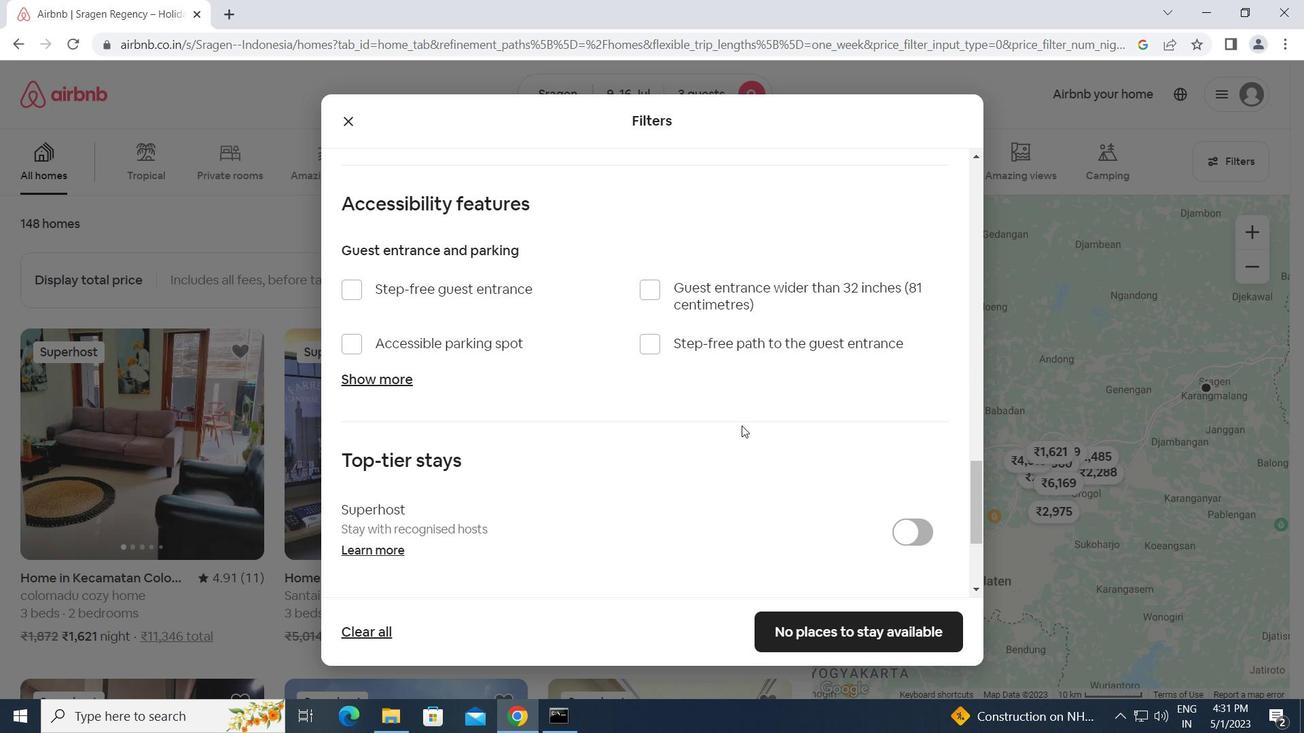 
Action: Mouse moved to (352, 479)
Screenshot: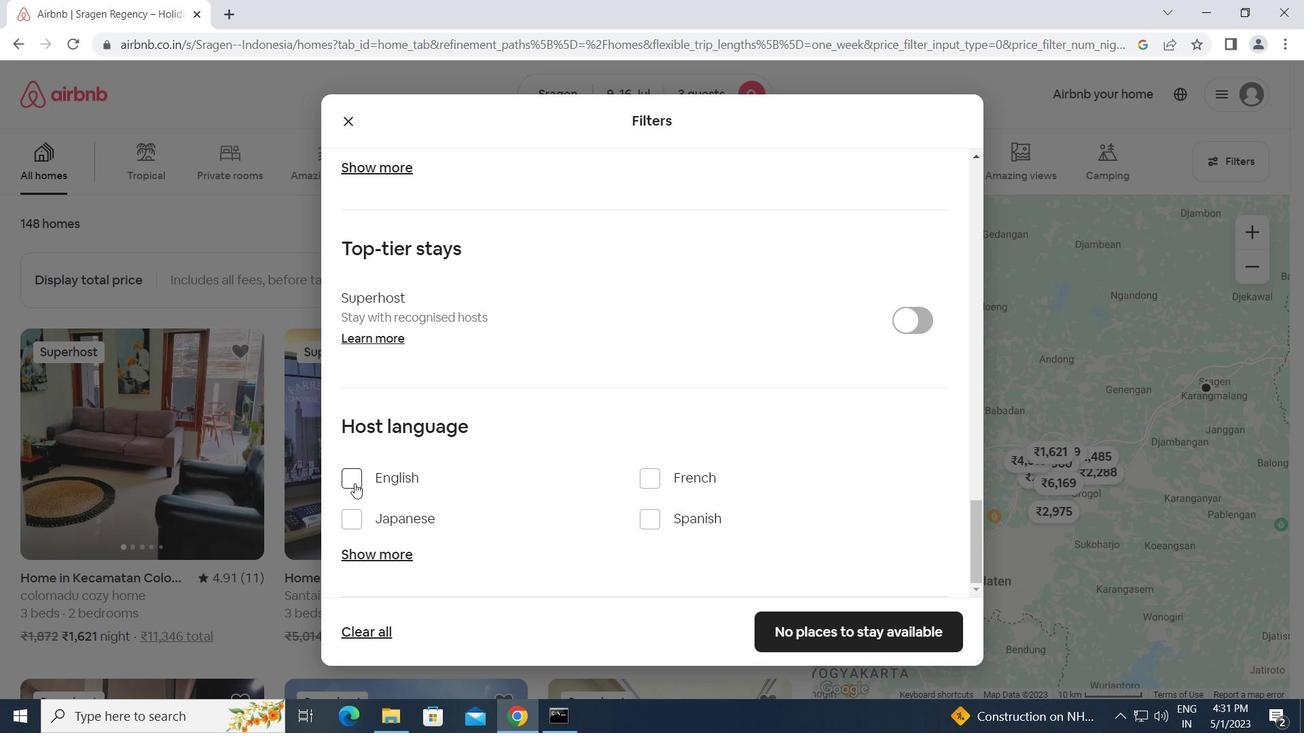 
Action: Mouse pressed left at (352, 479)
Screenshot: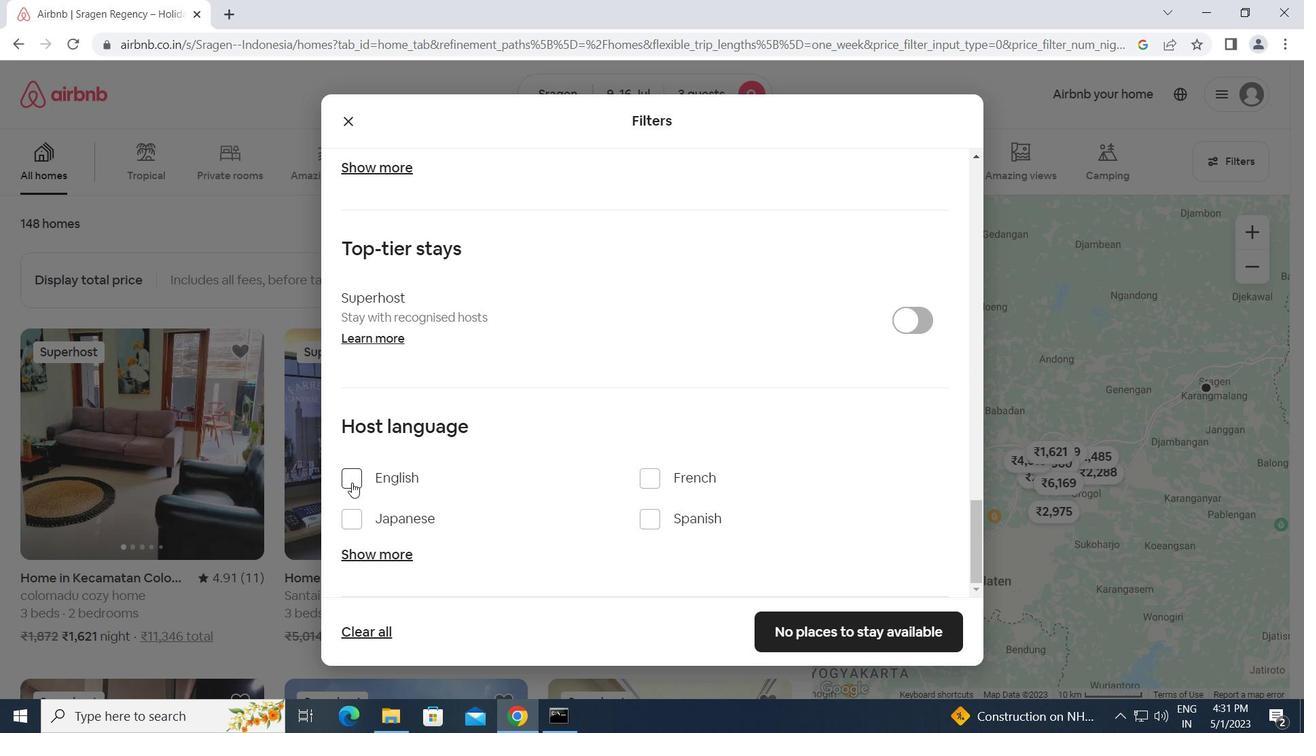 
Action: Mouse moved to (802, 629)
Screenshot: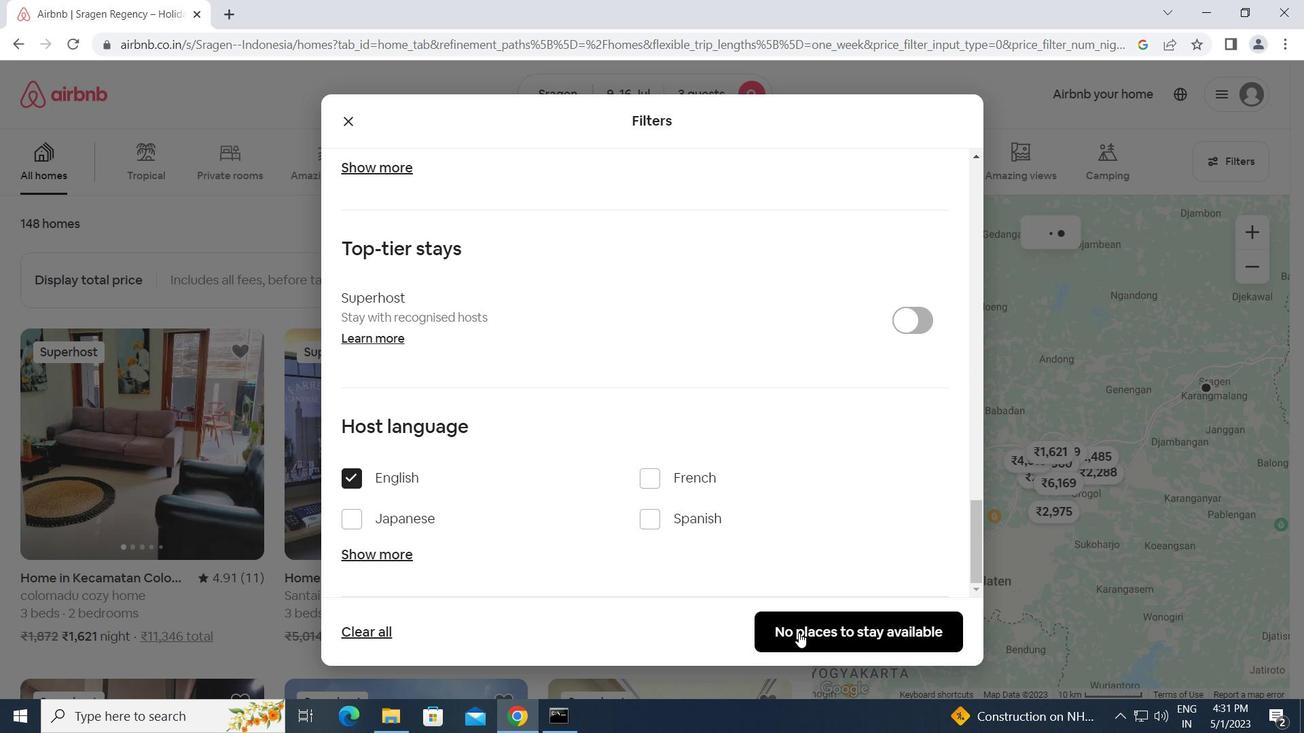 
Action: Mouse pressed left at (802, 629)
Screenshot: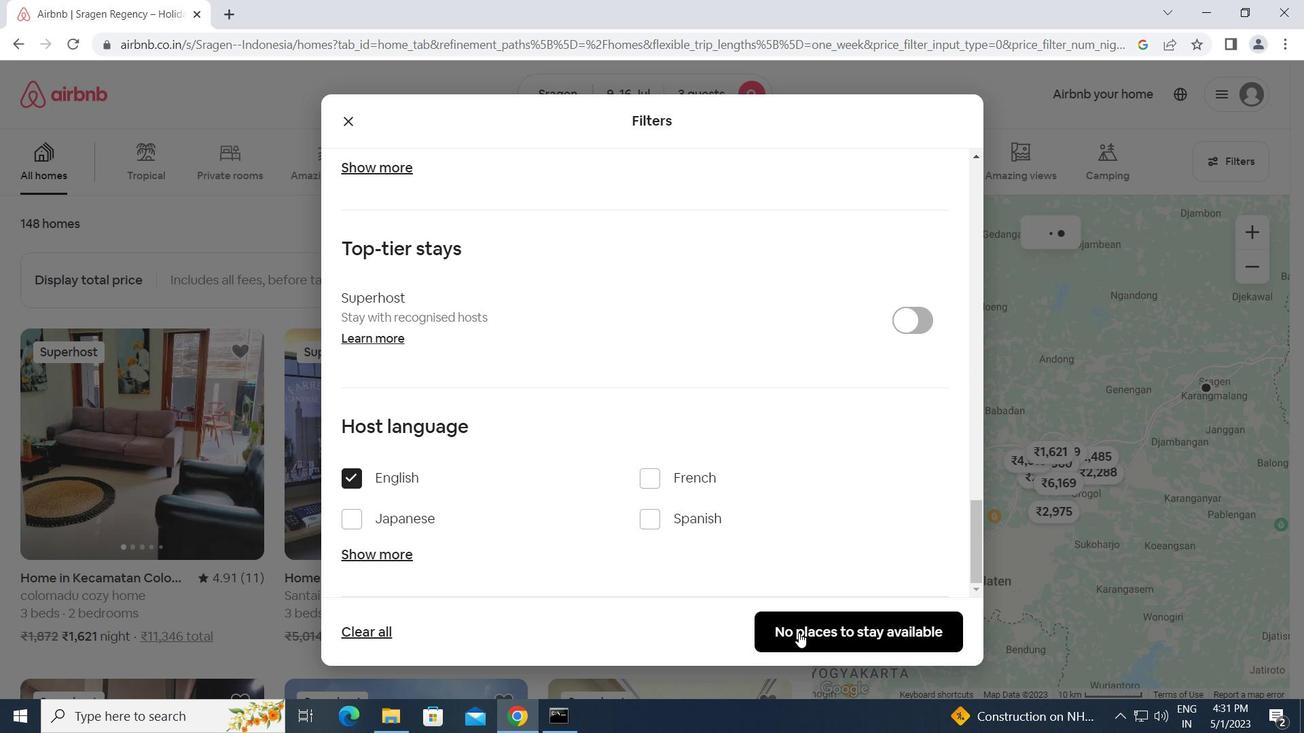 
Action: Mouse moved to (791, 614)
Screenshot: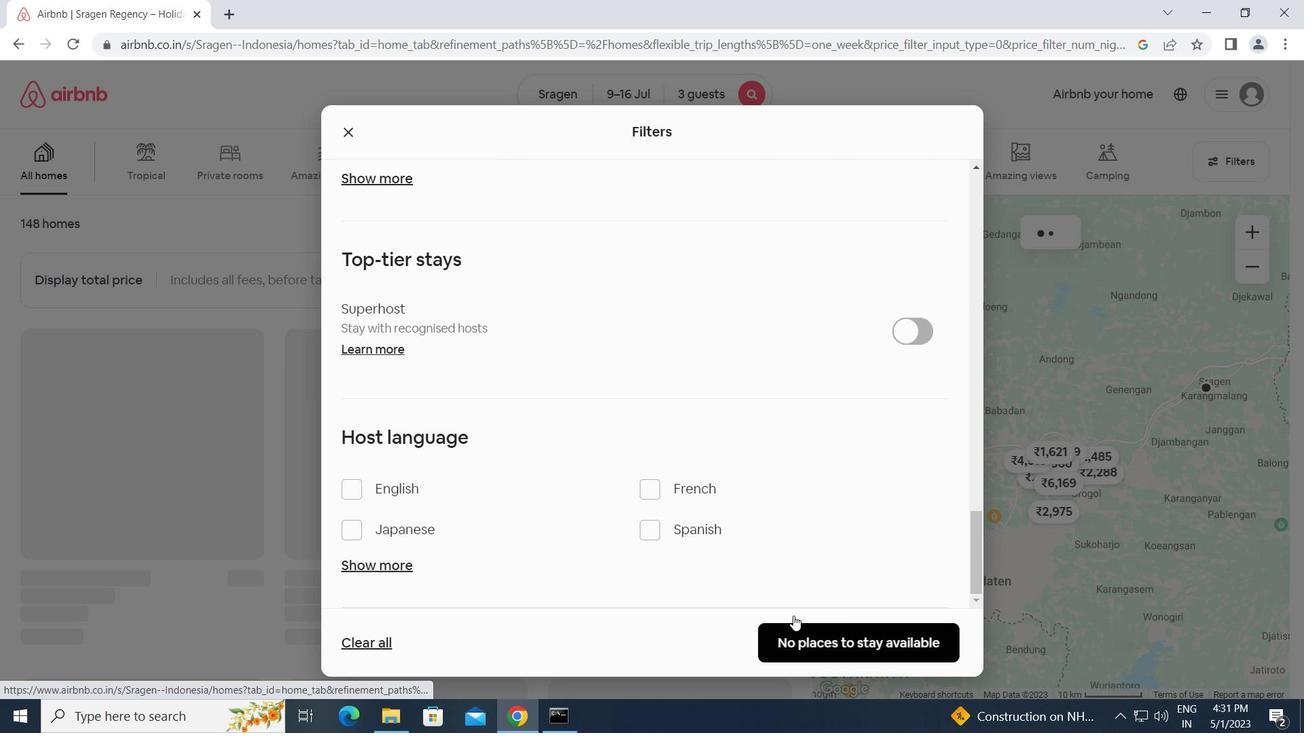 
